 Task: Find connections with filter location Corvera de Asturias with filter topic #Letsworkwith filter profile language French with filter current company Mahindra Logistics with filter school Bangalore Jobs with filter industry Executive Search Services with filter service category Portrait Photography with filter keywords title Technical Support Specialist
Action: Mouse moved to (160, 237)
Screenshot: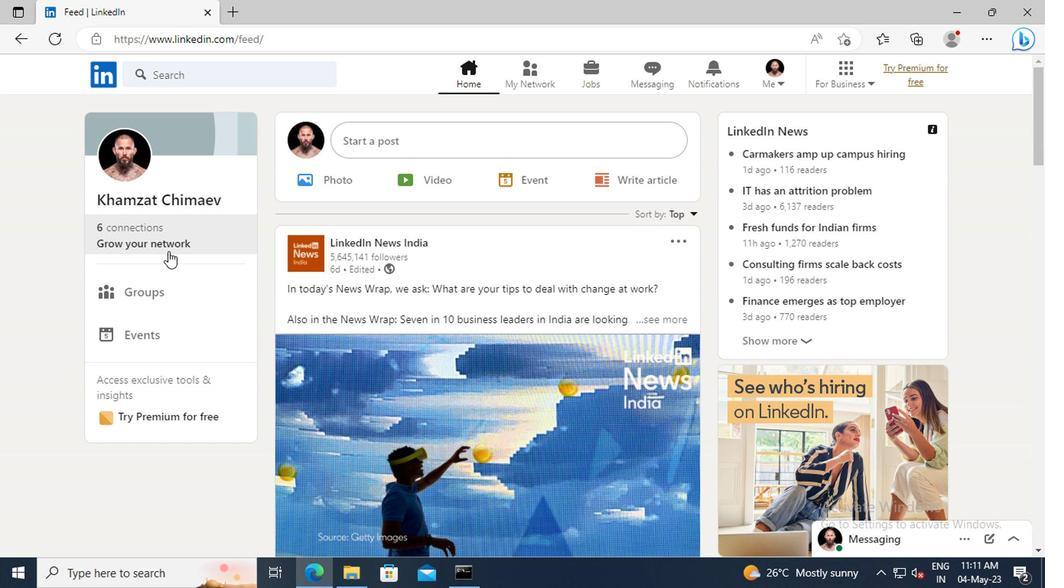 
Action: Mouse pressed left at (160, 237)
Screenshot: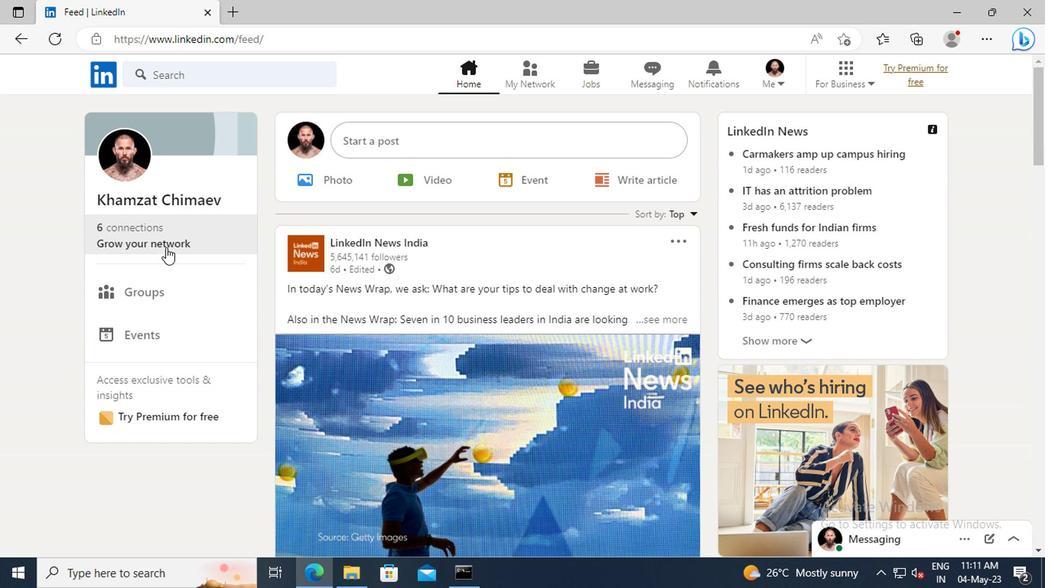 
Action: Mouse moved to (150, 163)
Screenshot: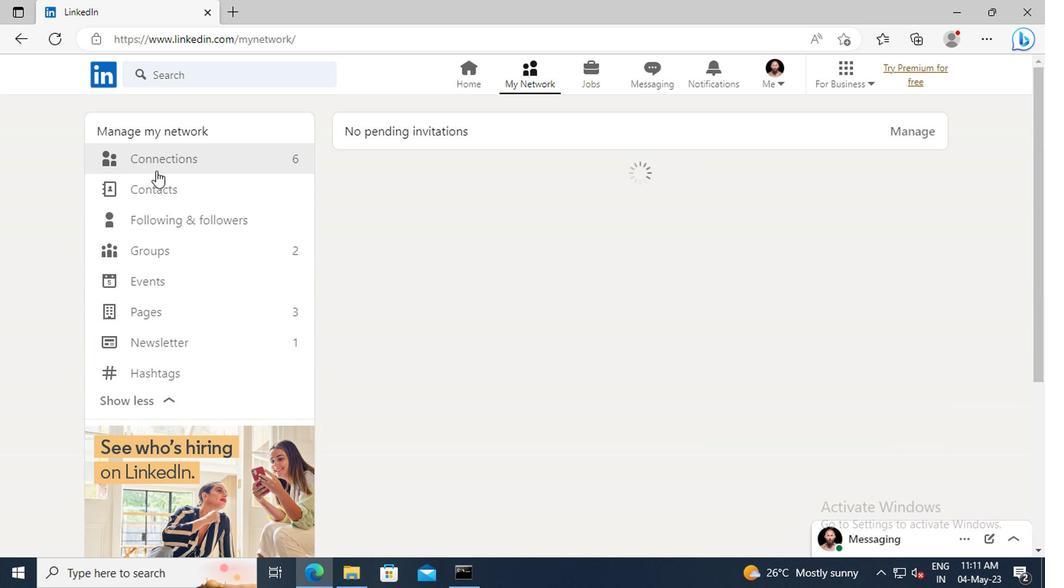 
Action: Mouse pressed left at (150, 163)
Screenshot: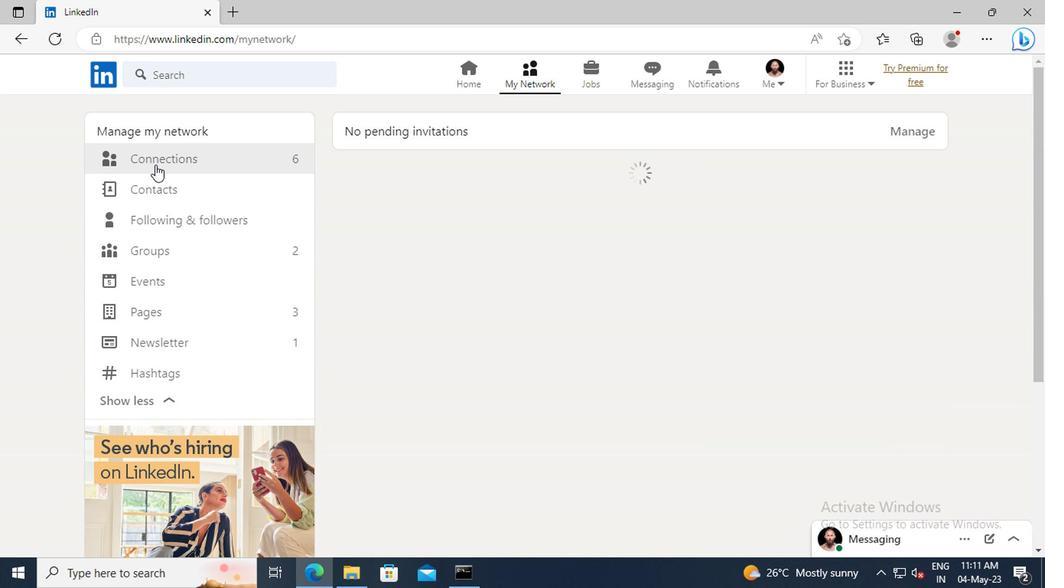
Action: Mouse moved to (646, 165)
Screenshot: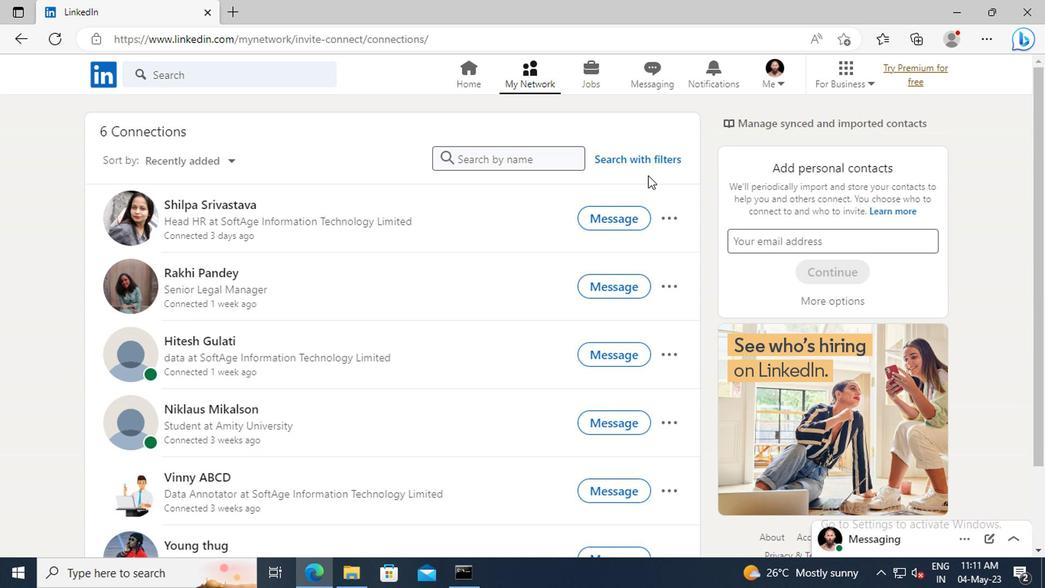 
Action: Mouse pressed left at (646, 165)
Screenshot: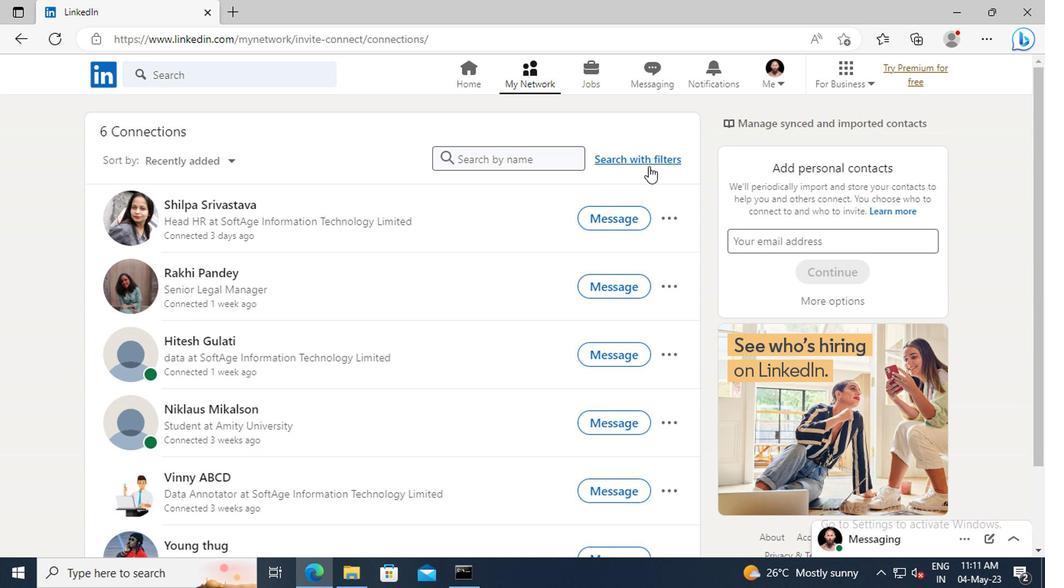 
Action: Mouse moved to (576, 119)
Screenshot: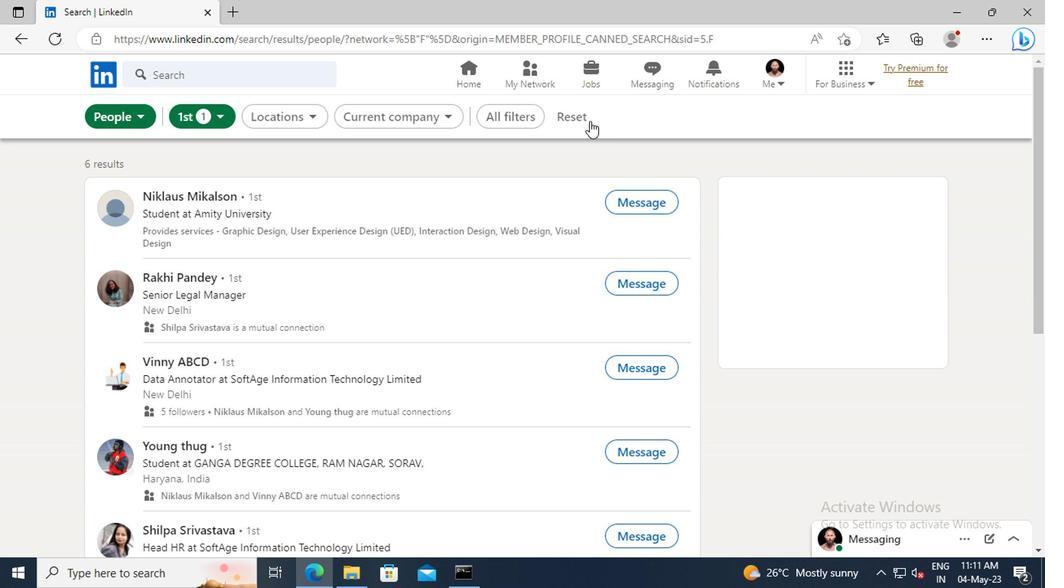 
Action: Mouse pressed left at (576, 119)
Screenshot: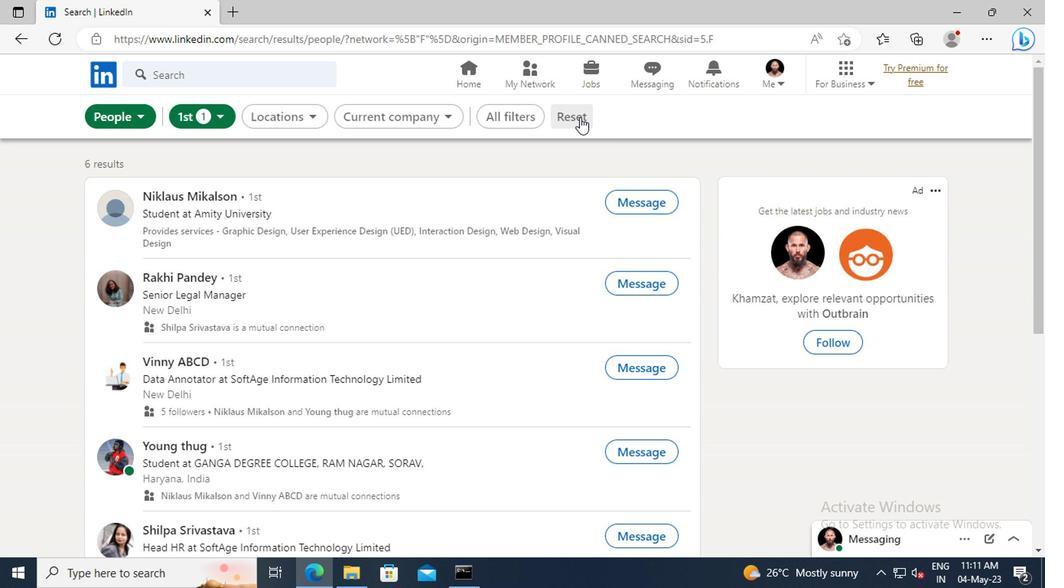 
Action: Mouse moved to (557, 119)
Screenshot: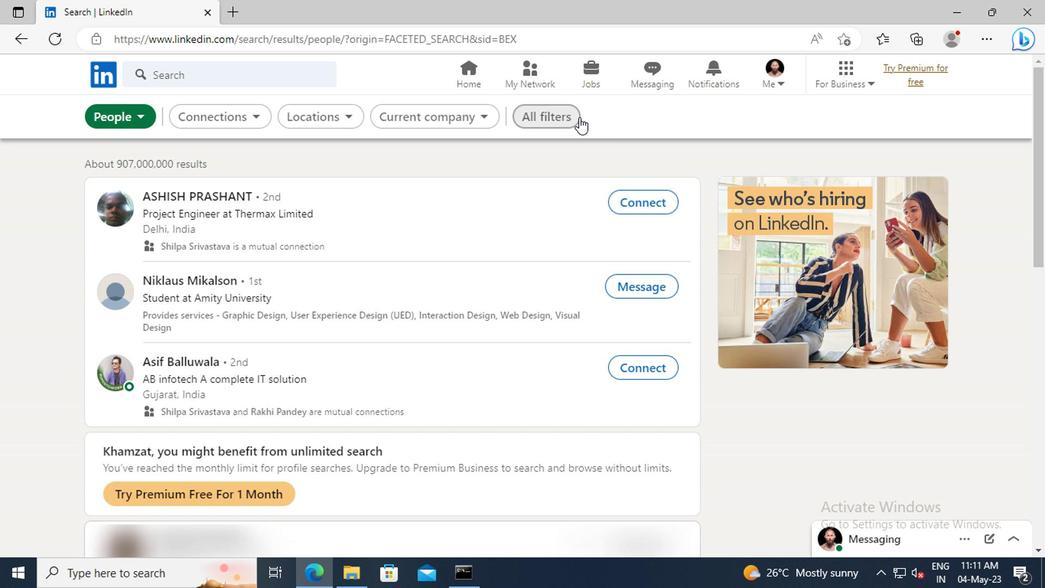 
Action: Mouse pressed left at (557, 119)
Screenshot: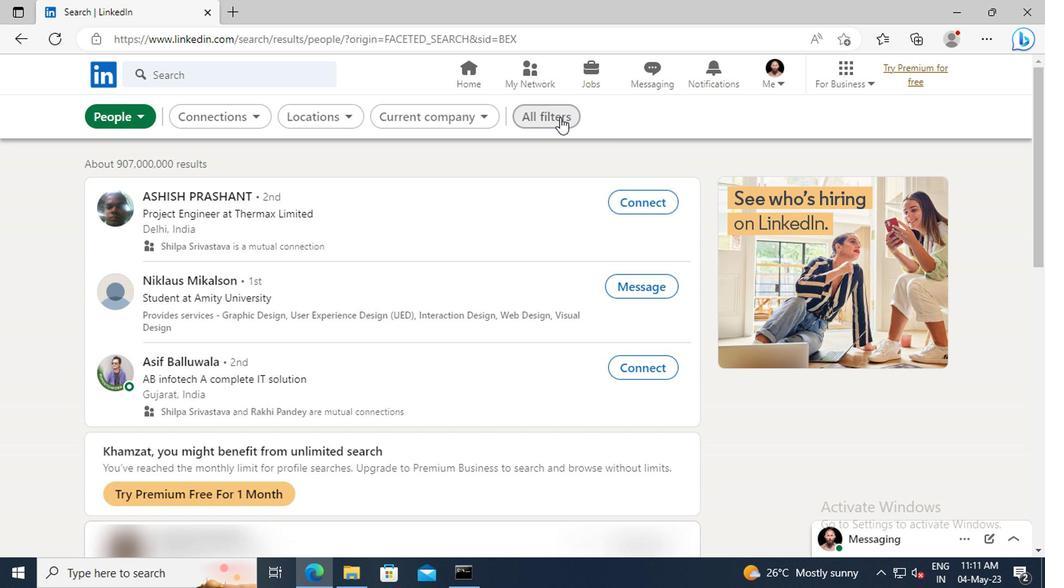 
Action: Mouse moved to (866, 271)
Screenshot: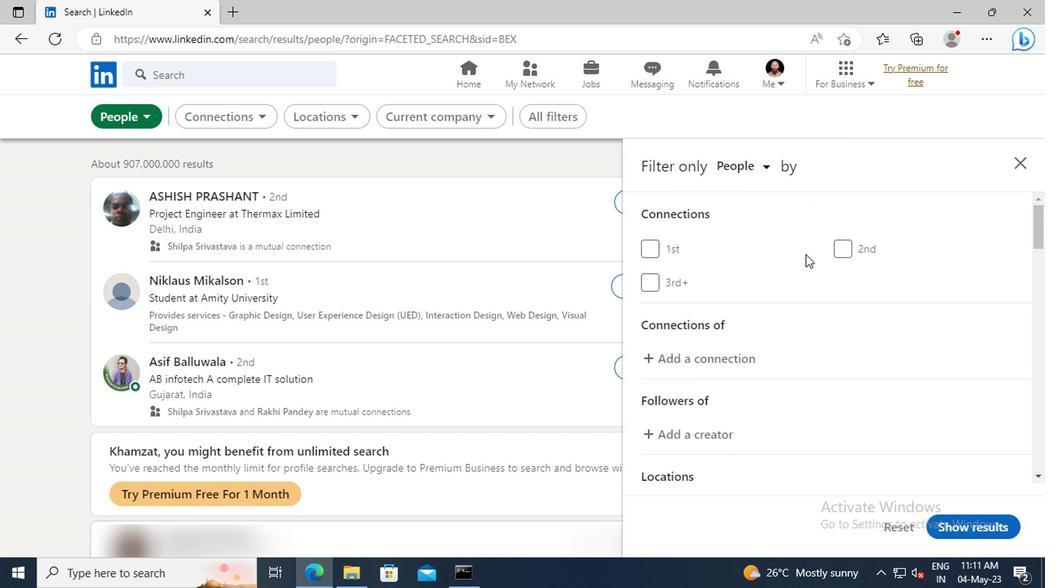 
Action: Mouse scrolled (866, 270) with delta (0, -1)
Screenshot: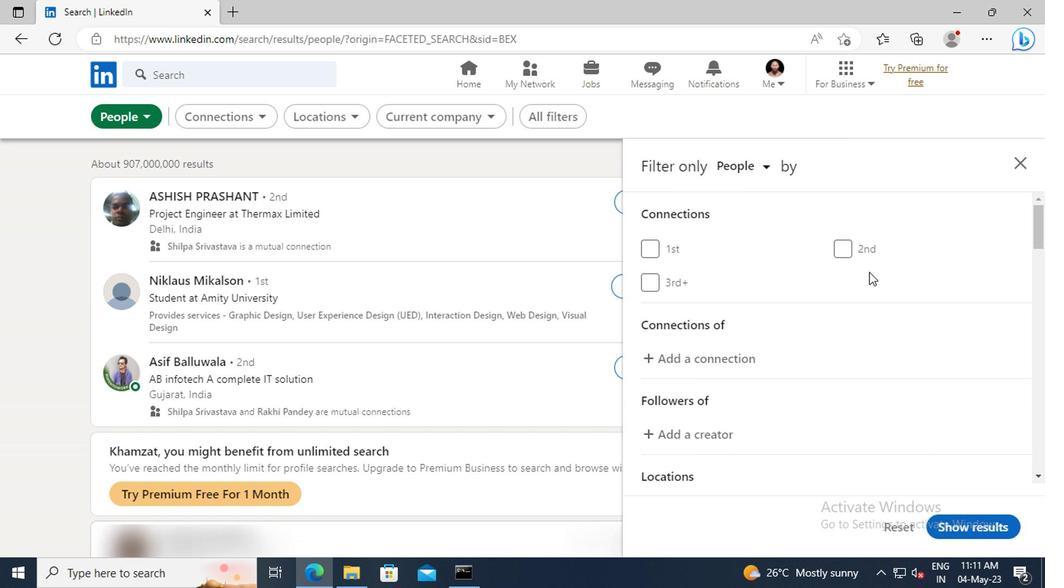 
Action: Mouse scrolled (866, 270) with delta (0, -1)
Screenshot: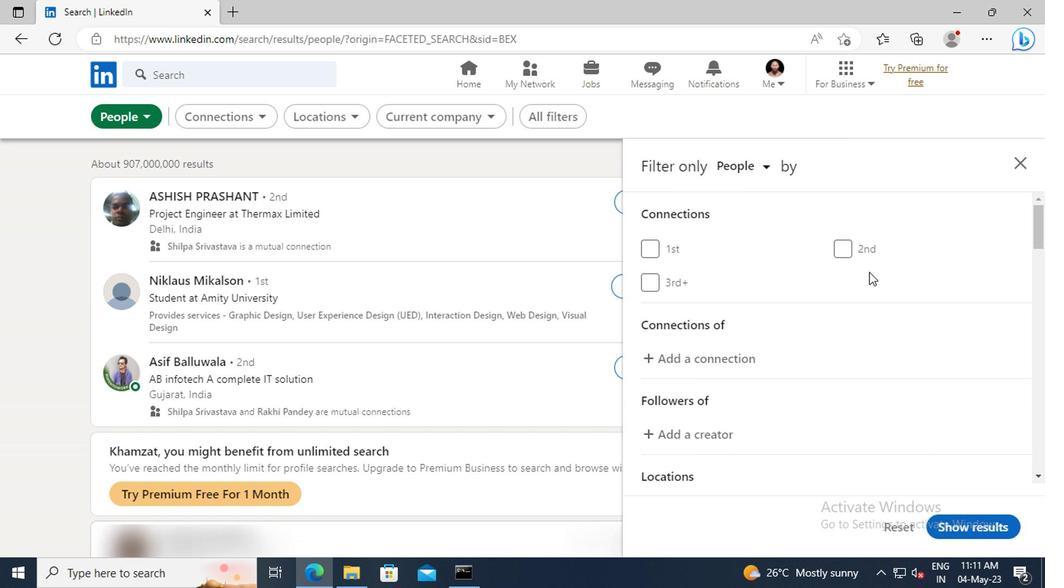 
Action: Mouse scrolled (866, 270) with delta (0, -1)
Screenshot: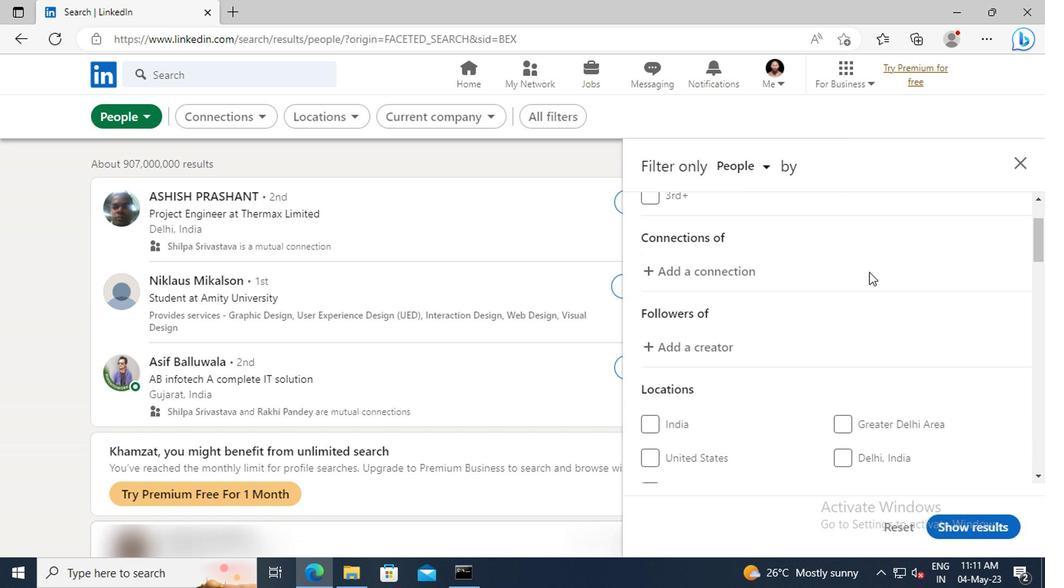 
Action: Mouse scrolled (866, 270) with delta (0, -1)
Screenshot: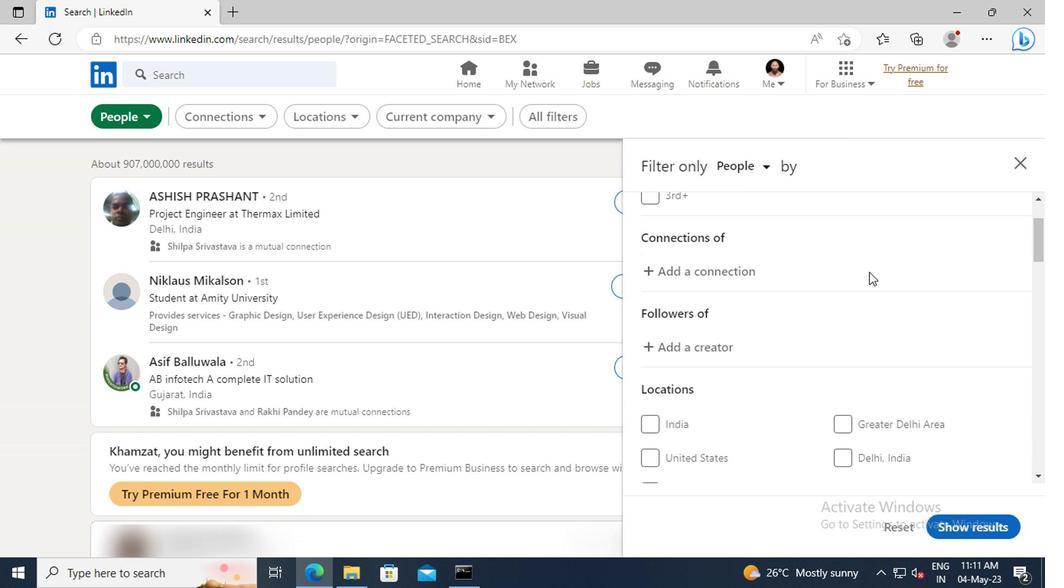 
Action: Mouse scrolled (866, 270) with delta (0, -1)
Screenshot: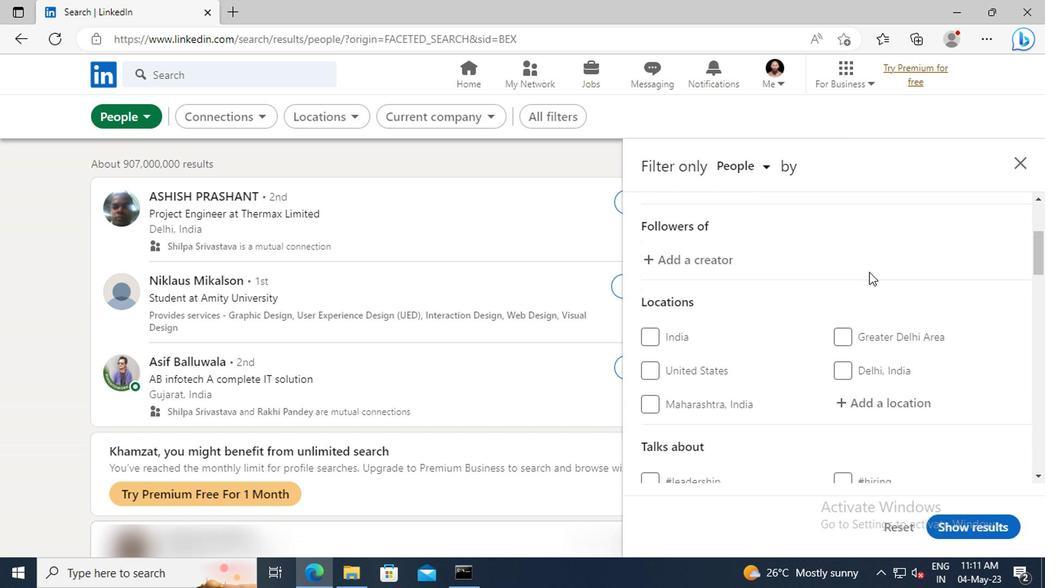 
Action: Mouse scrolled (866, 270) with delta (0, -1)
Screenshot: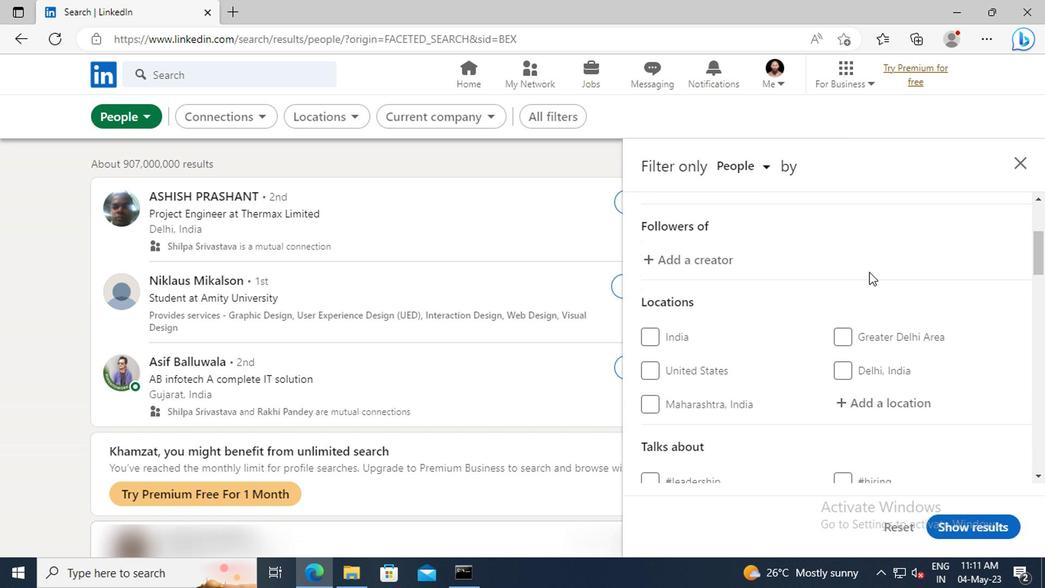 
Action: Mouse moved to (871, 315)
Screenshot: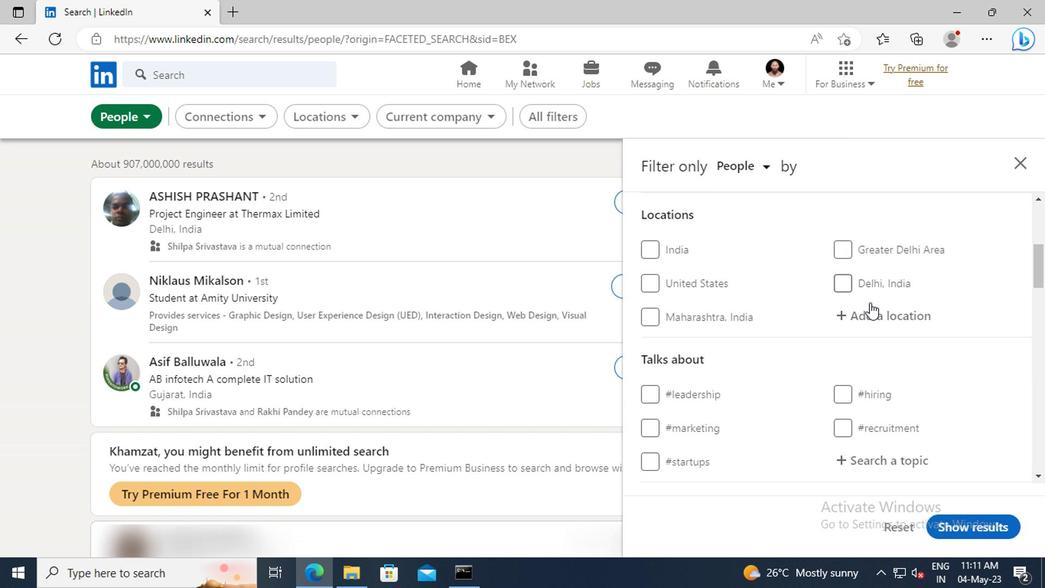 
Action: Mouse pressed left at (871, 315)
Screenshot: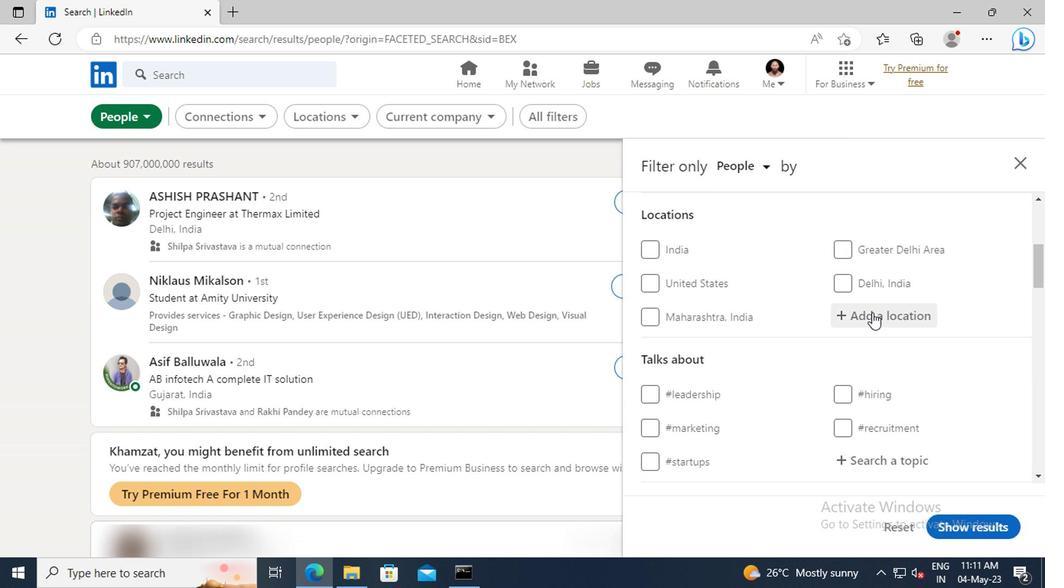 
Action: Key pressed <Key.shift>CORVERA<Key.space>DE<Key.space><Key.shift>ASTURIAS<Key.enter>
Screenshot: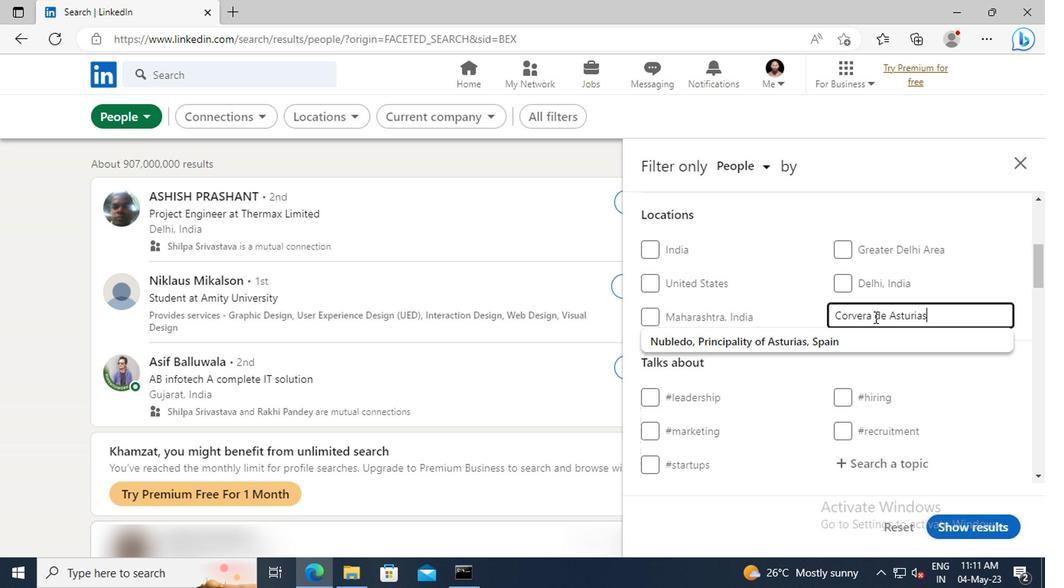 
Action: Mouse scrolled (871, 315) with delta (0, 0)
Screenshot: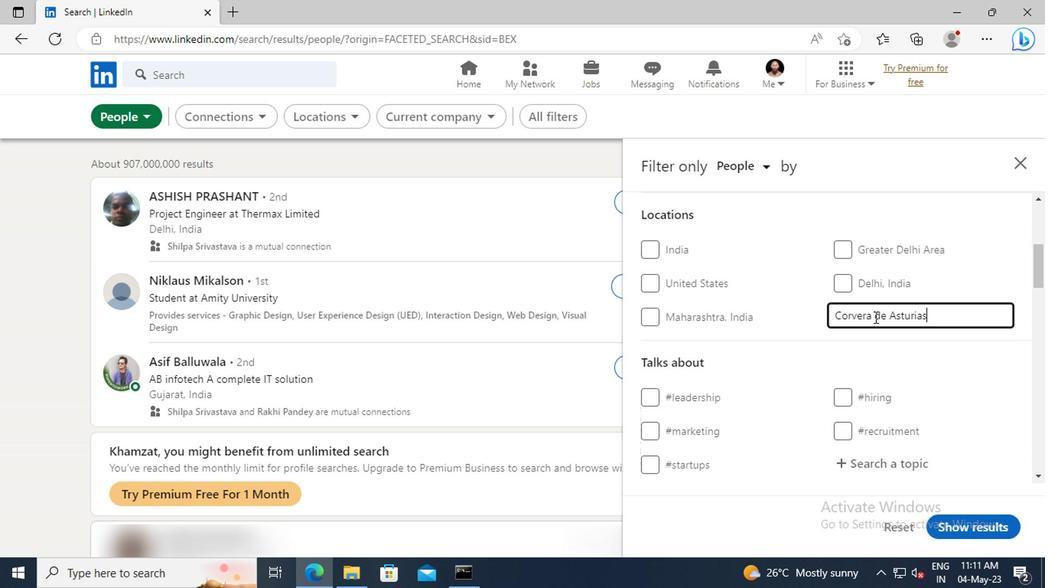 
Action: Mouse scrolled (871, 315) with delta (0, 0)
Screenshot: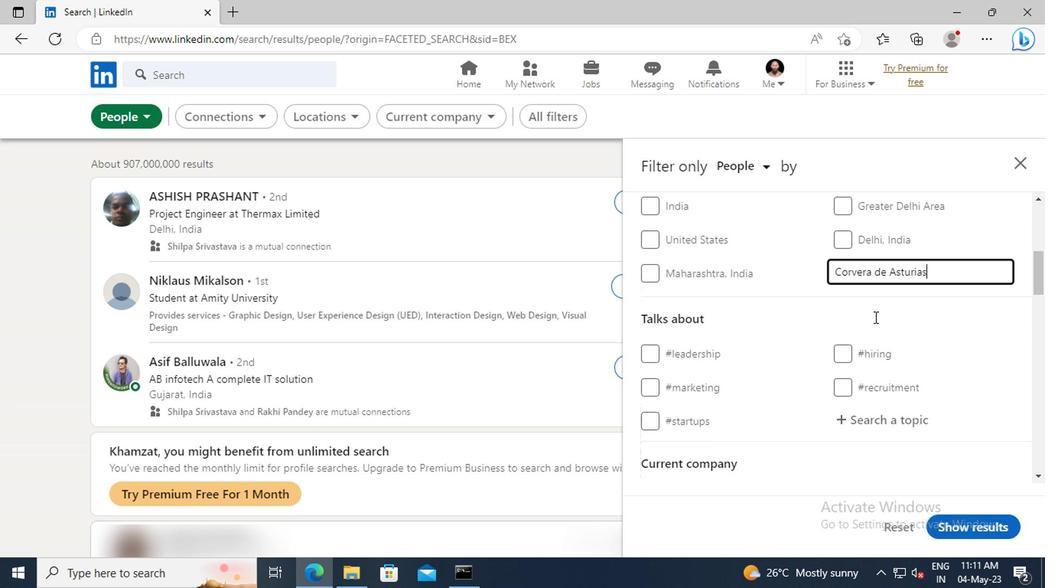 
Action: Mouse scrolled (871, 315) with delta (0, 0)
Screenshot: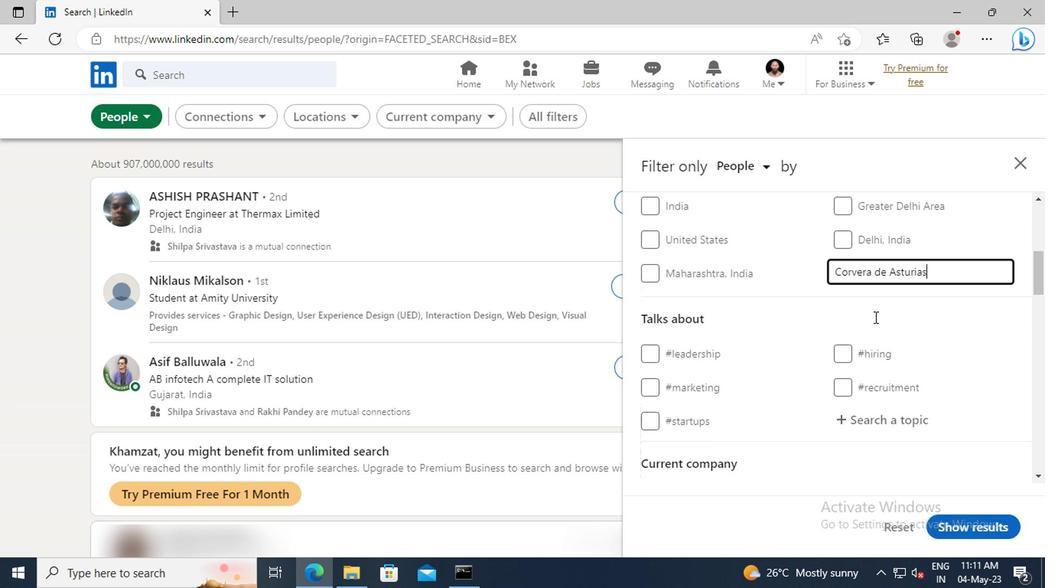 
Action: Mouse moved to (873, 329)
Screenshot: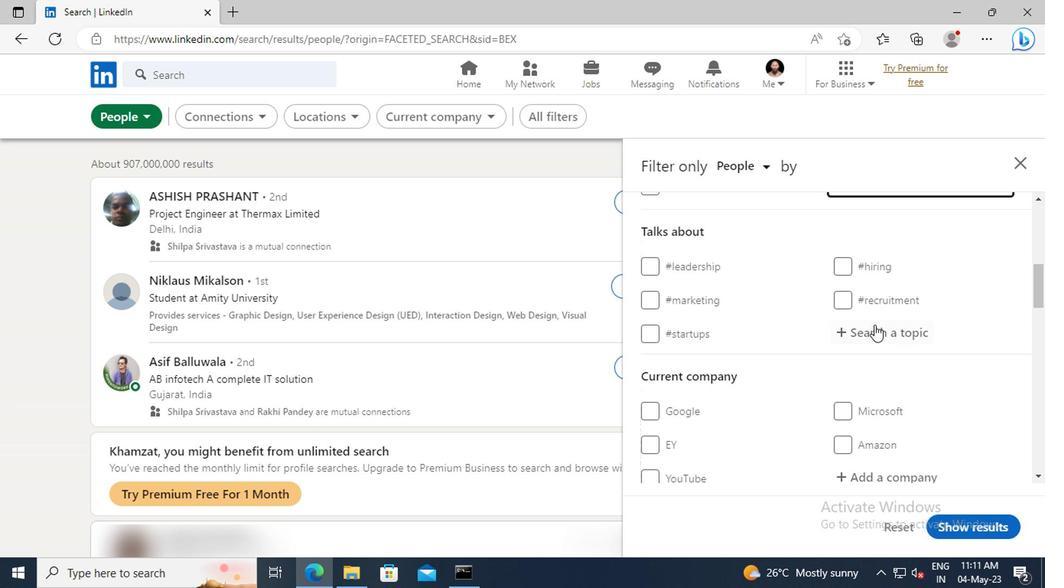 
Action: Mouse pressed left at (873, 329)
Screenshot: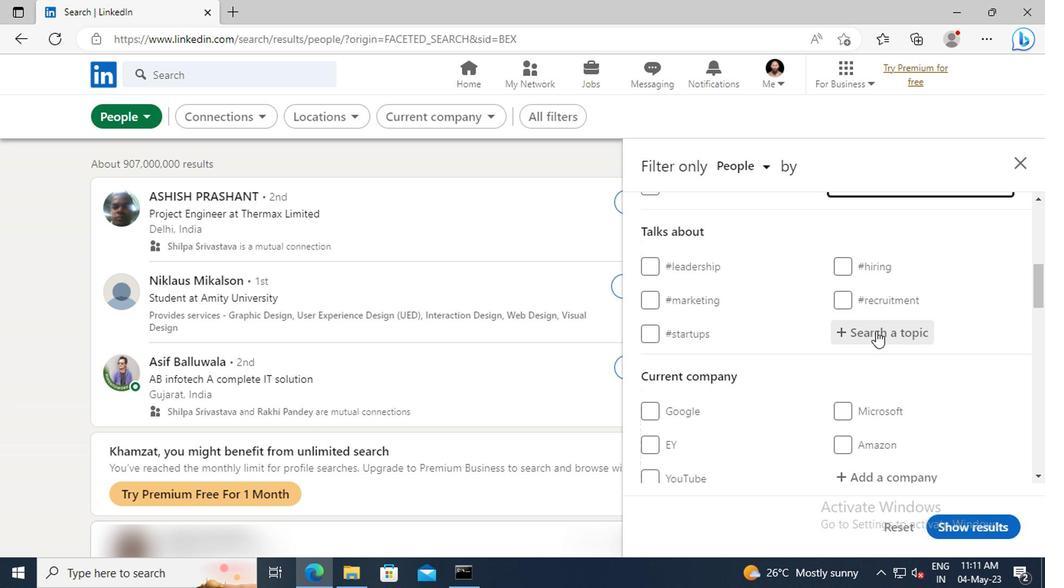 
Action: Key pressed <Key.shift>LETSW
Screenshot: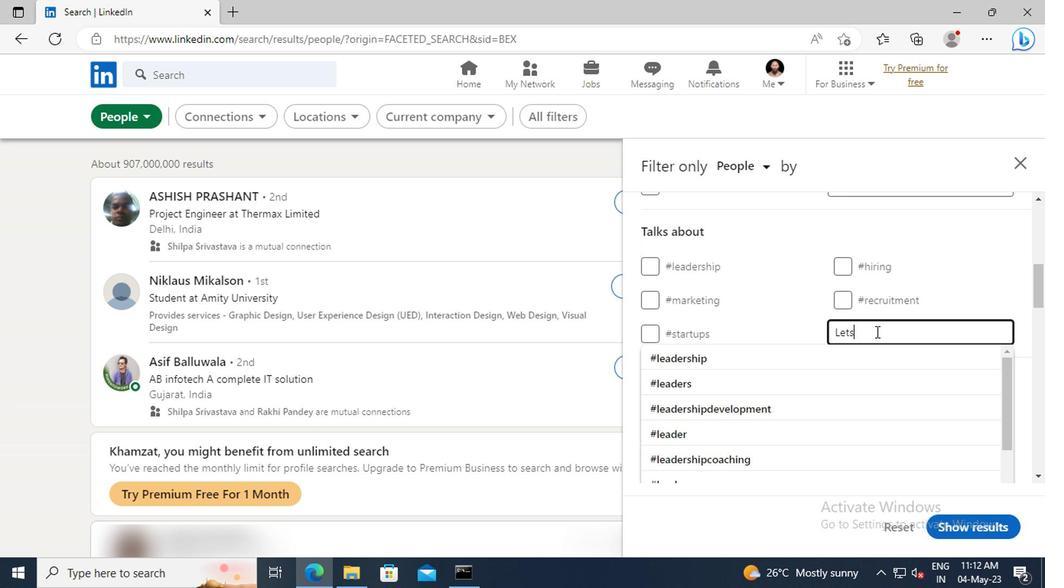 
Action: Mouse moved to (877, 349)
Screenshot: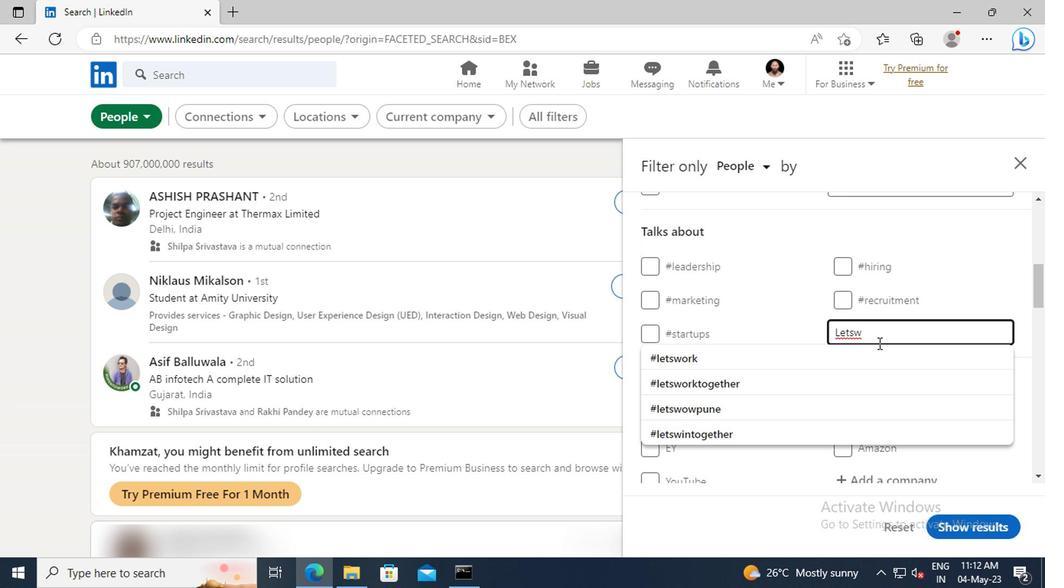 
Action: Mouse pressed left at (877, 349)
Screenshot: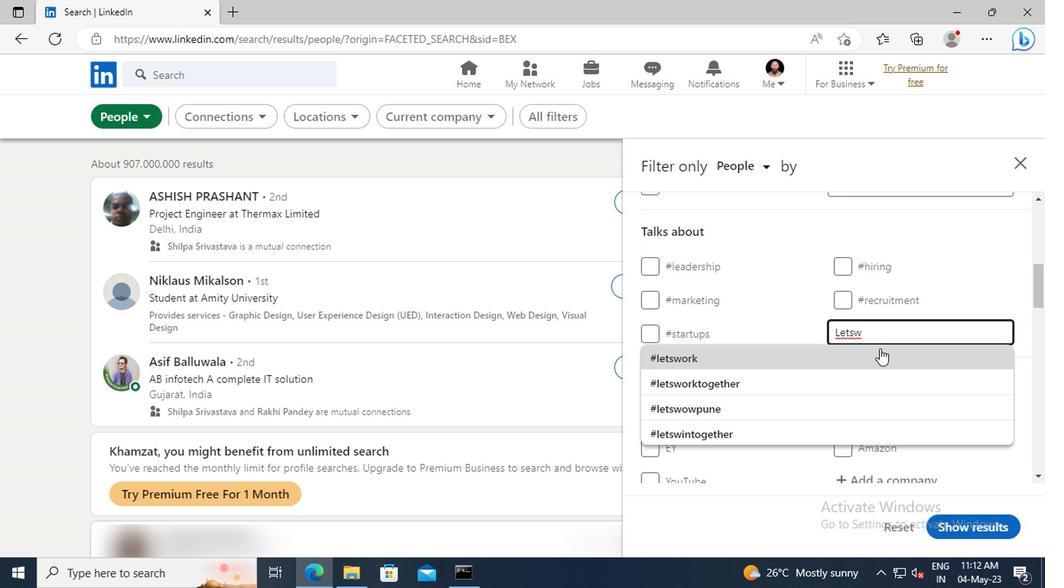 
Action: Mouse scrolled (877, 349) with delta (0, 0)
Screenshot: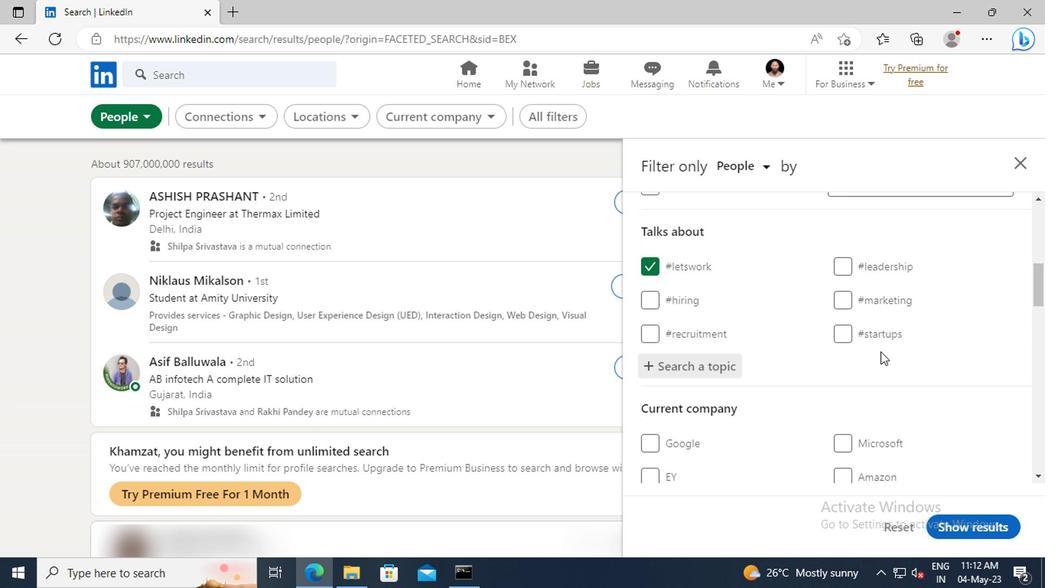 
Action: Mouse scrolled (877, 349) with delta (0, 0)
Screenshot: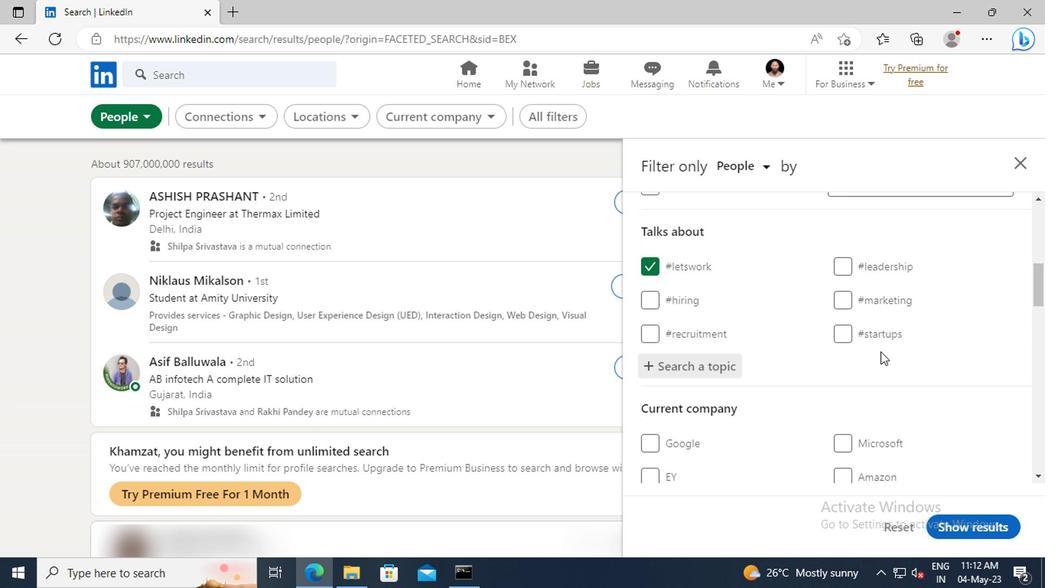 
Action: Mouse scrolled (877, 349) with delta (0, 0)
Screenshot: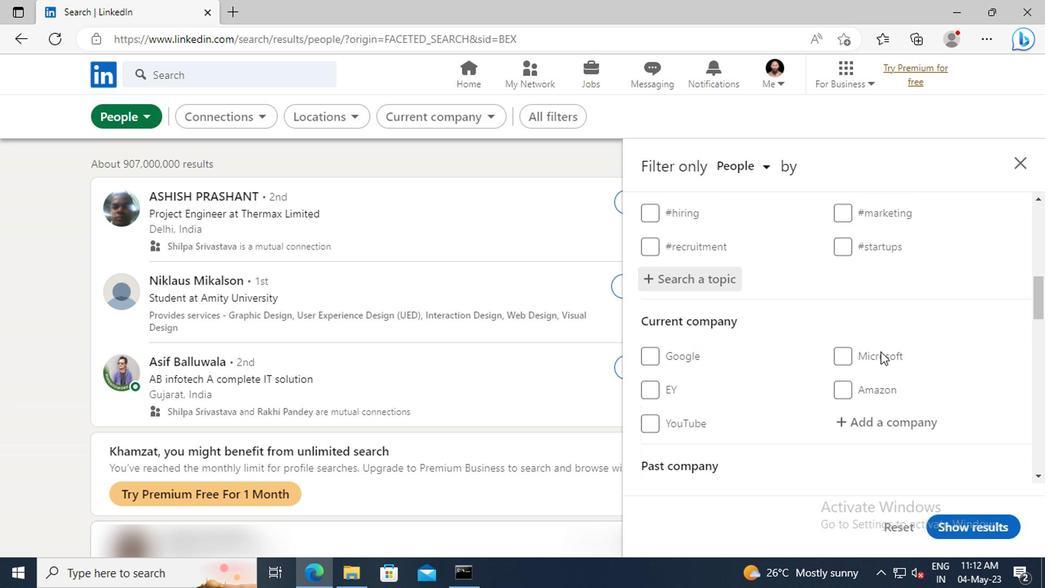 
Action: Mouse scrolled (877, 349) with delta (0, 0)
Screenshot: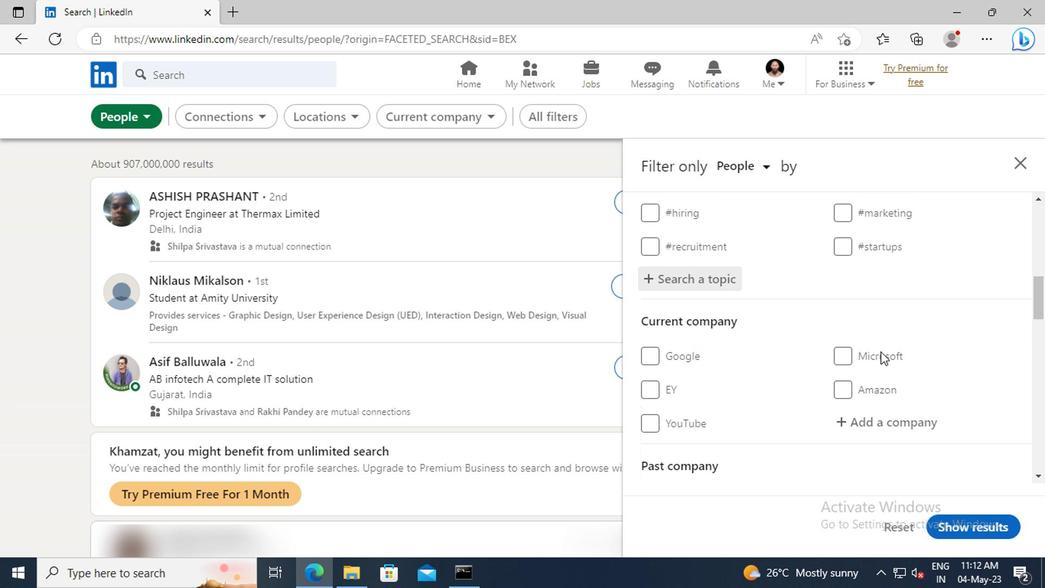 
Action: Mouse scrolled (877, 349) with delta (0, 0)
Screenshot: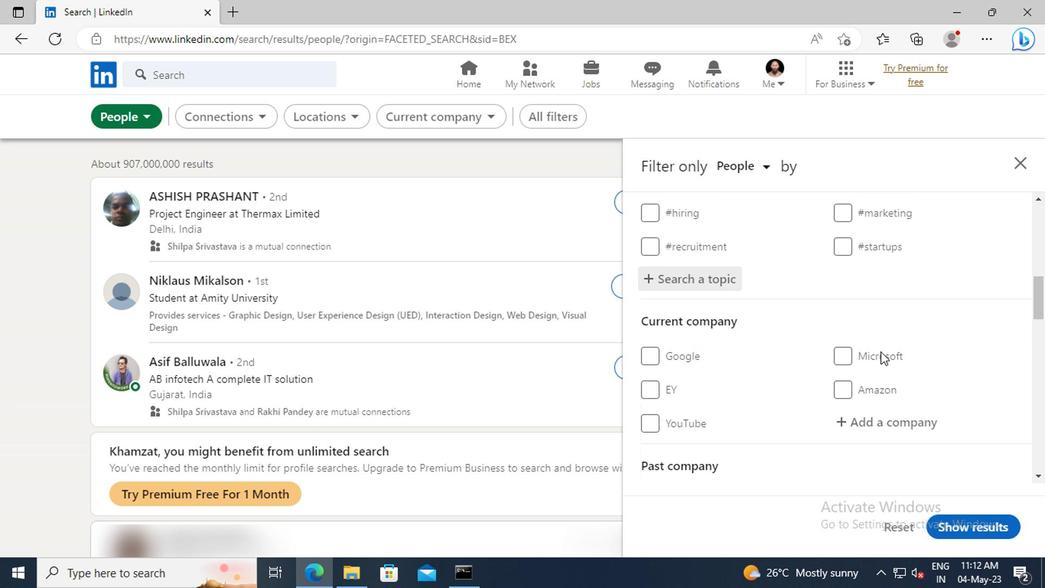 
Action: Mouse scrolled (877, 349) with delta (0, 0)
Screenshot: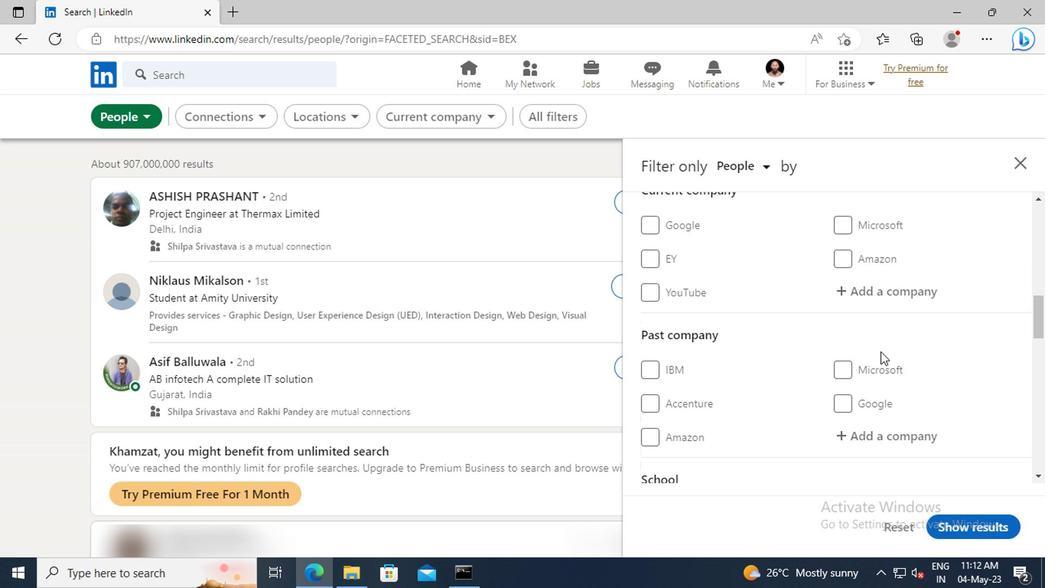 
Action: Mouse scrolled (877, 349) with delta (0, 0)
Screenshot: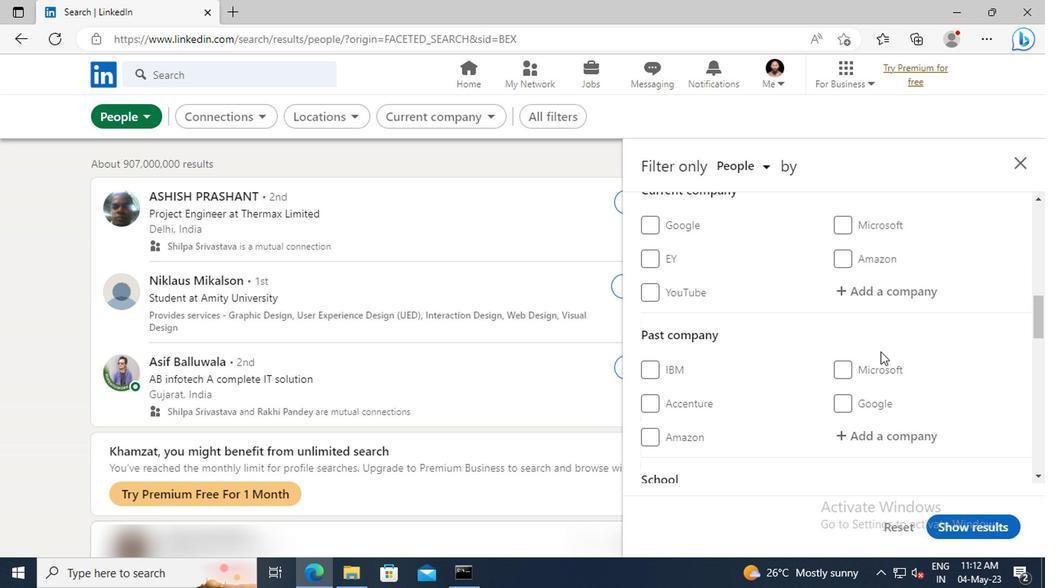 
Action: Mouse scrolled (877, 349) with delta (0, 0)
Screenshot: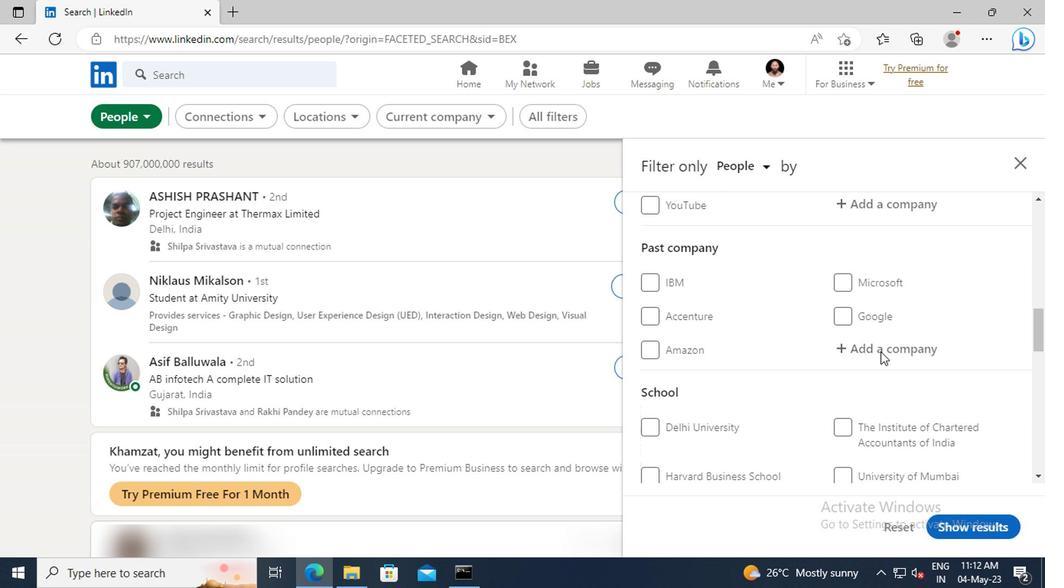 
Action: Mouse scrolled (877, 349) with delta (0, 0)
Screenshot: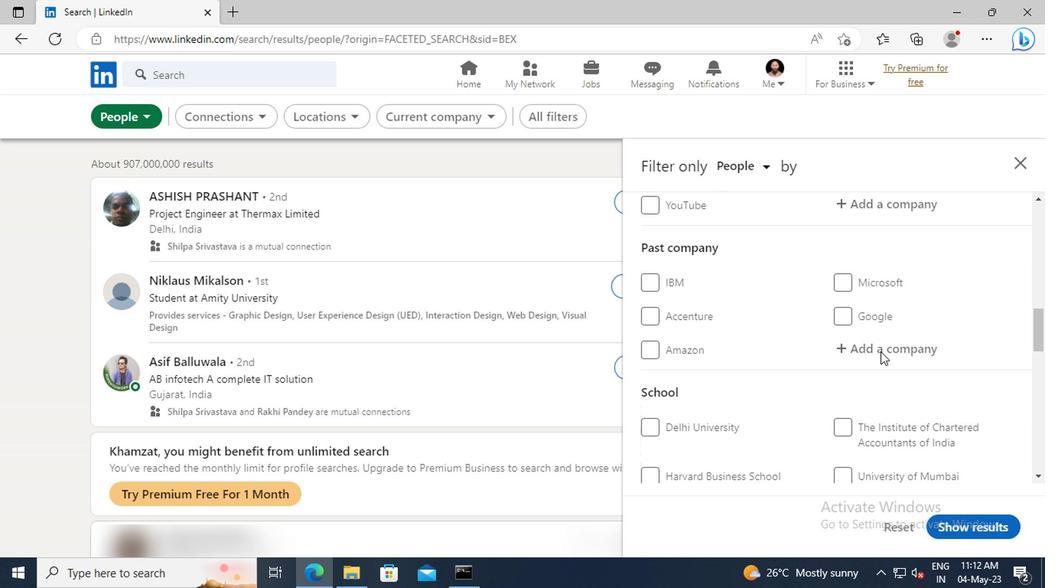 
Action: Mouse scrolled (877, 349) with delta (0, 0)
Screenshot: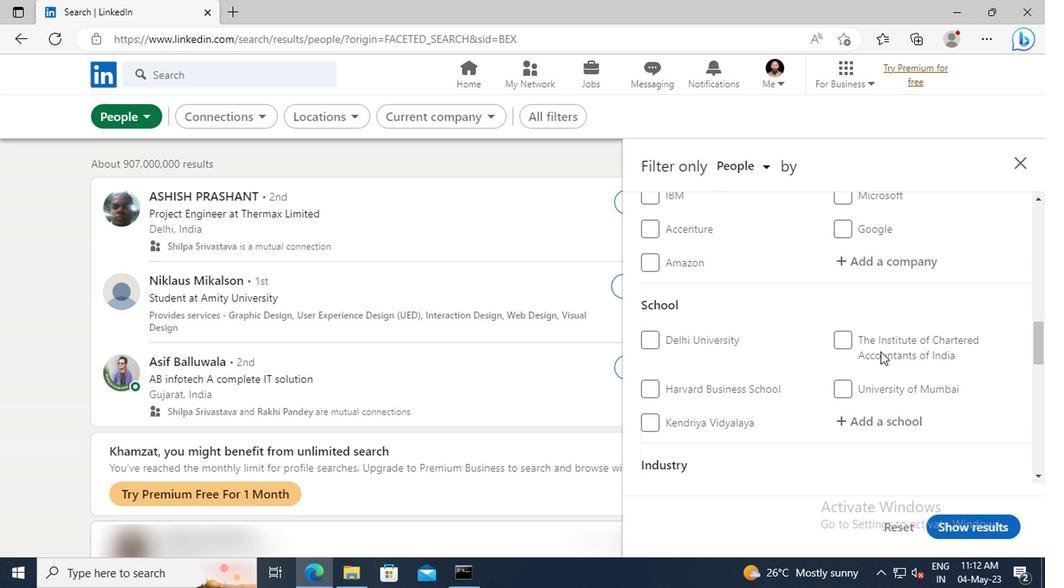 
Action: Mouse scrolled (877, 349) with delta (0, 0)
Screenshot: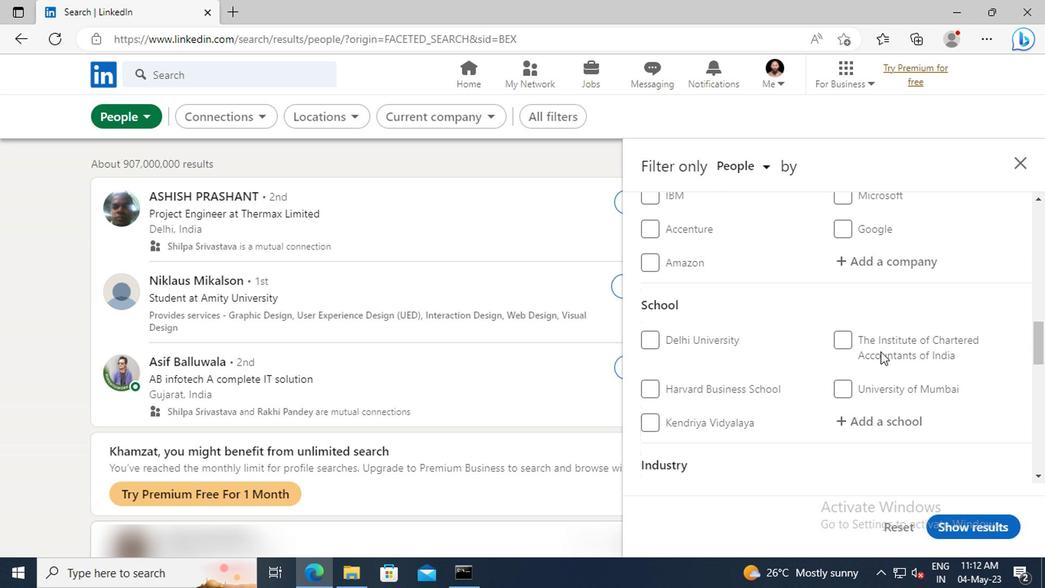 
Action: Mouse scrolled (877, 349) with delta (0, 0)
Screenshot: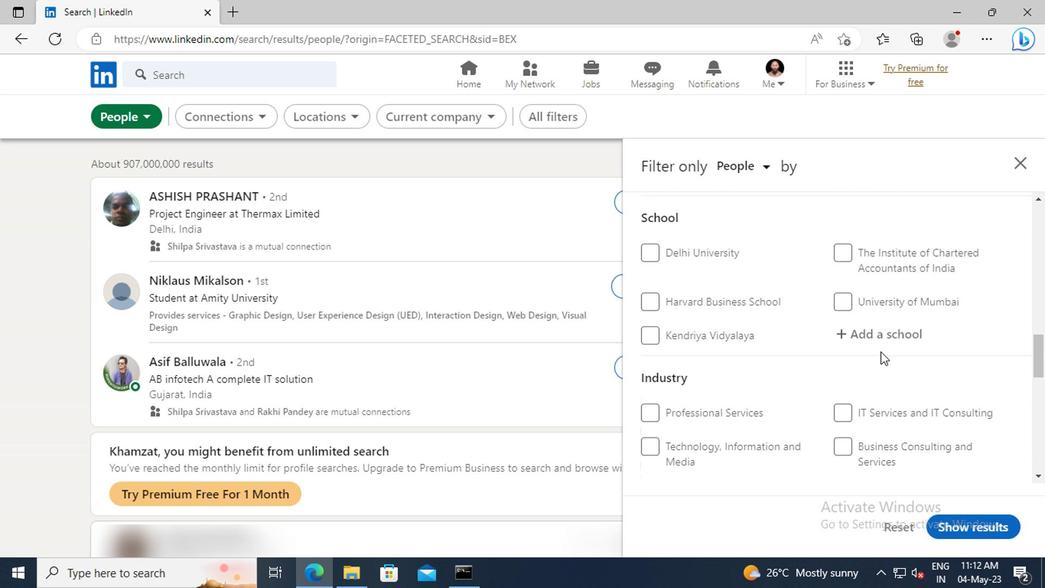 
Action: Mouse scrolled (877, 349) with delta (0, 0)
Screenshot: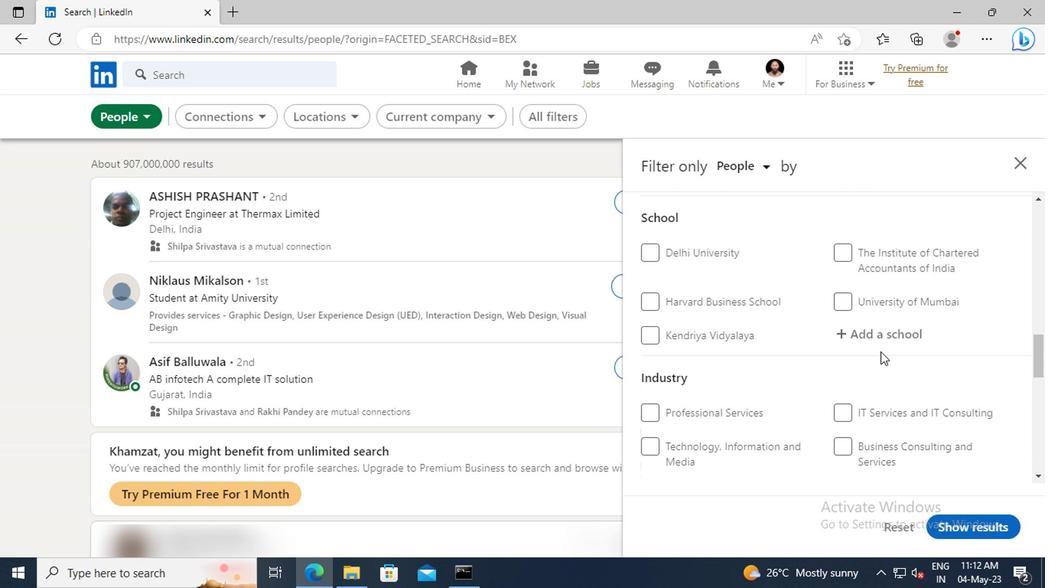 
Action: Mouse scrolled (877, 349) with delta (0, 0)
Screenshot: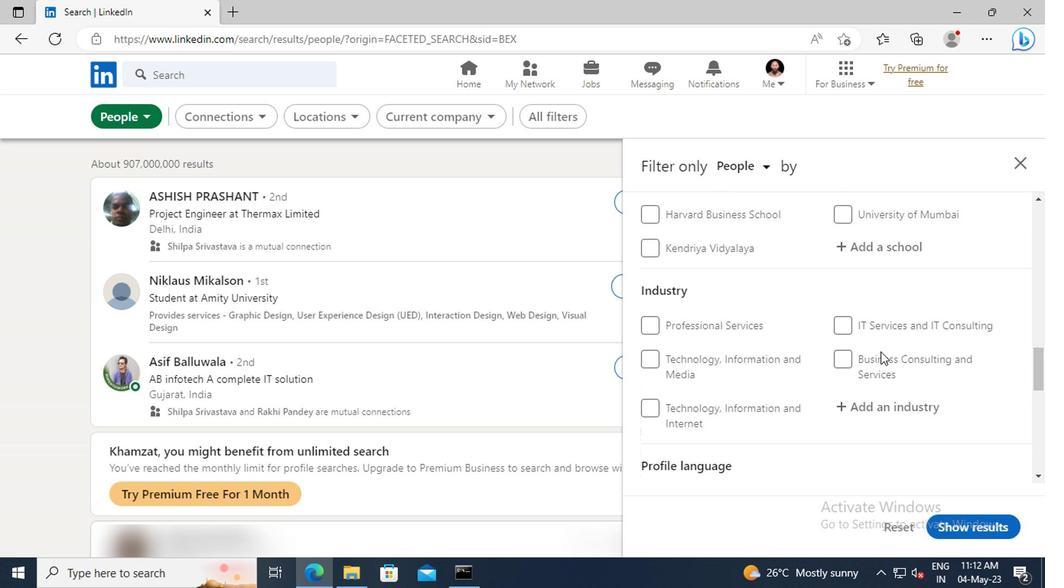 
Action: Mouse scrolled (877, 349) with delta (0, 0)
Screenshot: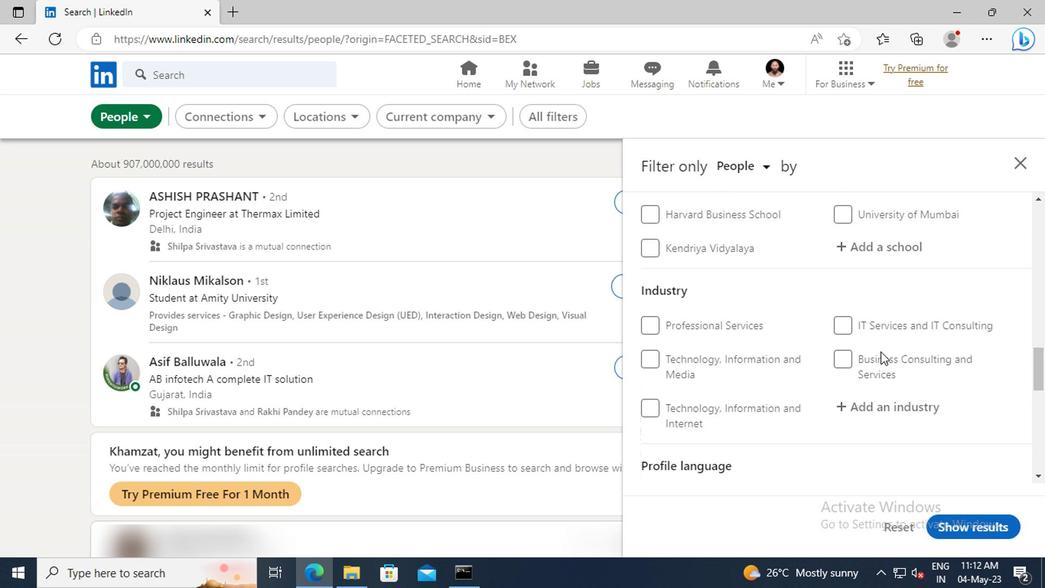 
Action: Mouse scrolled (877, 349) with delta (0, 0)
Screenshot: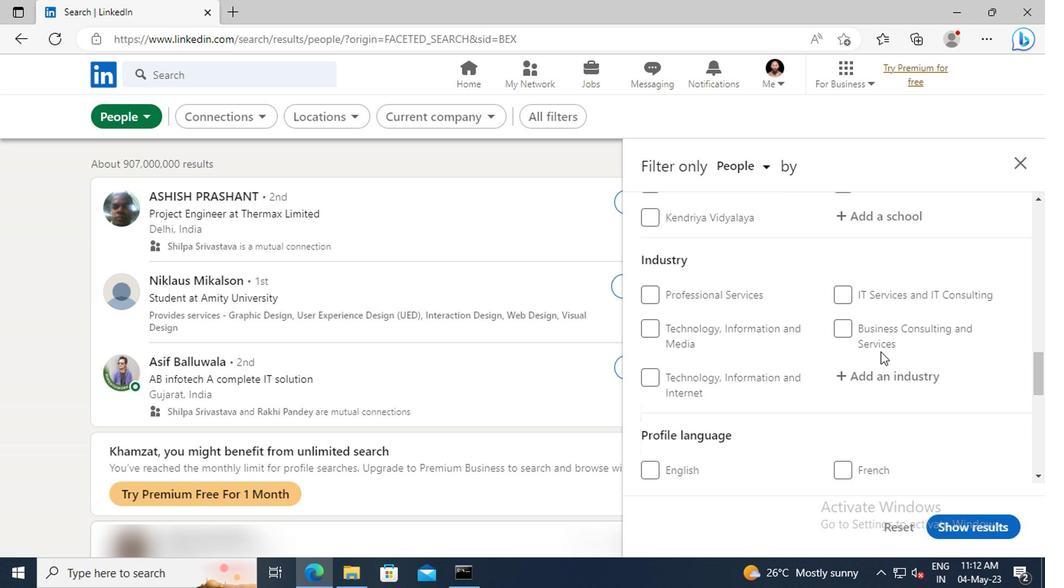
Action: Mouse moved to (848, 369)
Screenshot: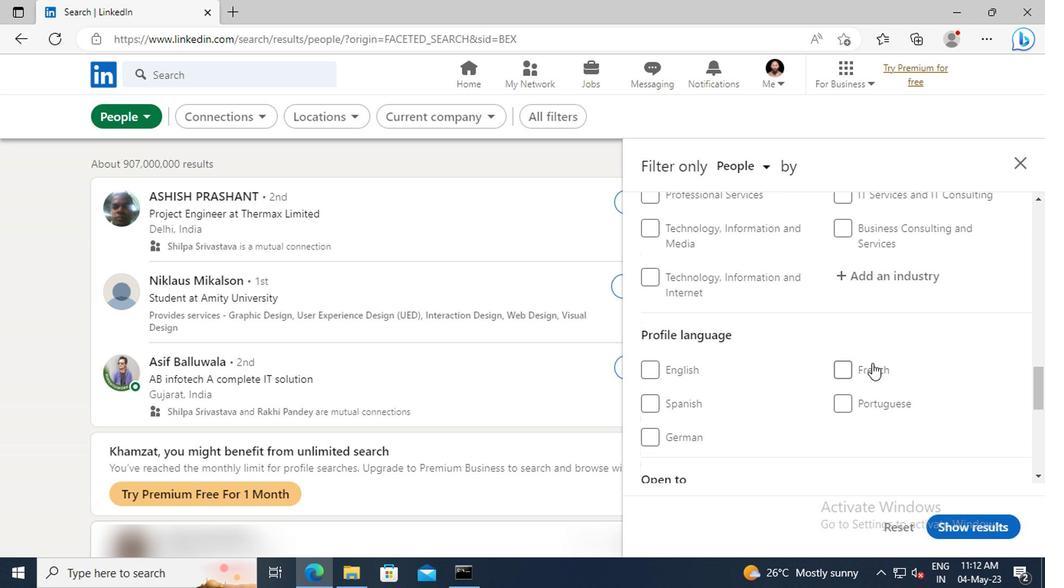 
Action: Mouse pressed left at (848, 369)
Screenshot: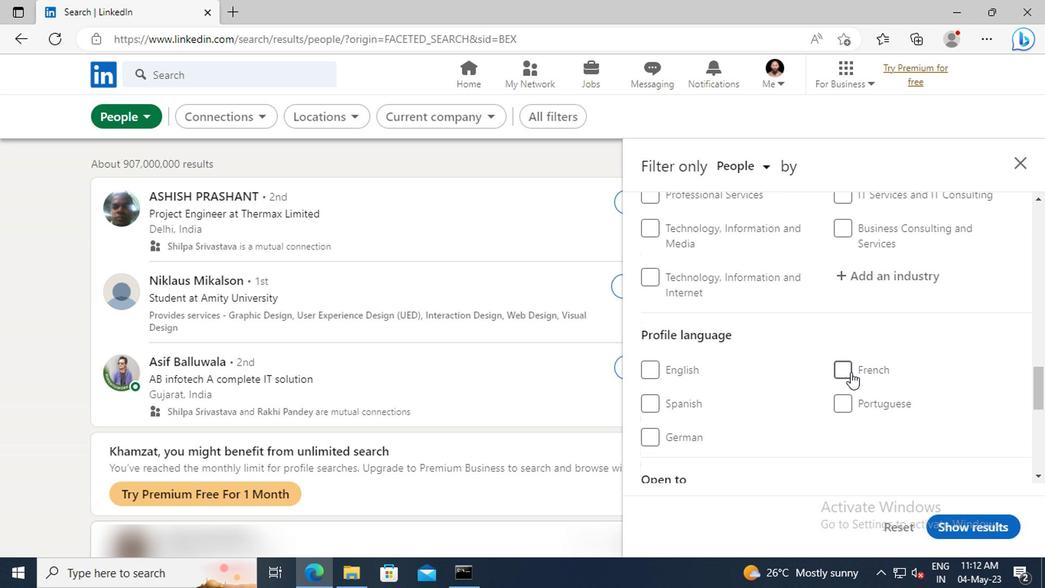 
Action: Mouse moved to (864, 343)
Screenshot: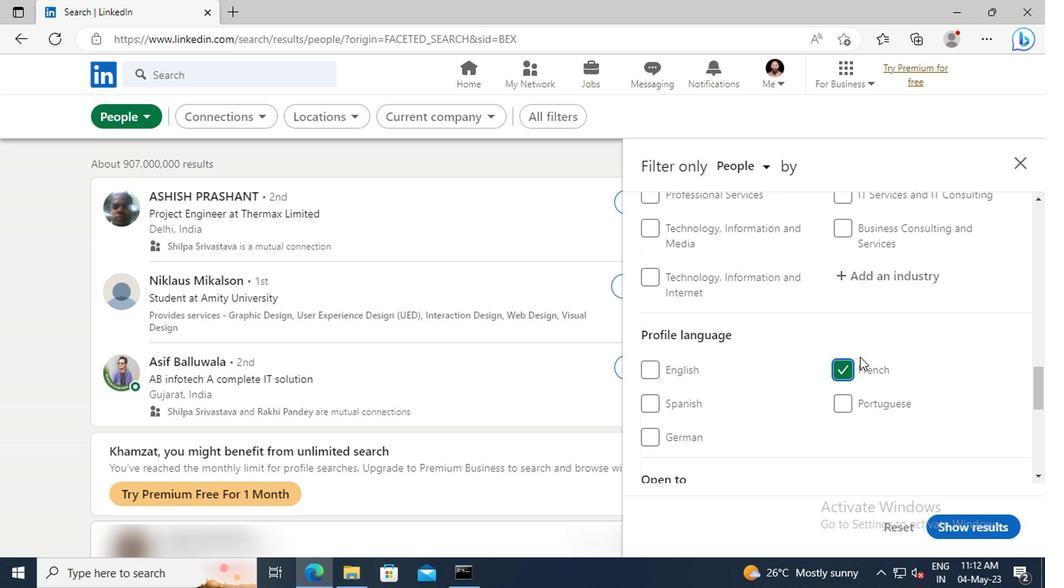 
Action: Mouse scrolled (864, 343) with delta (0, 0)
Screenshot: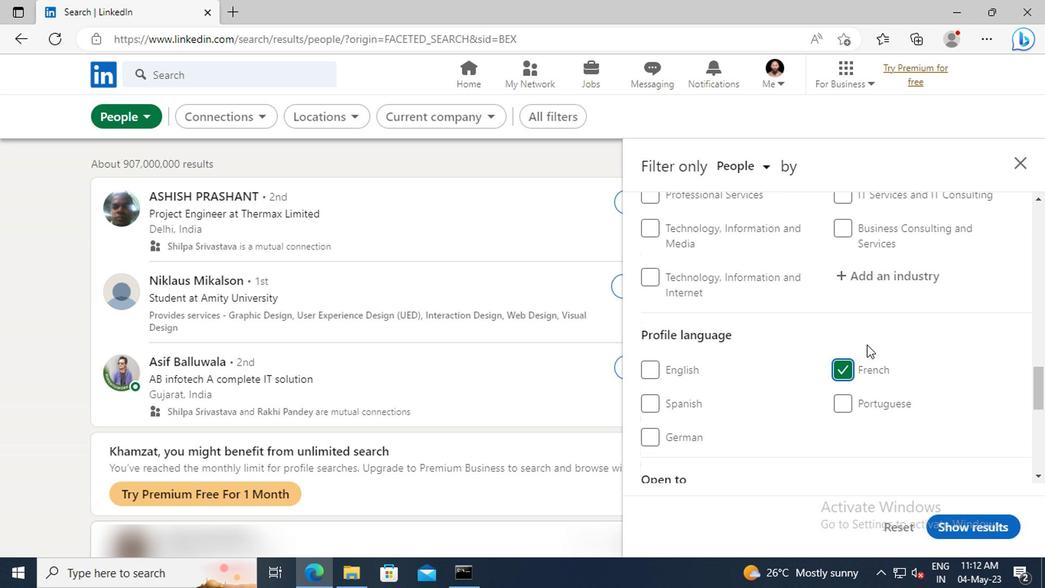
Action: Mouse scrolled (864, 343) with delta (0, 0)
Screenshot: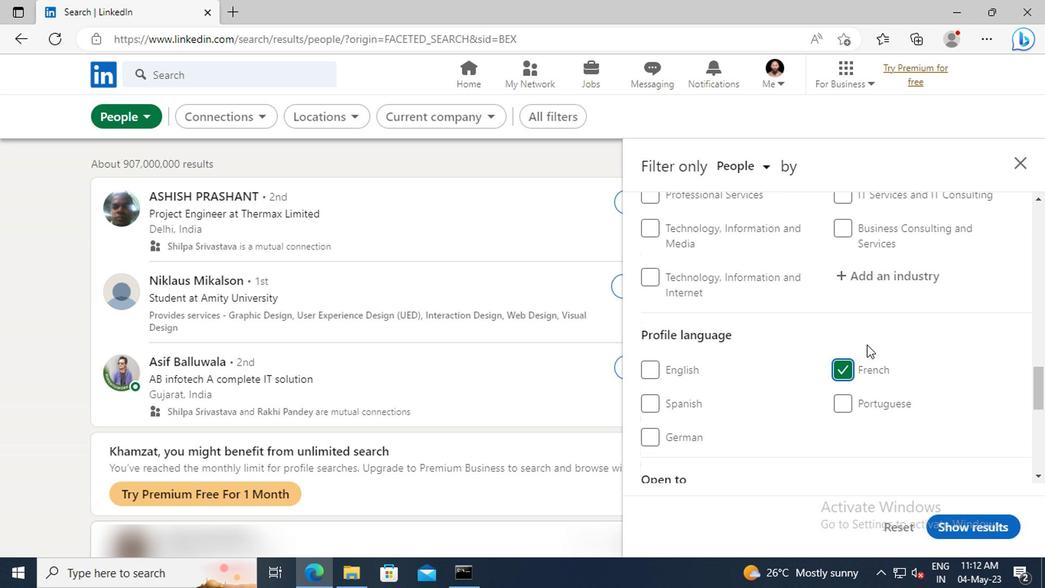 
Action: Mouse scrolled (864, 343) with delta (0, 0)
Screenshot: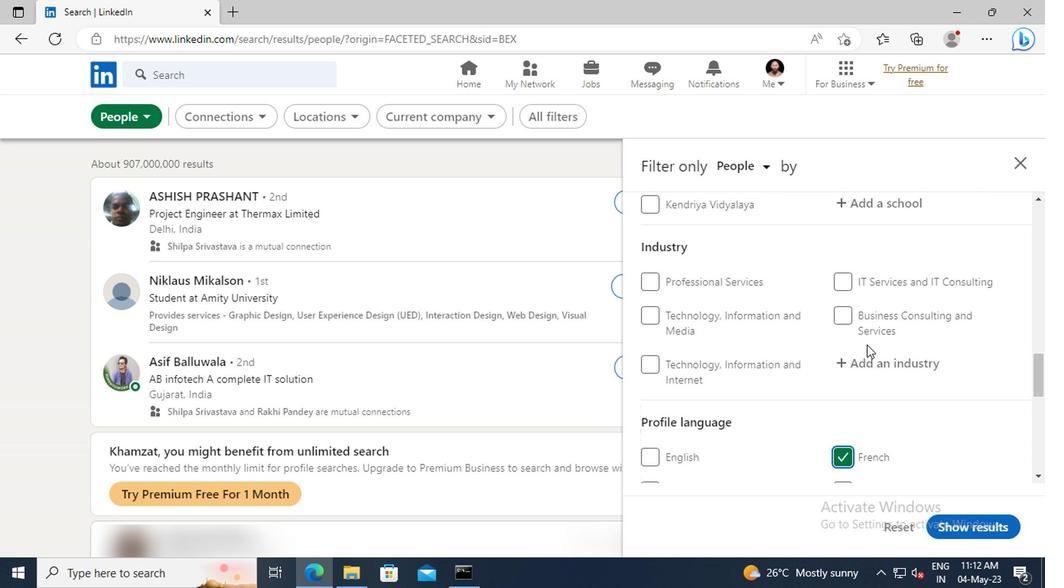 
Action: Mouse scrolled (864, 343) with delta (0, 0)
Screenshot: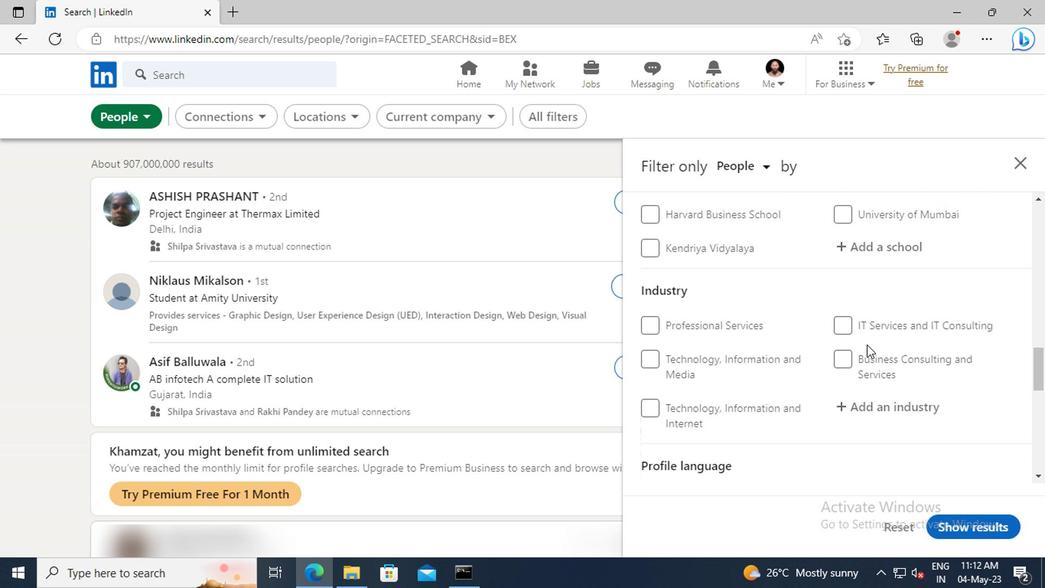 
Action: Mouse scrolled (864, 343) with delta (0, 0)
Screenshot: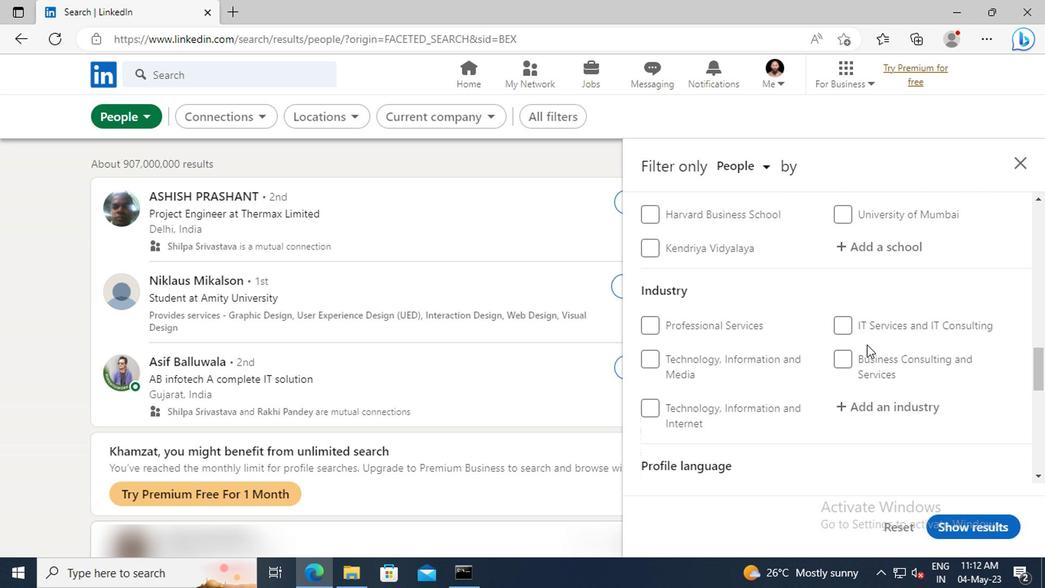 
Action: Mouse scrolled (864, 343) with delta (0, 0)
Screenshot: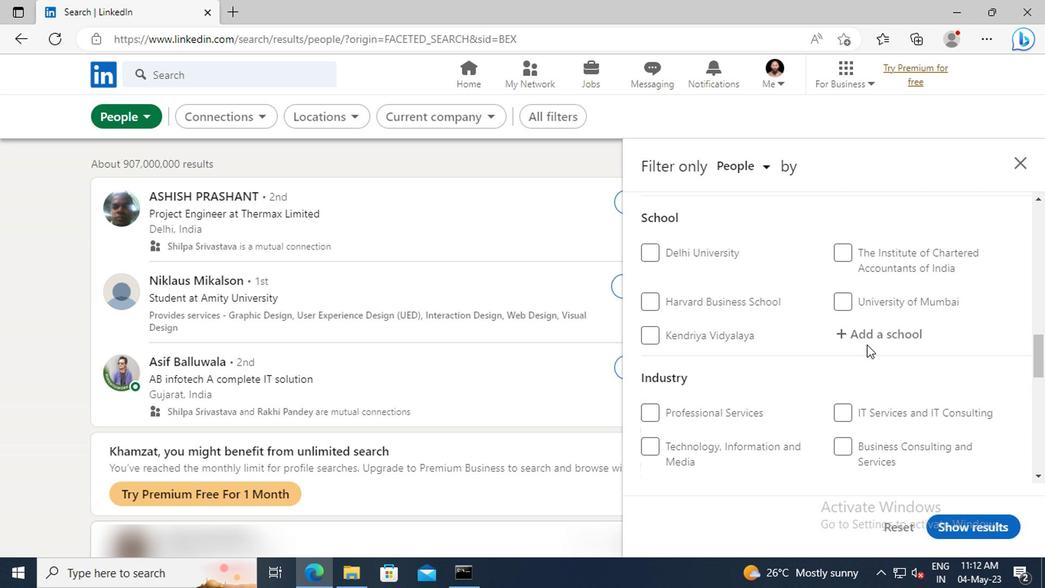 
Action: Mouse scrolled (864, 343) with delta (0, 0)
Screenshot: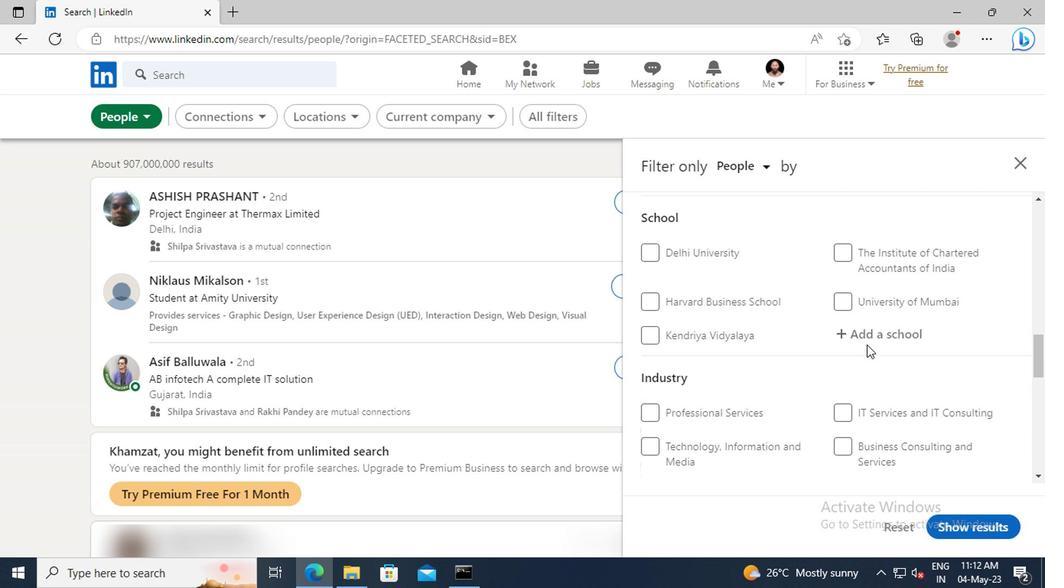
Action: Mouse scrolled (864, 343) with delta (0, 0)
Screenshot: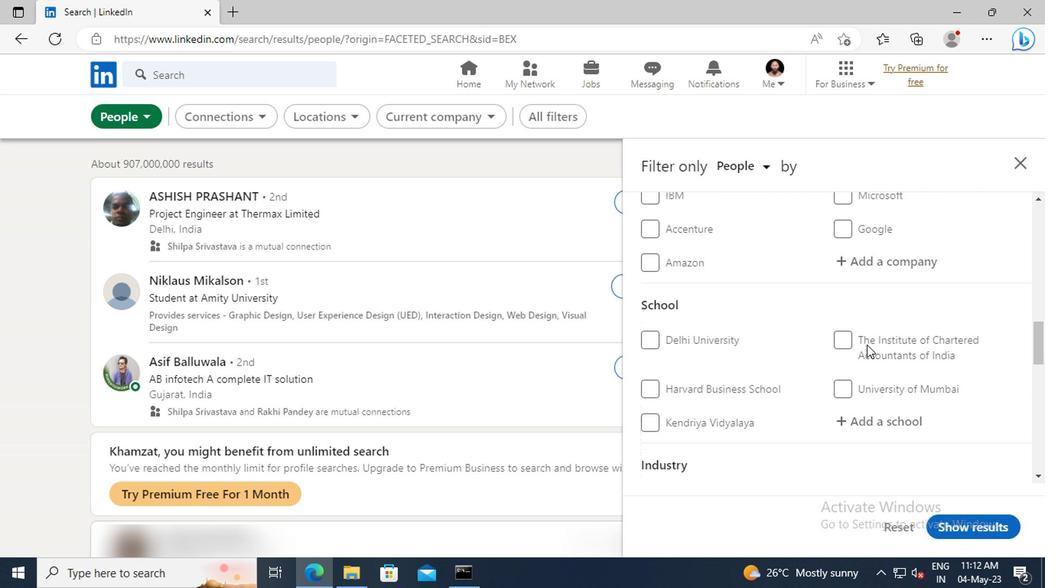 
Action: Mouse scrolled (864, 343) with delta (0, 0)
Screenshot: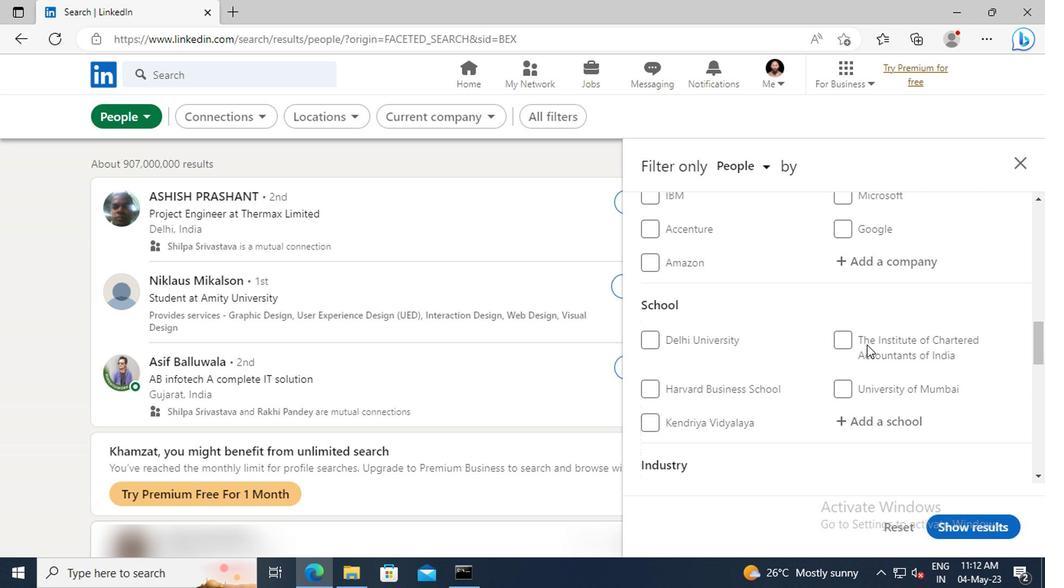 
Action: Mouse scrolled (864, 343) with delta (0, 0)
Screenshot: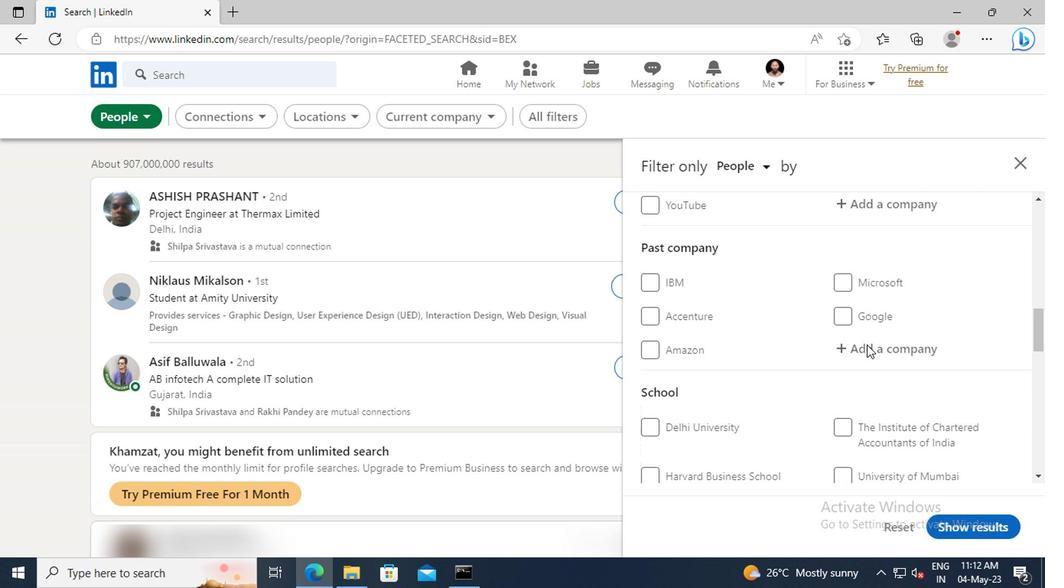 
Action: Mouse scrolled (864, 343) with delta (0, 0)
Screenshot: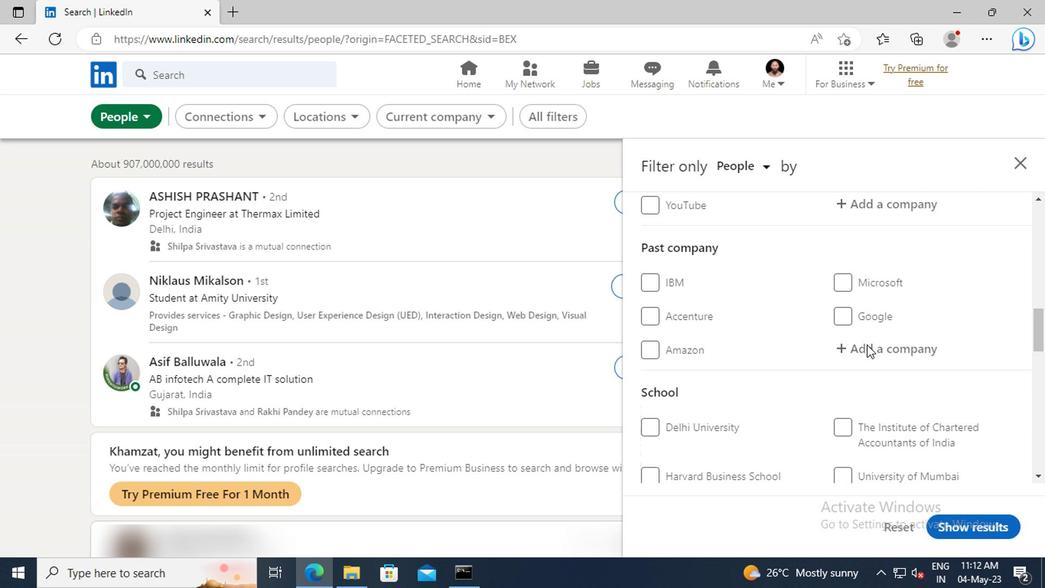 
Action: Mouse scrolled (864, 343) with delta (0, 0)
Screenshot: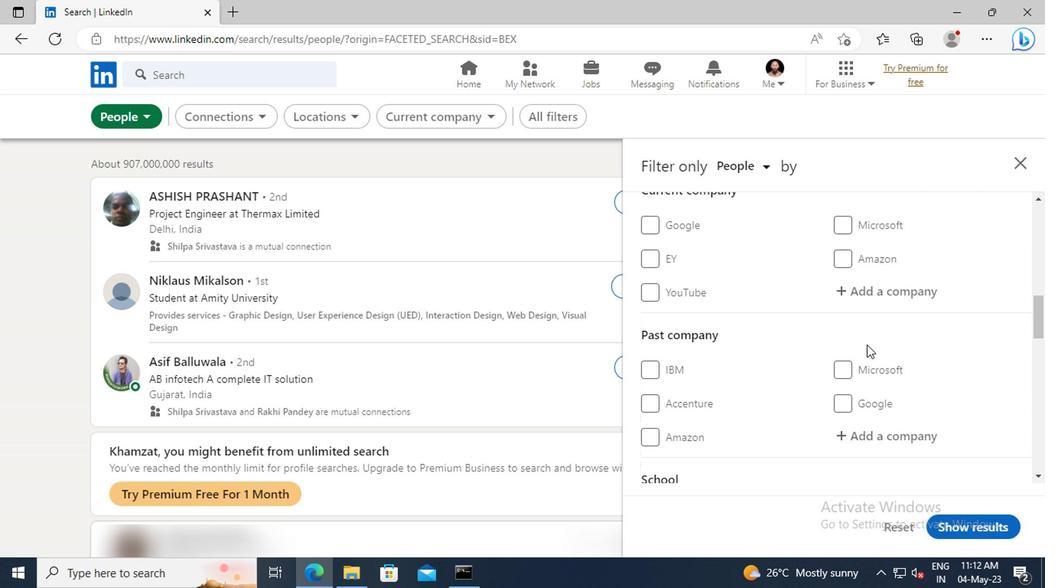 
Action: Mouse moved to (863, 333)
Screenshot: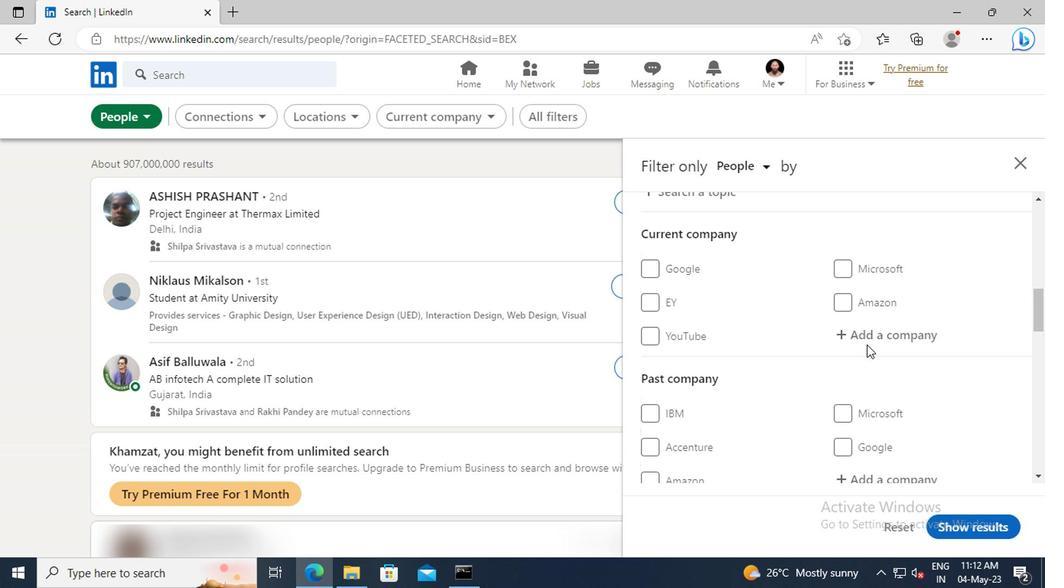 
Action: Mouse pressed left at (863, 333)
Screenshot: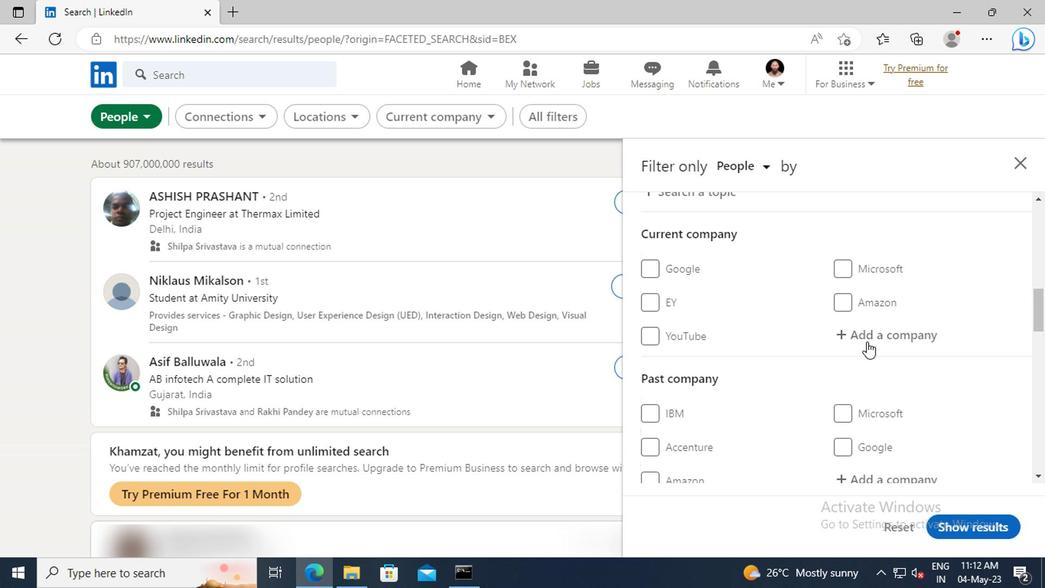 
Action: Key pressed <Key.shift>MAHINDRA<Key.space><Key.shift>LO
Screenshot: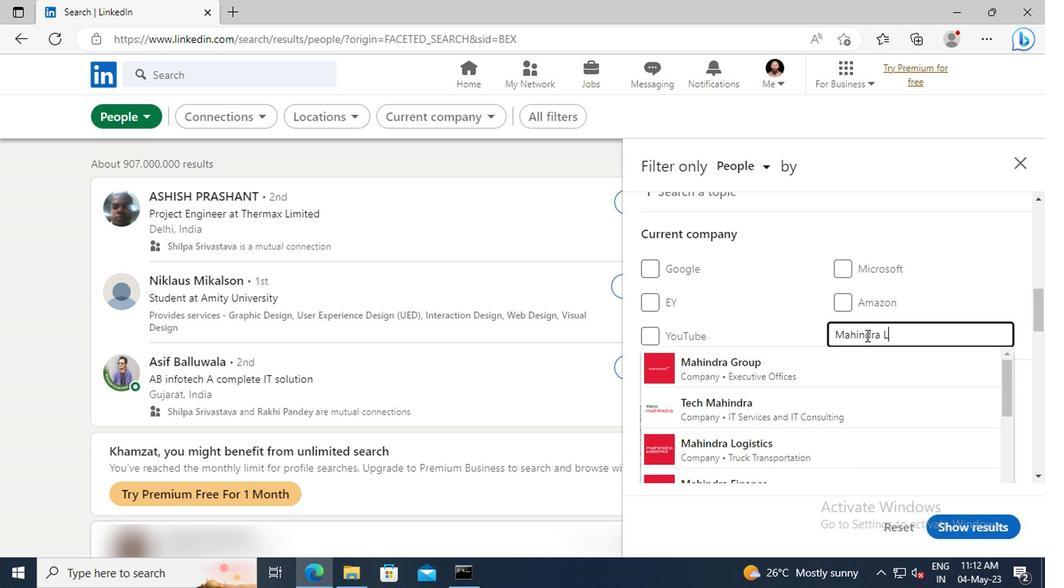 
Action: Mouse moved to (865, 359)
Screenshot: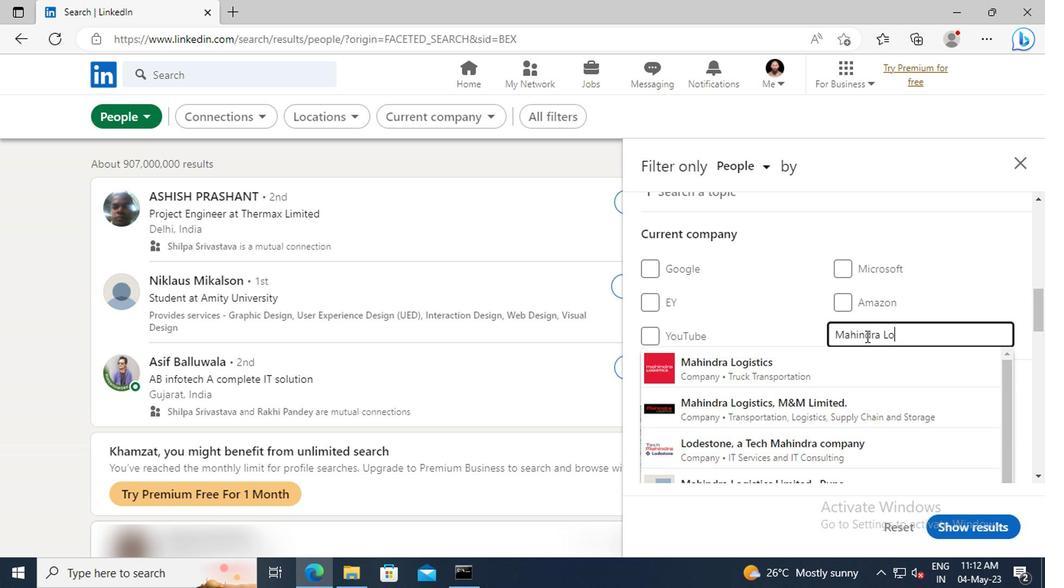
Action: Mouse pressed left at (865, 359)
Screenshot: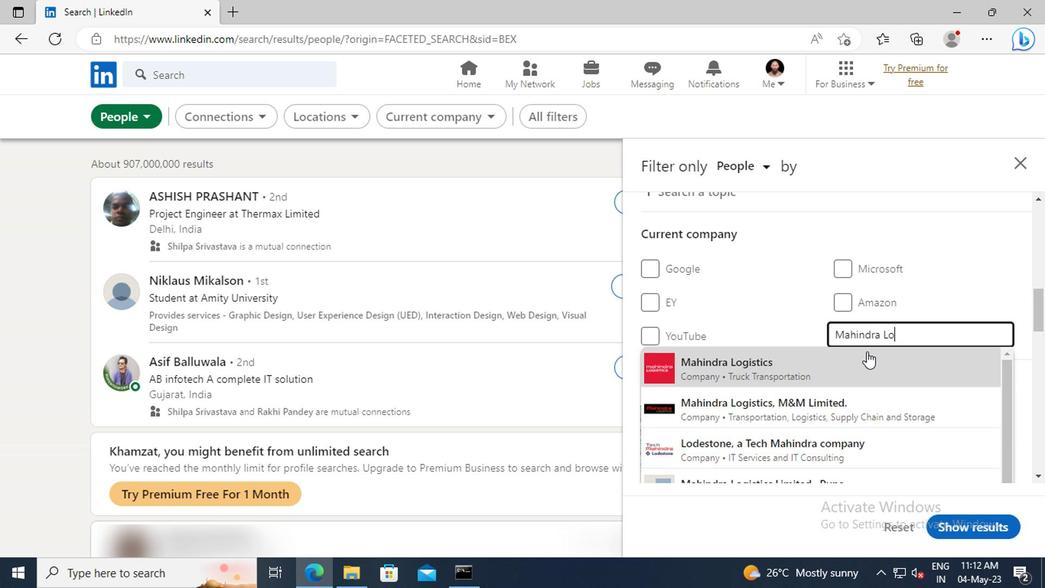
Action: Mouse scrolled (865, 358) with delta (0, 0)
Screenshot: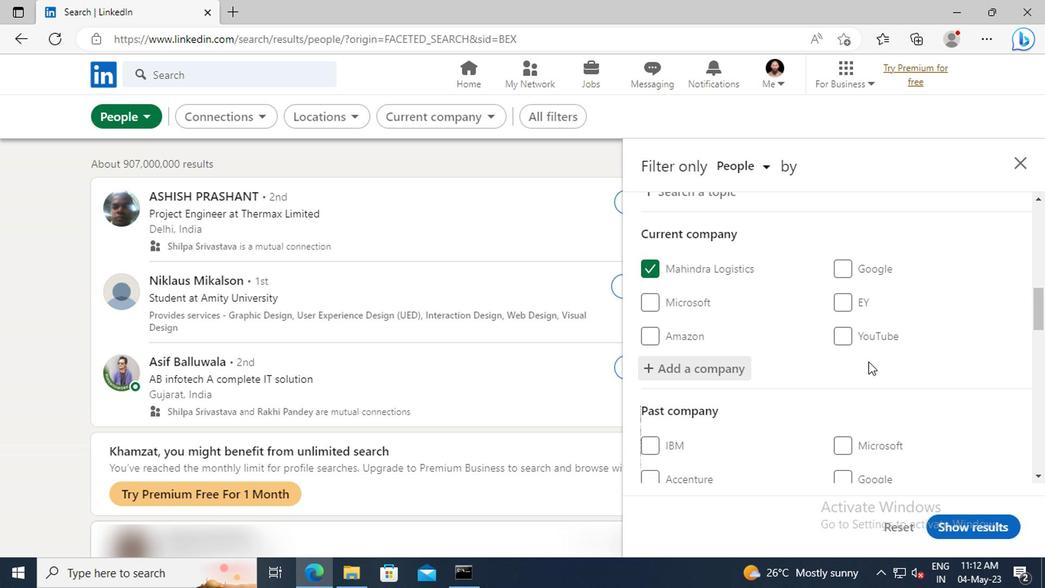 
Action: Mouse scrolled (865, 358) with delta (0, 0)
Screenshot: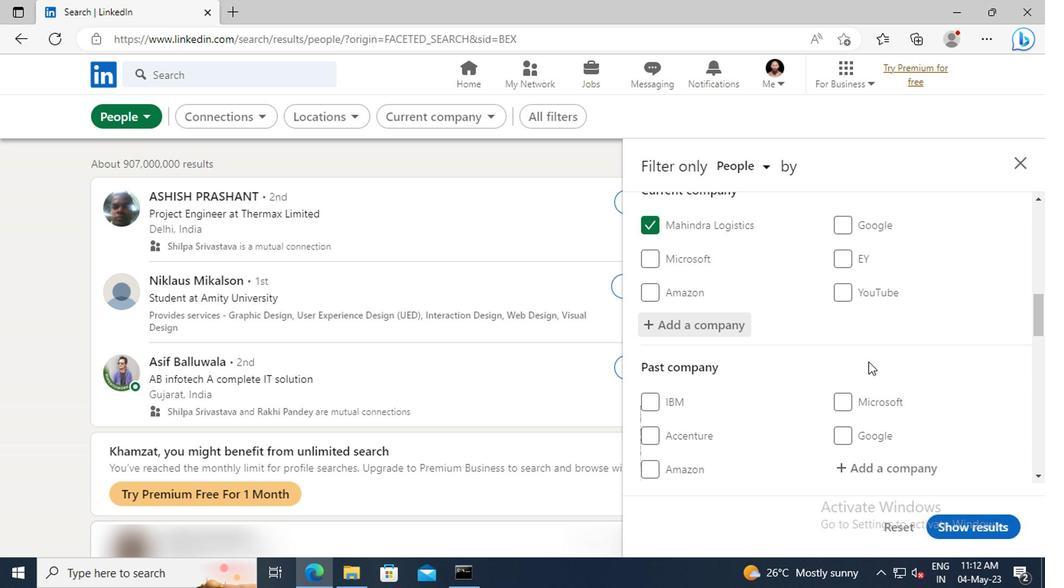 
Action: Mouse scrolled (865, 358) with delta (0, 0)
Screenshot: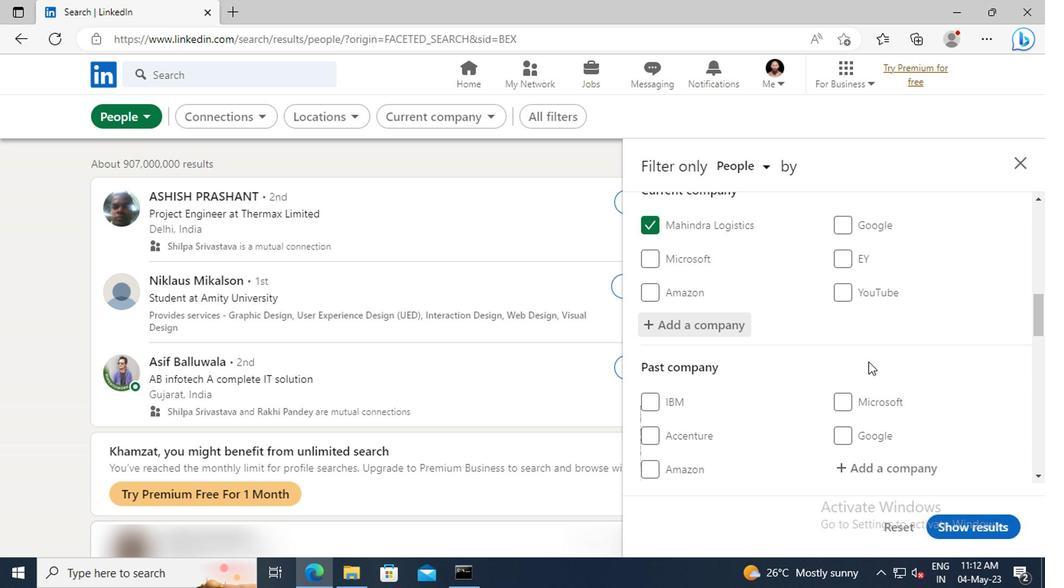 
Action: Mouse moved to (866, 359)
Screenshot: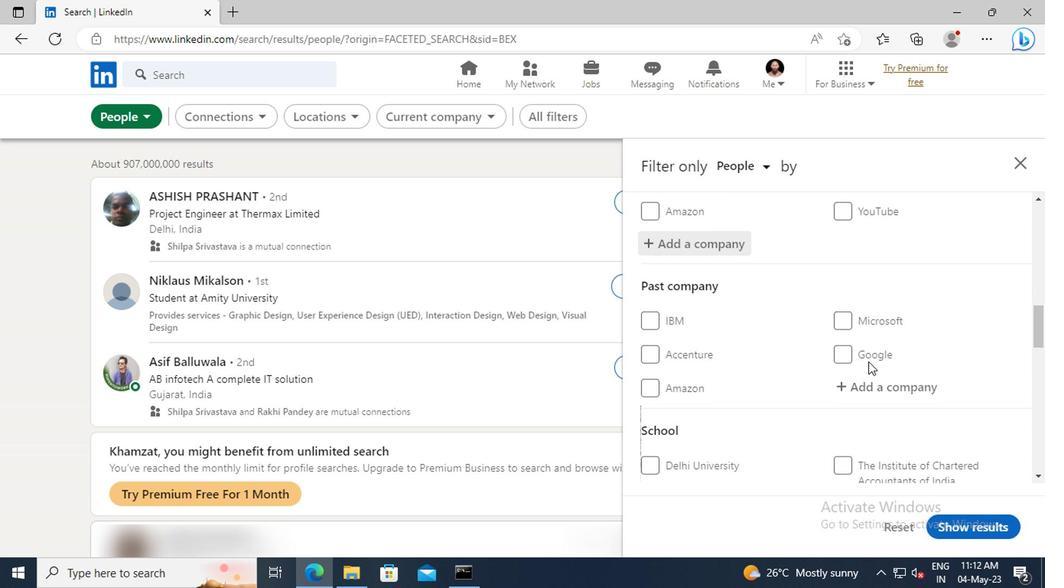 
Action: Mouse scrolled (866, 358) with delta (0, 0)
Screenshot: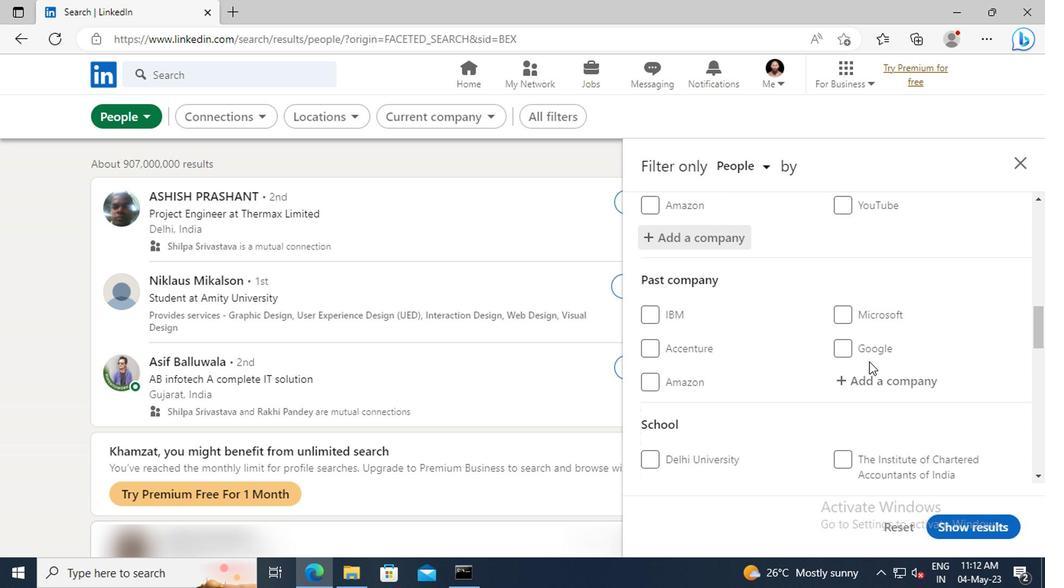 
Action: Mouse scrolled (866, 358) with delta (0, 0)
Screenshot: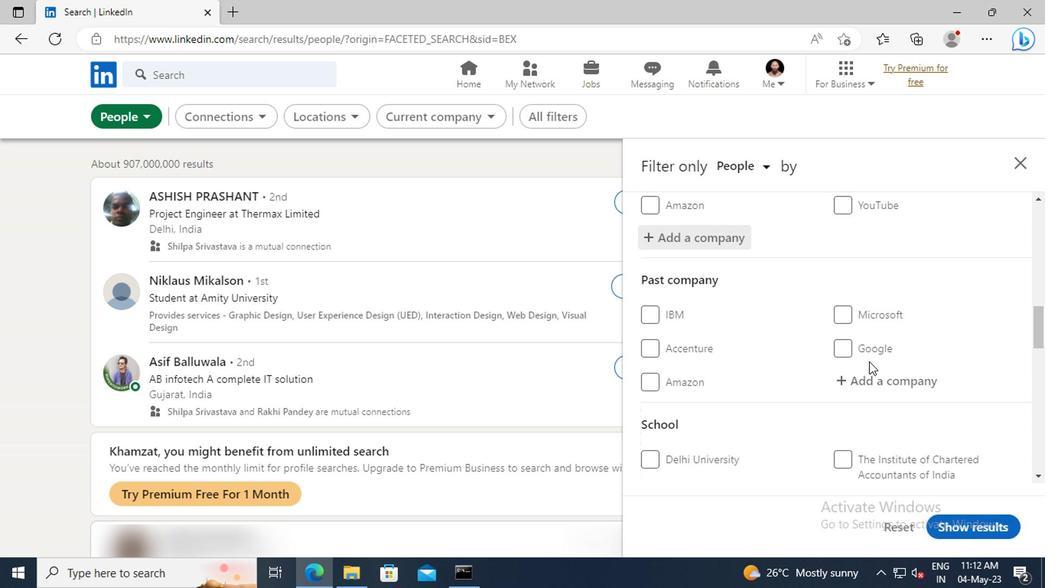 
Action: Mouse moved to (860, 339)
Screenshot: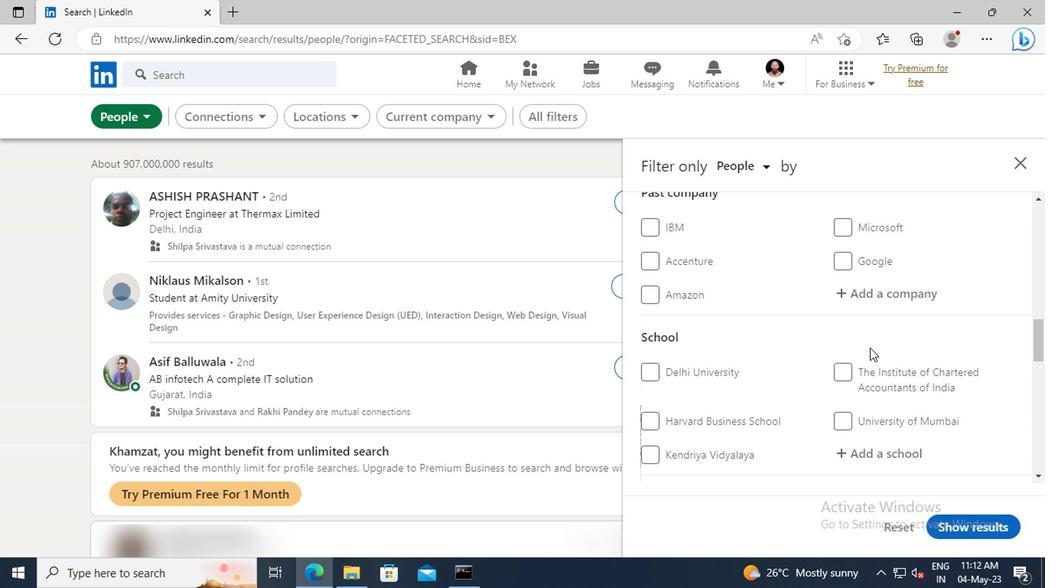 
Action: Mouse scrolled (860, 338) with delta (0, -1)
Screenshot: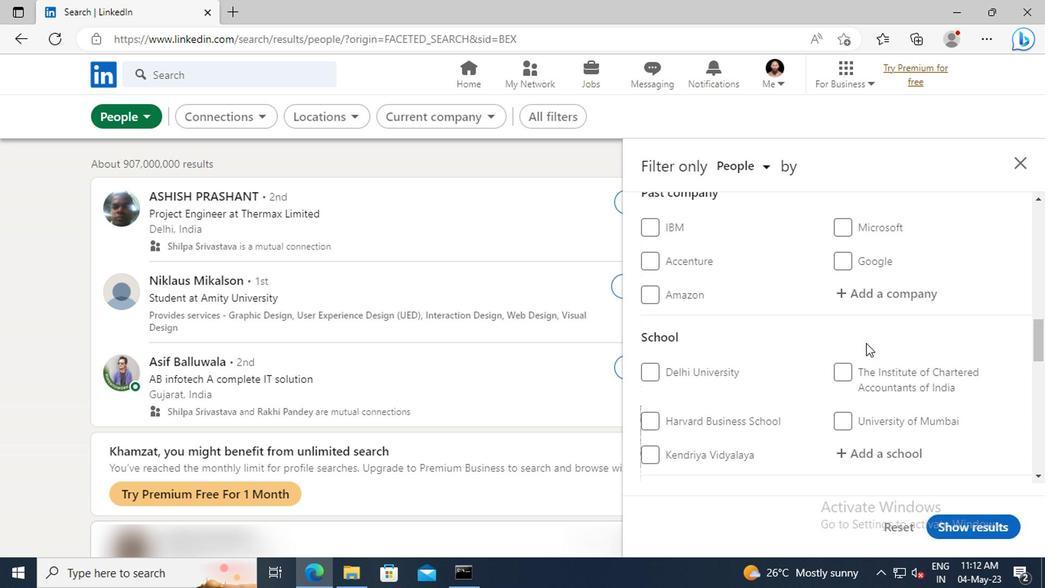 
Action: Mouse scrolled (860, 338) with delta (0, -1)
Screenshot: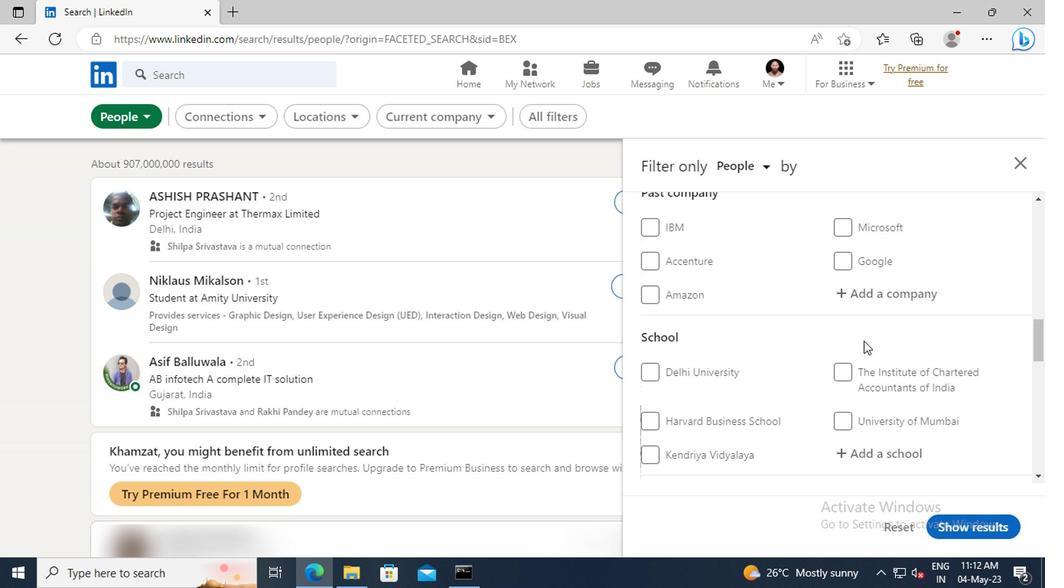 
Action: Mouse moved to (866, 362)
Screenshot: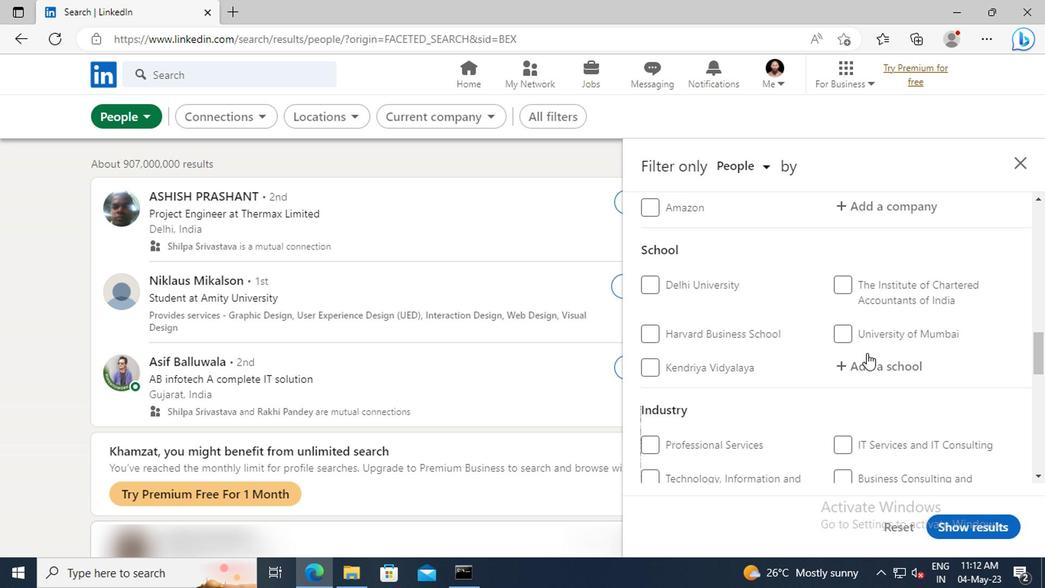 
Action: Mouse pressed left at (866, 362)
Screenshot: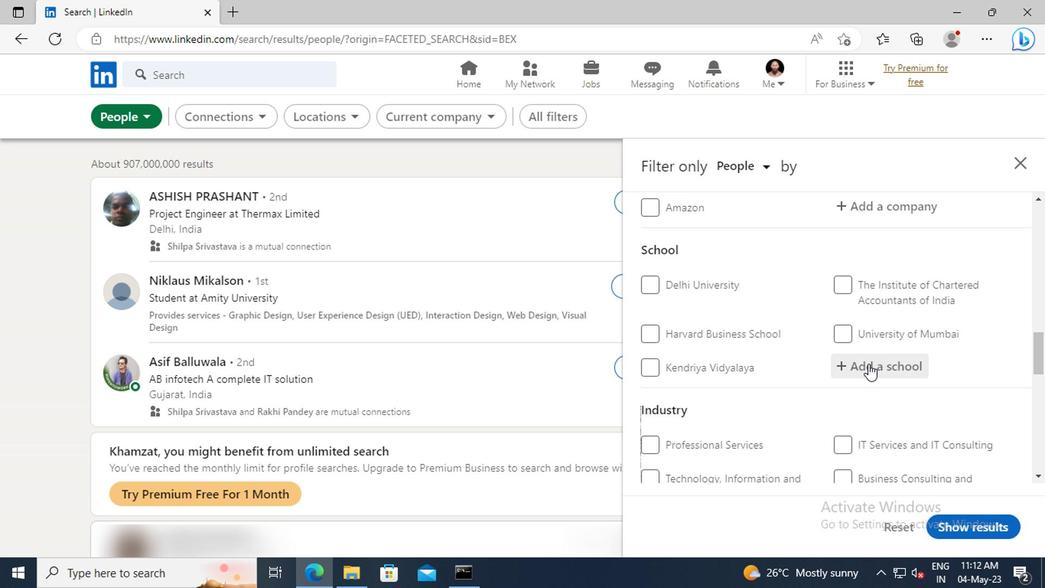 
Action: Key pressed <Key.shift>BANGALORE<Key.space><Key.shift>JOBS
Screenshot: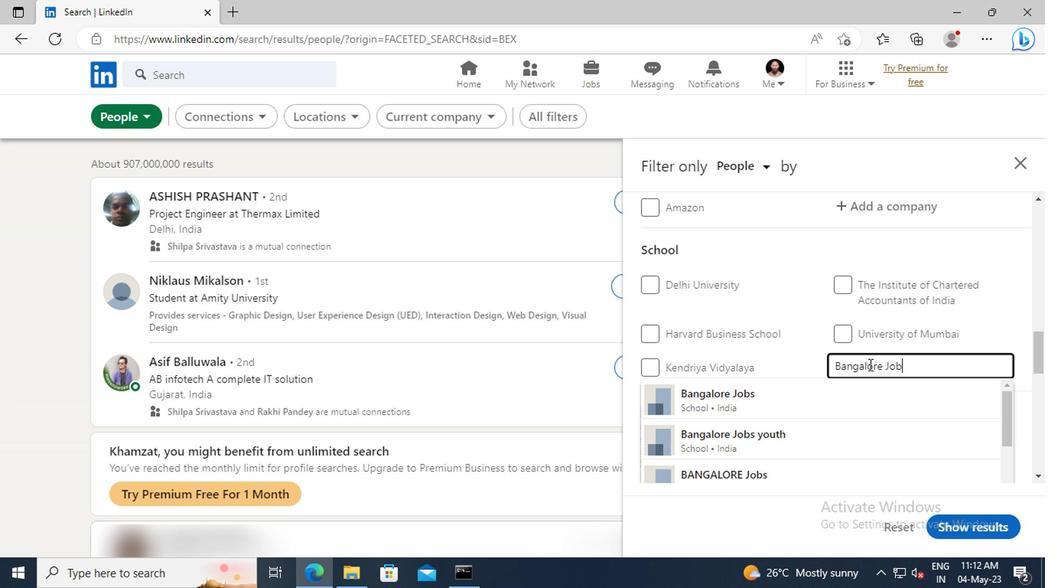 
Action: Mouse moved to (875, 426)
Screenshot: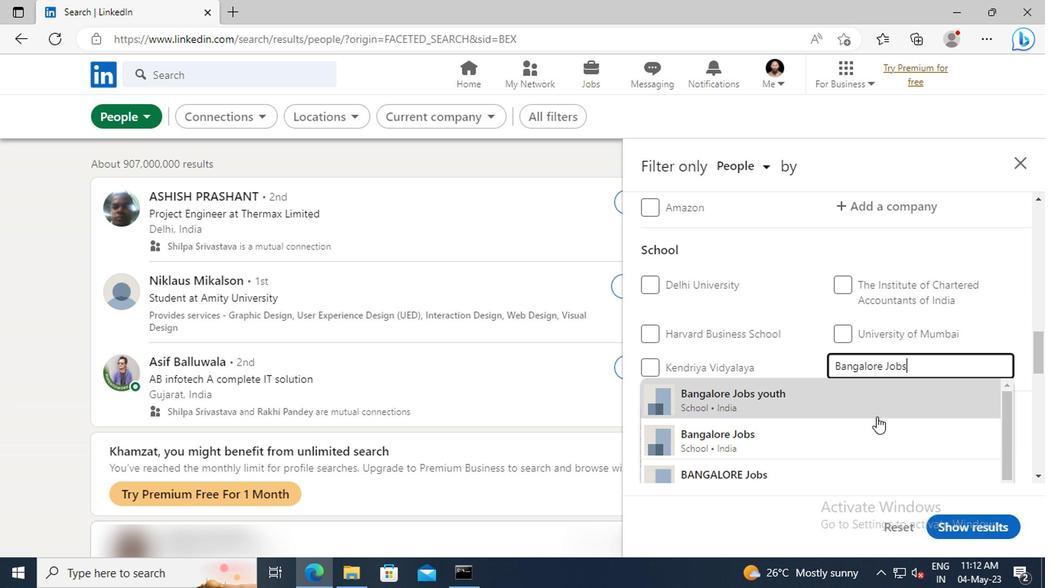 
Action: Mouse pressed left at (875, 426)
Screenshot: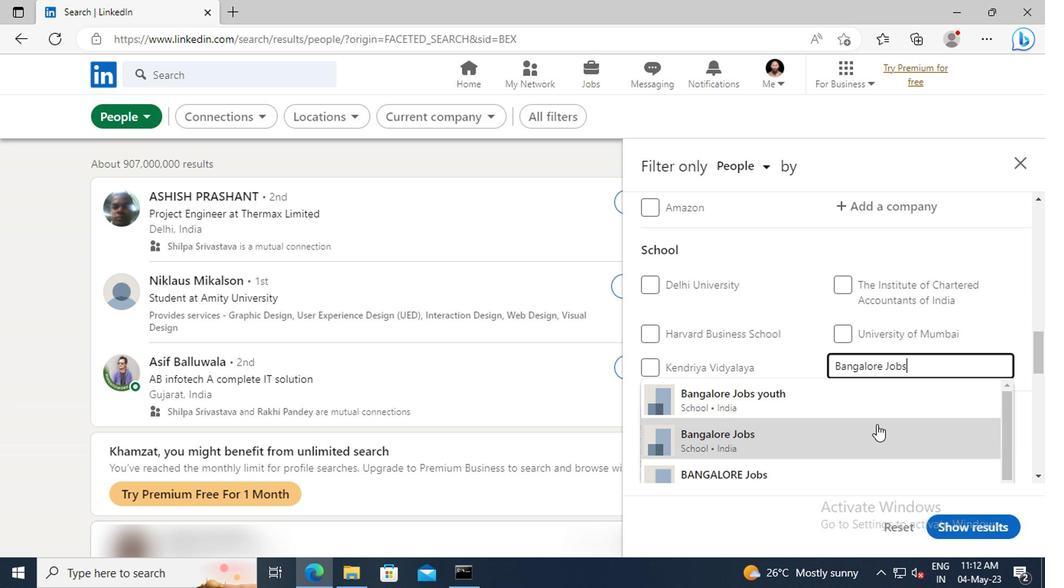 
Action: Mouse scrolled (875, 425) with delta (0, -1)
Screenshot: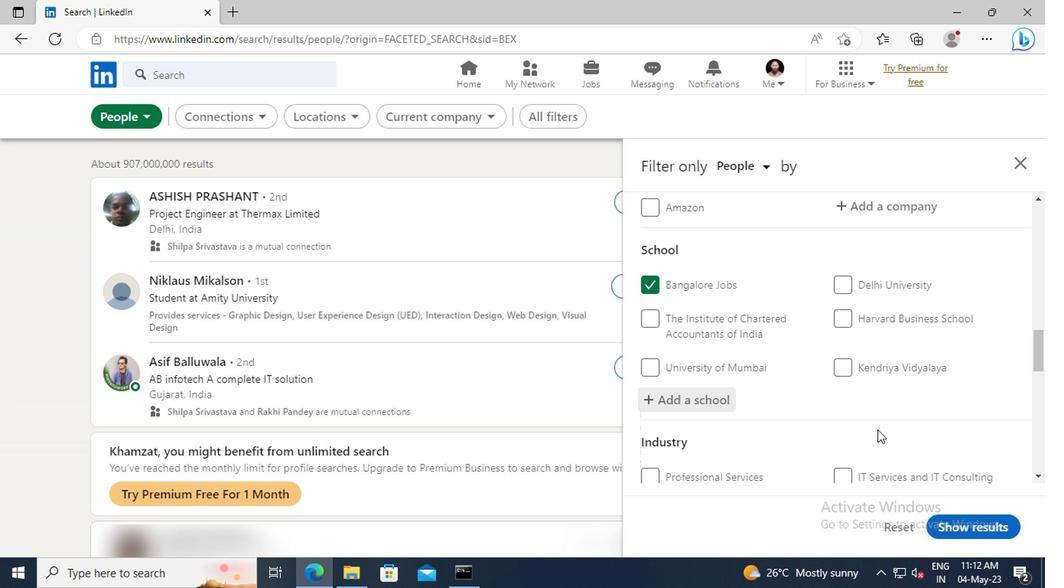 
Action: Mouse scrolled (875, 425) with delta (0, -1)
Screenshot: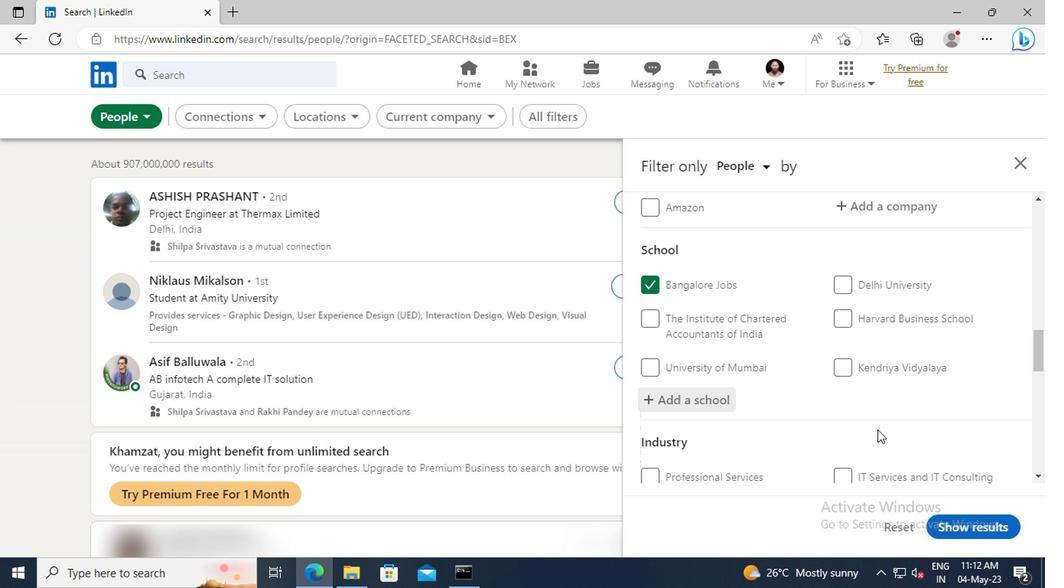 
Action: Mouse moved to (873, 405)
Screenshot: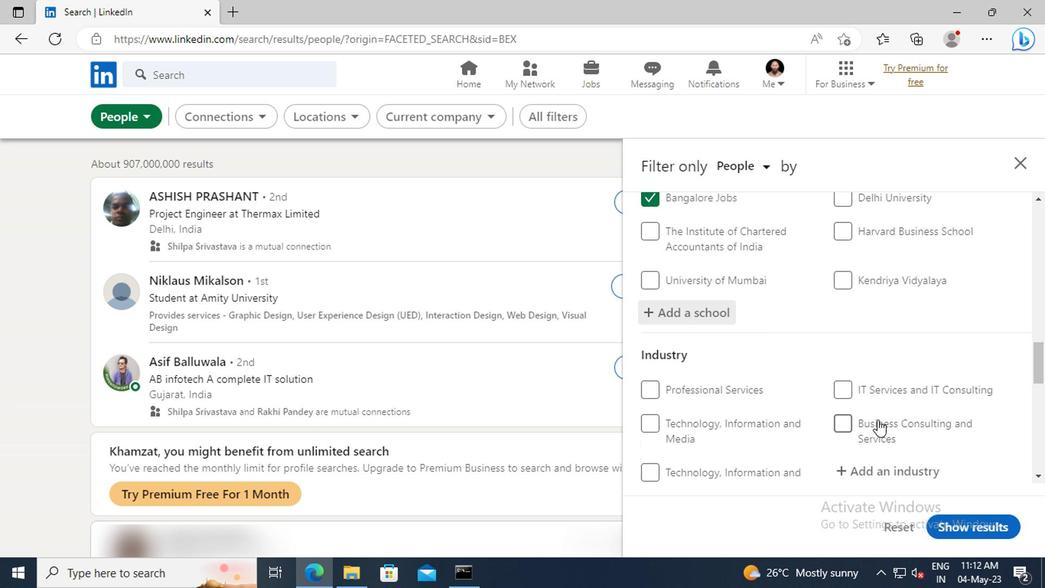 
Action: Mouse scrolled (873, 405) with delta (0, 0)
Screenshot: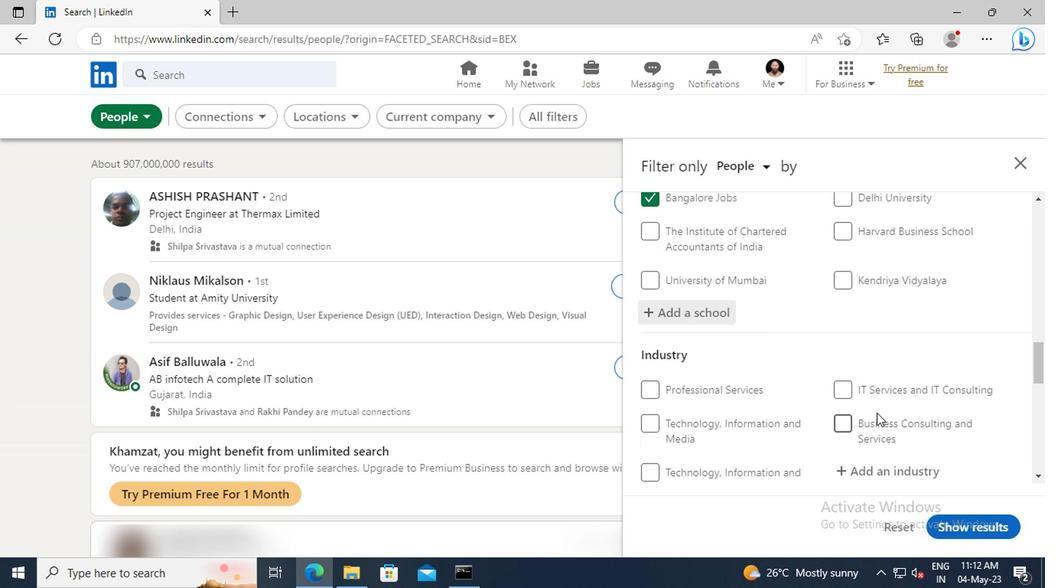 
Action: Mouse scrolled (873, 405) with delta (0, 0)
Screenshot: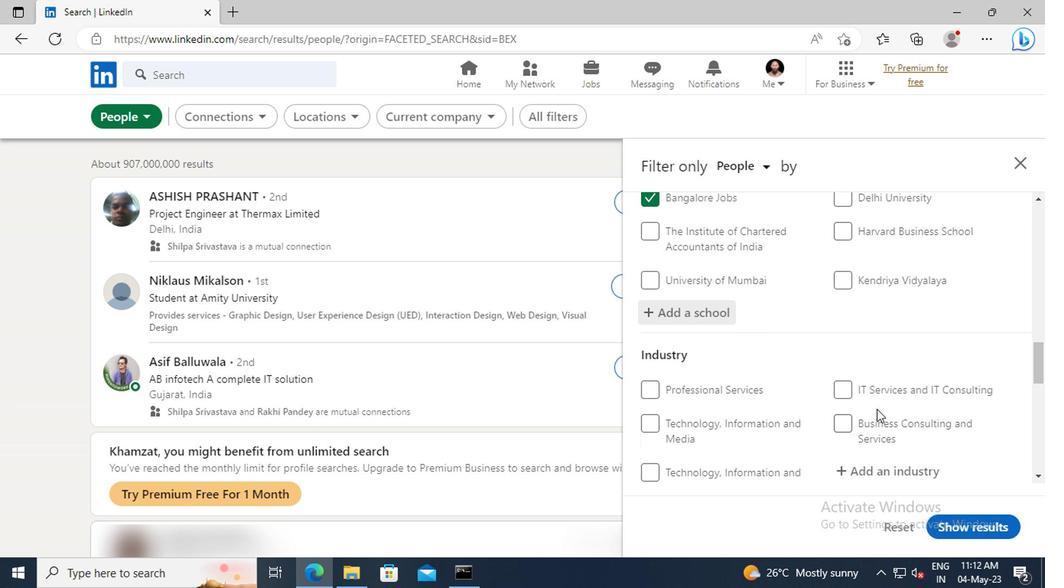 
Action: Mouse moved to (861, 382)
Screenshot: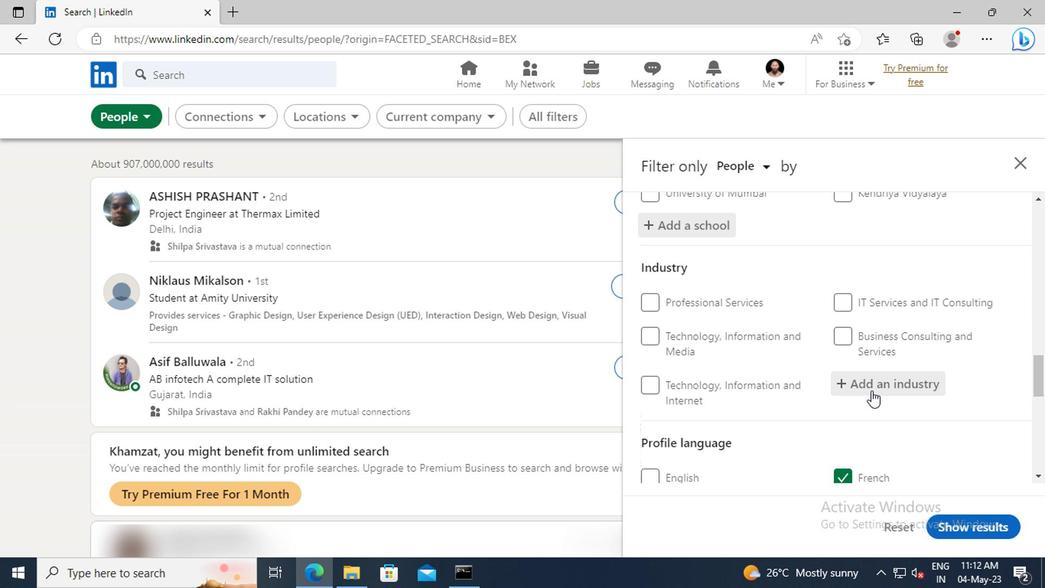 
Action: Mouse pressed left at (861, 382)
Screenshot: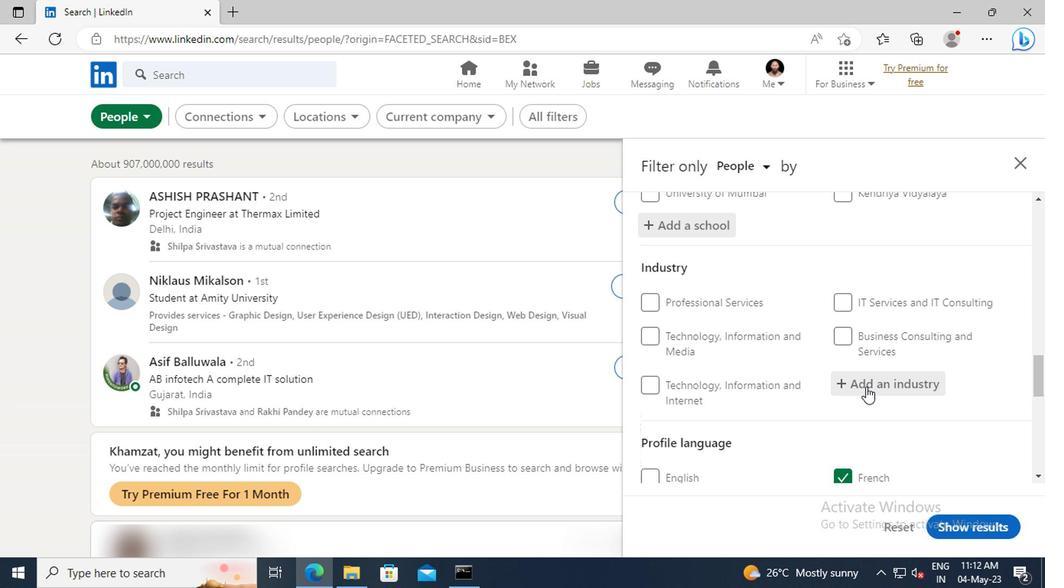 
Action: Key pressed <Key.shift>EXECUTI
Screenshot: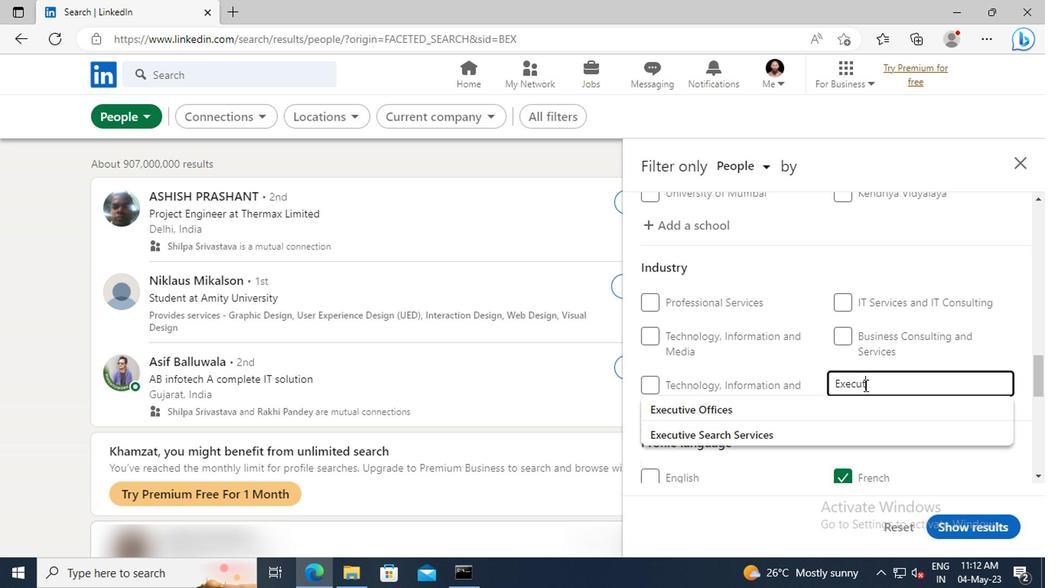 
Action: Mouse moved to (872, 423)
Screenshot: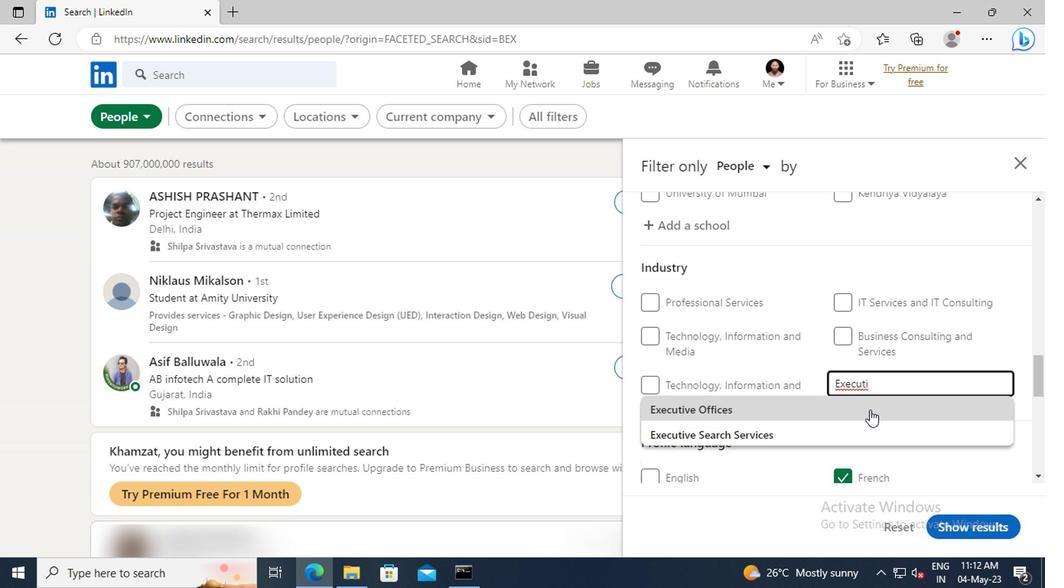 
Action: Mouse pressed left at (872, 423)
Screenshot: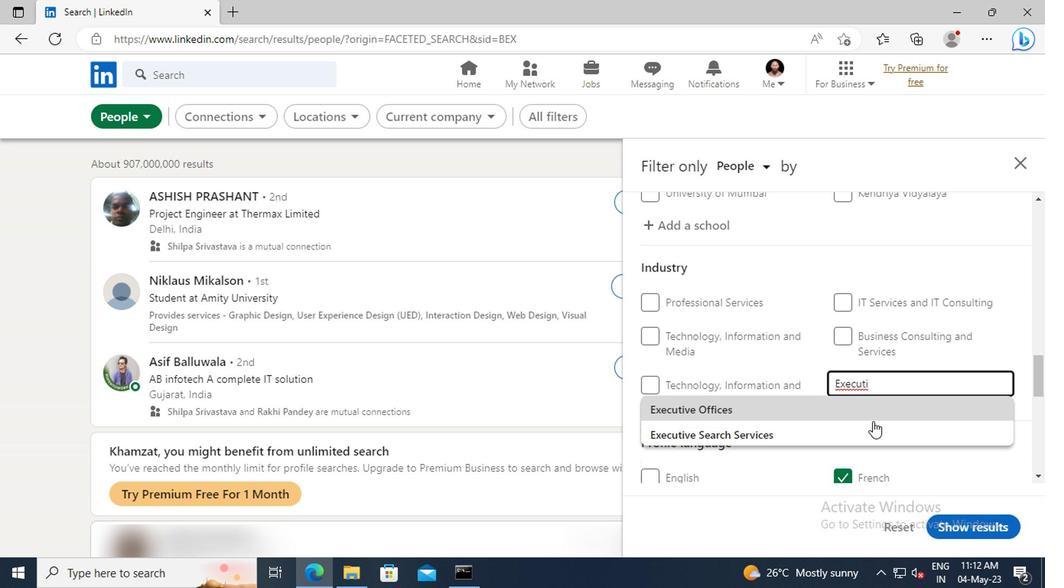
Action: Mouse scrolled (872, 422) with delta (0, 0)
Screenshot: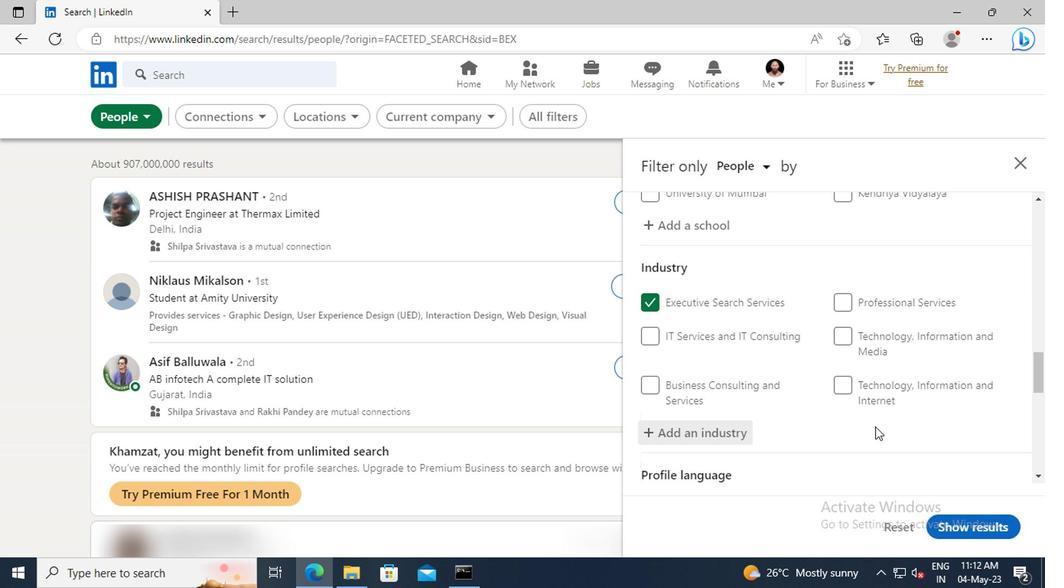 
Action: Mouse moved to (872, 420)
Screenshot: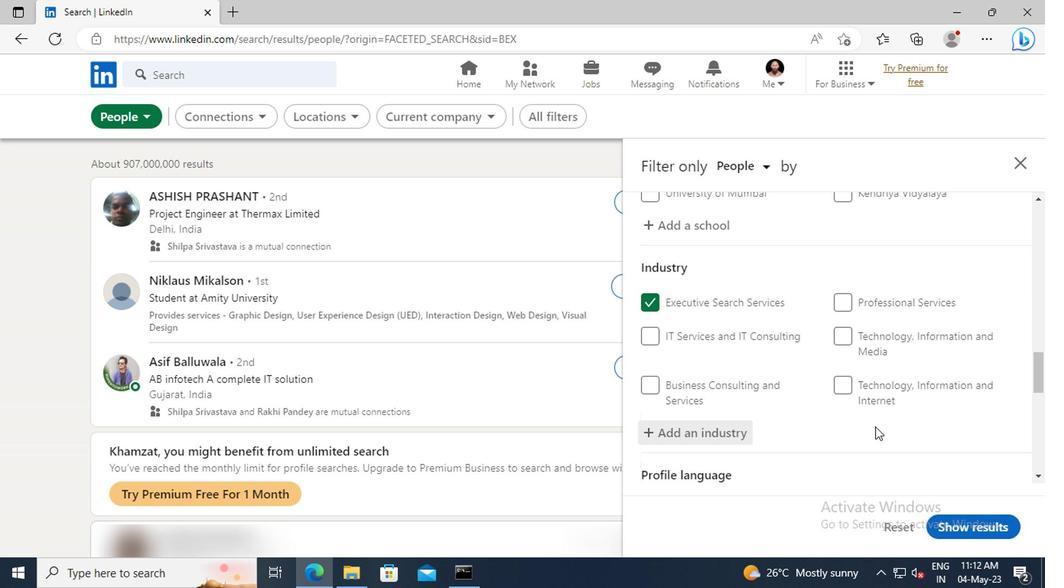 
Action: Mouse scrolled (872, 420) with delta (0, 0)
Screenshot: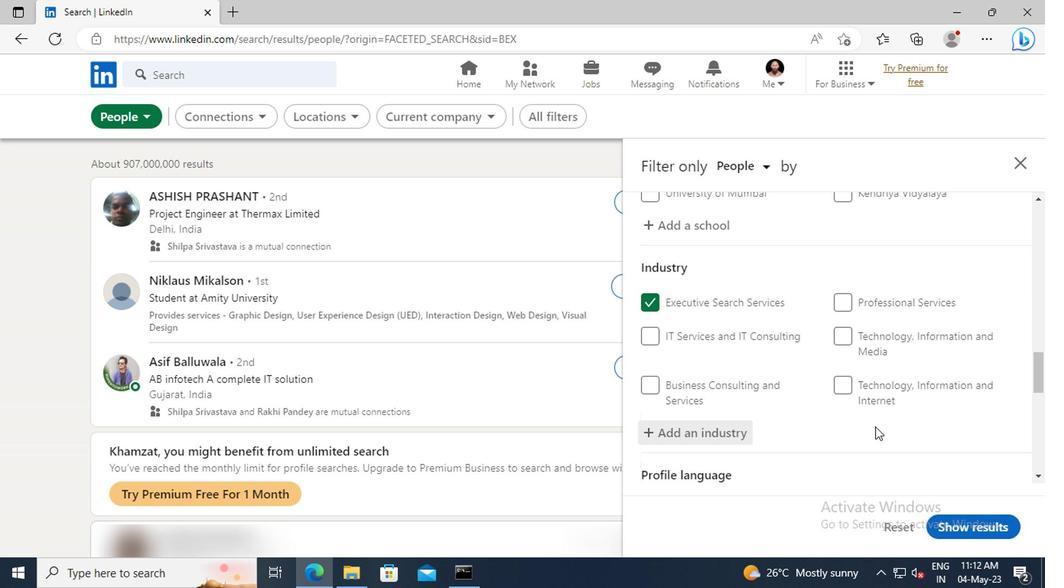 
Action: Mouse moved to (860, 367)
Screenshot: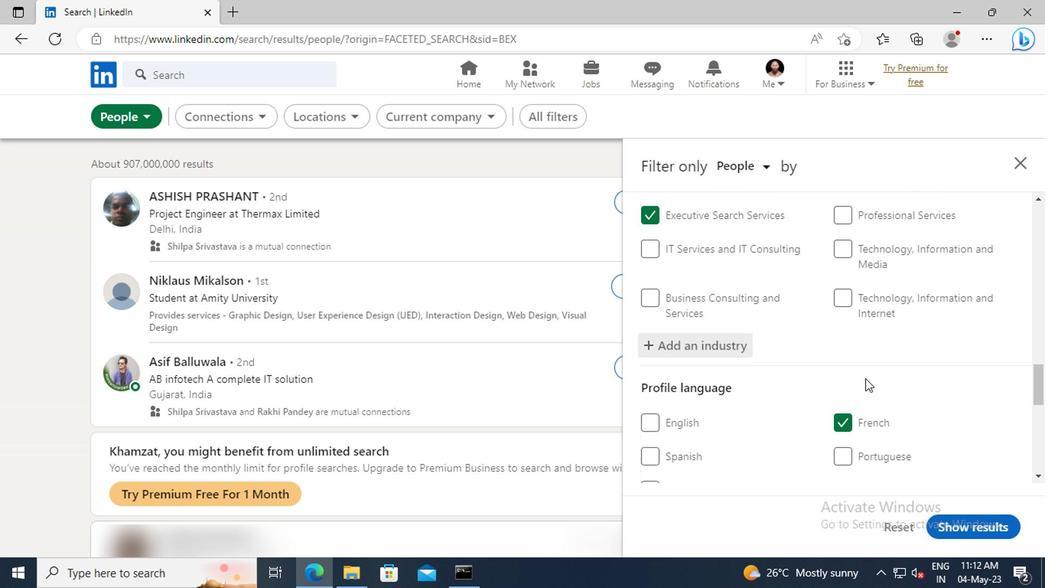 
Action: Mouse scrolled (860, 365) with delta (0, -1)
Screenshot: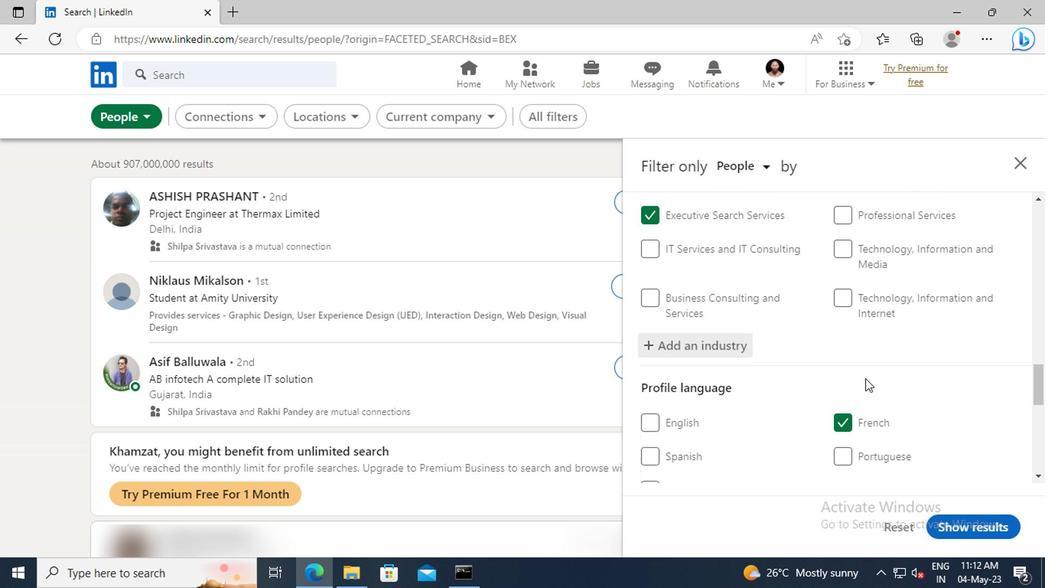 
Action: Mouse moved to (860, 365)
Screenshot: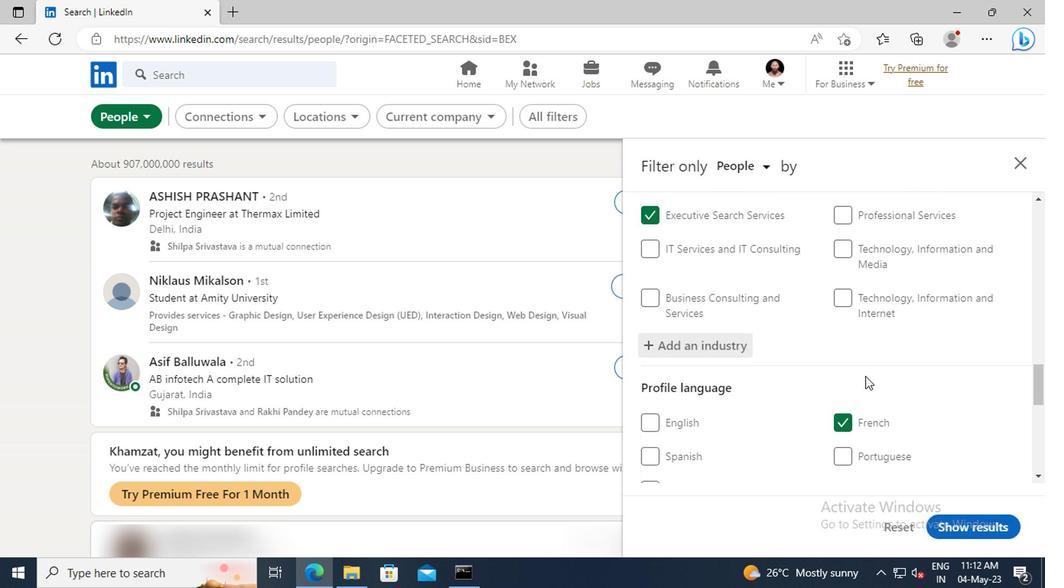 
Action: Mouse scrolled (860, 365) with delta (0, 0)
Screenshot: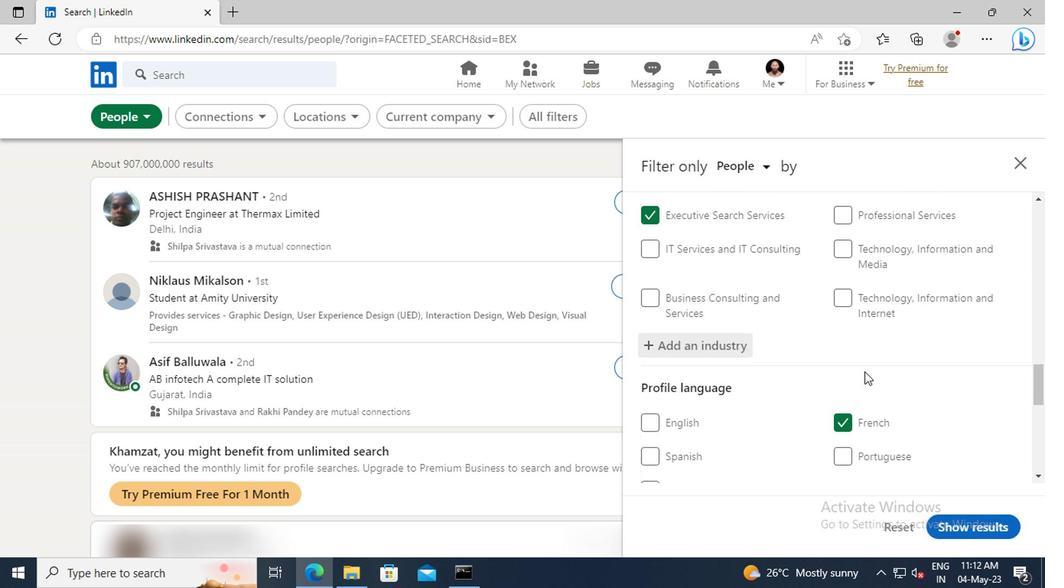 
Action: Mouse moved to (857, 350)
Screenshot: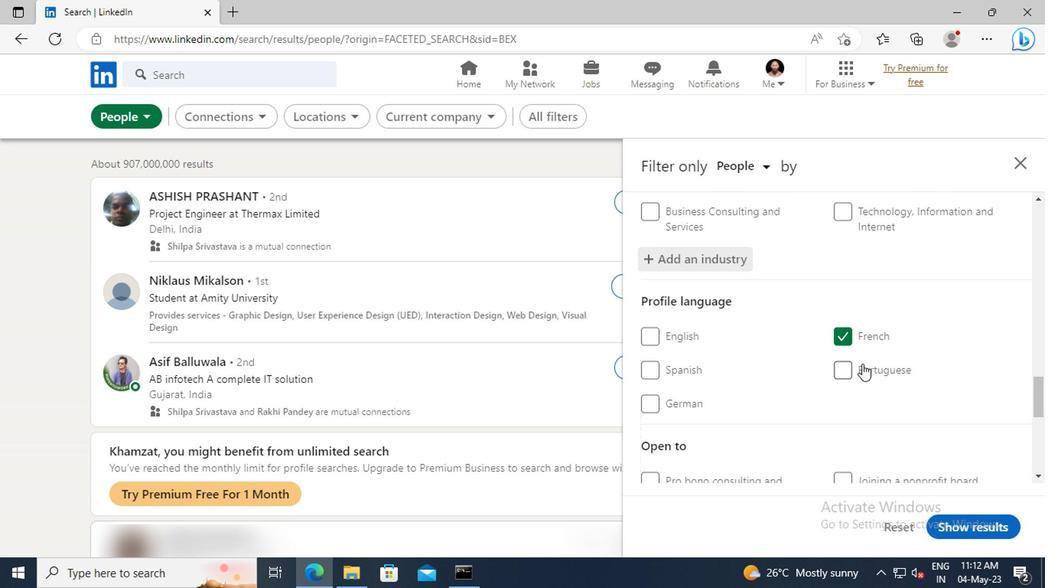 
Action: Mouse scrolled (857, 349) with delta (0, 0)
Screenshot: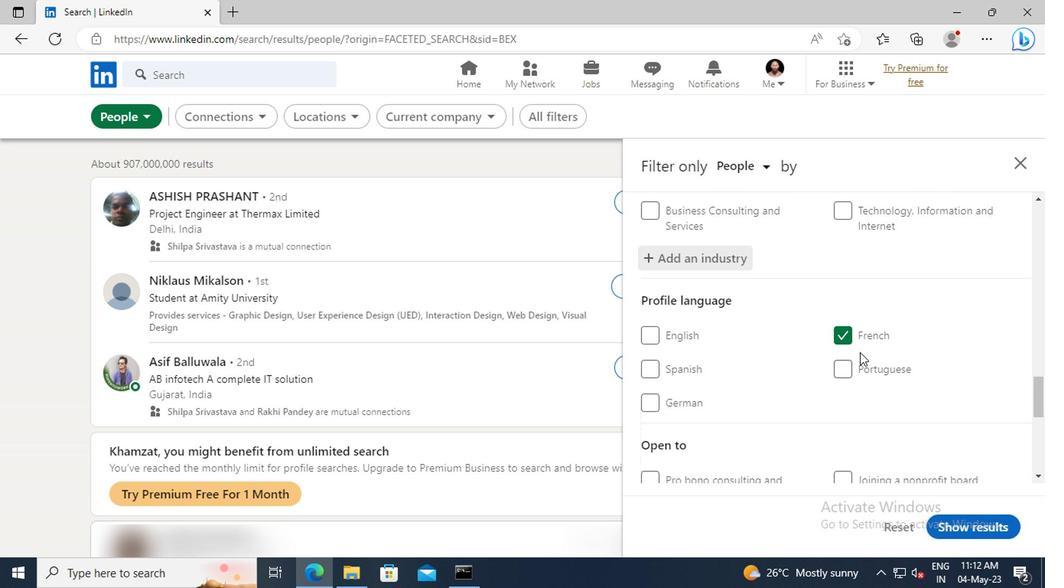 
Action: Mouse scrolled (857, 349) with delta (0, 0)
Screenshot: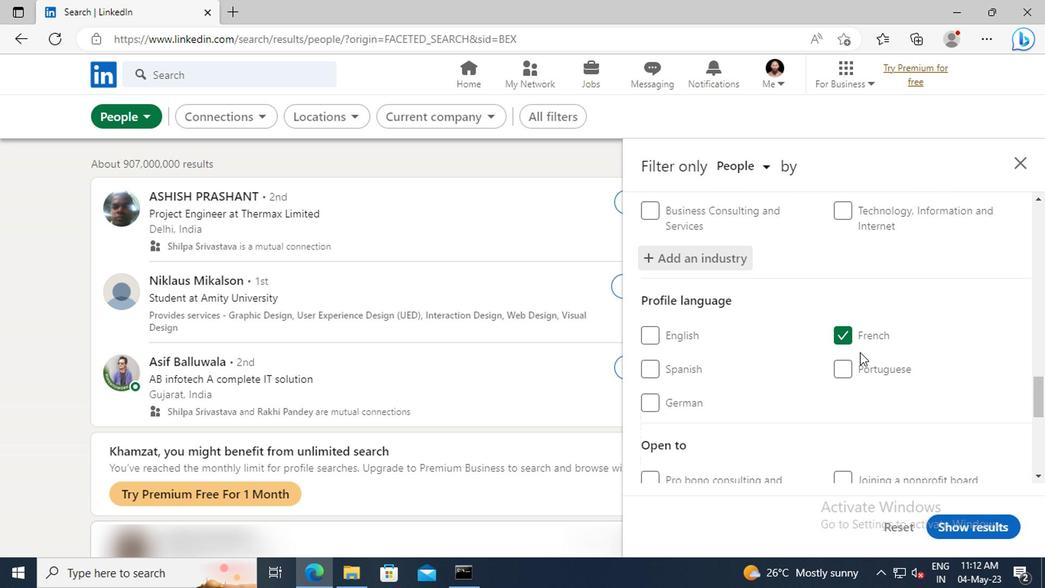
Action: Mouse scrolled (857, 349) with delta (0, 0)
Screenshot: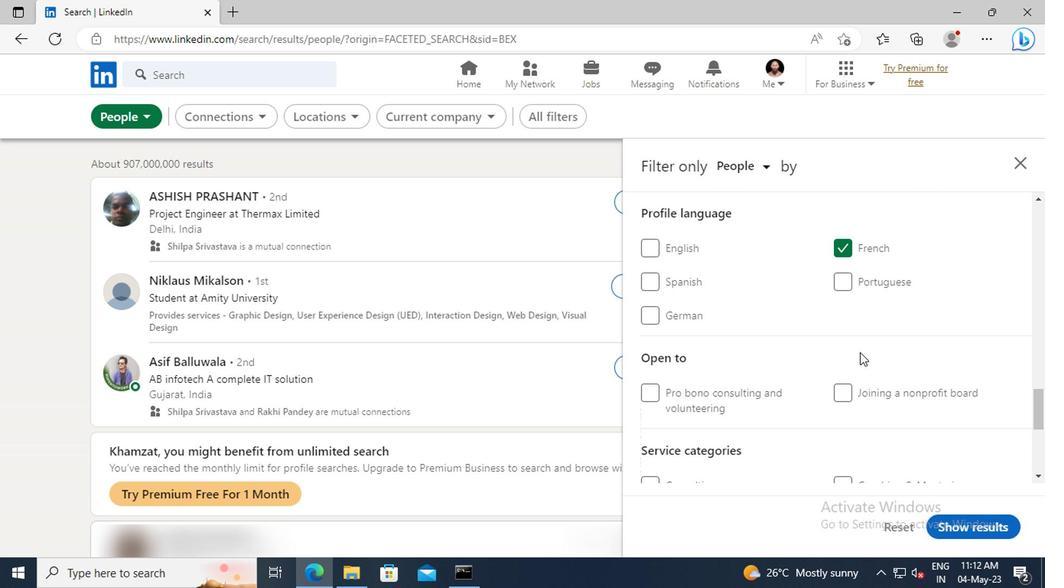 
Action: Mouse scrolled (857, 349) with delta (0, 0)
Screenshot: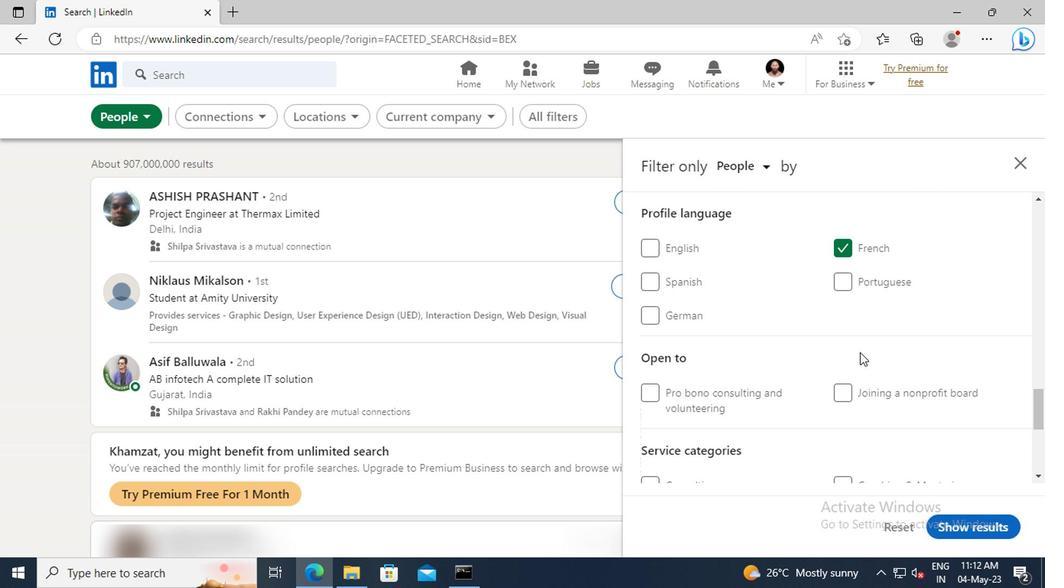 
Action: Mouse scrolled (857, 349) with delta (0, 0)
Screenshot: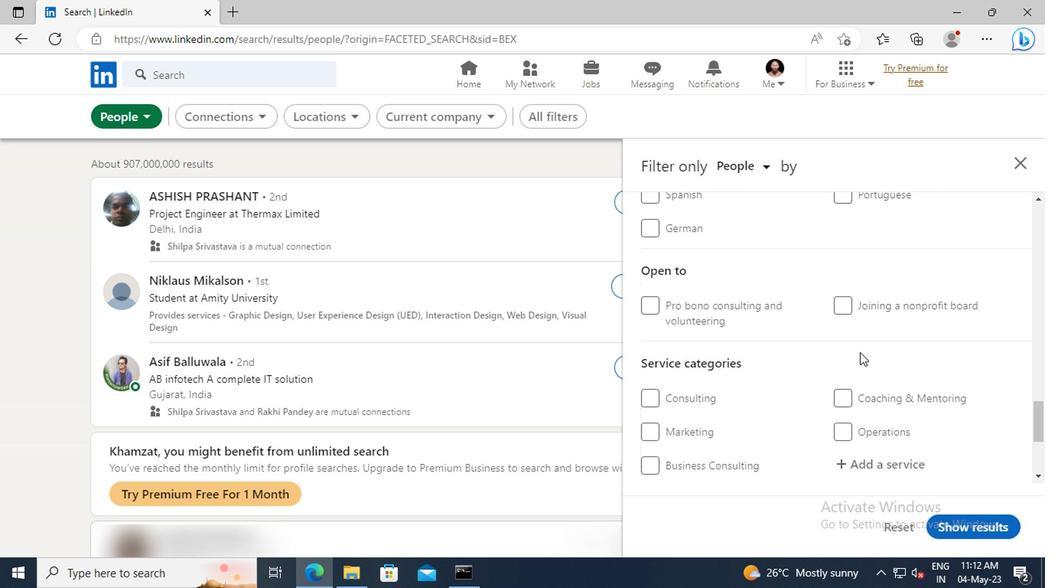 
Action: Mouse scrolled (857, 349) with delta (0, 0)
Screenshot: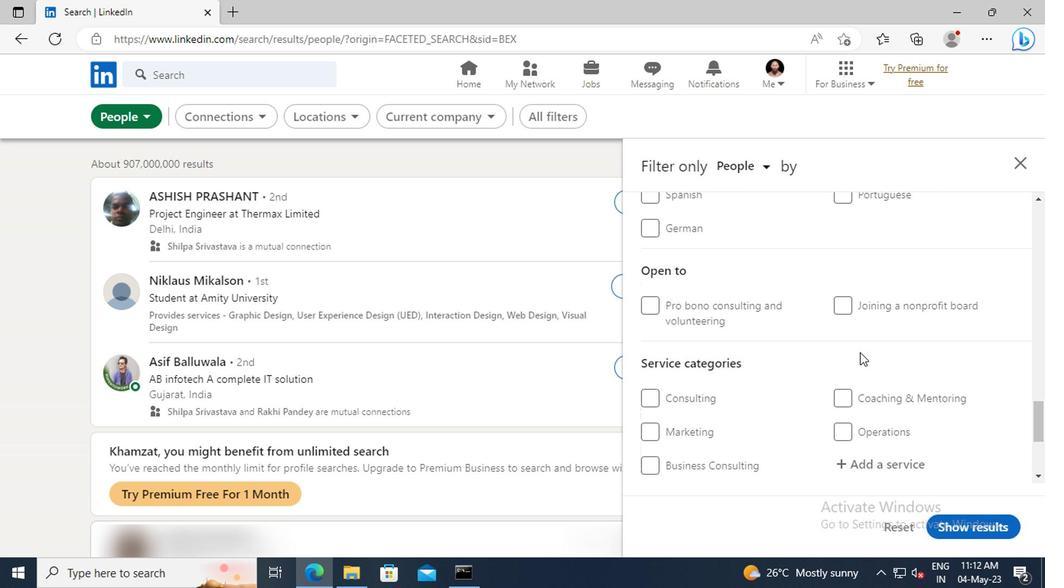 
Action: Mouse moved to (858, 373)
Screenshot: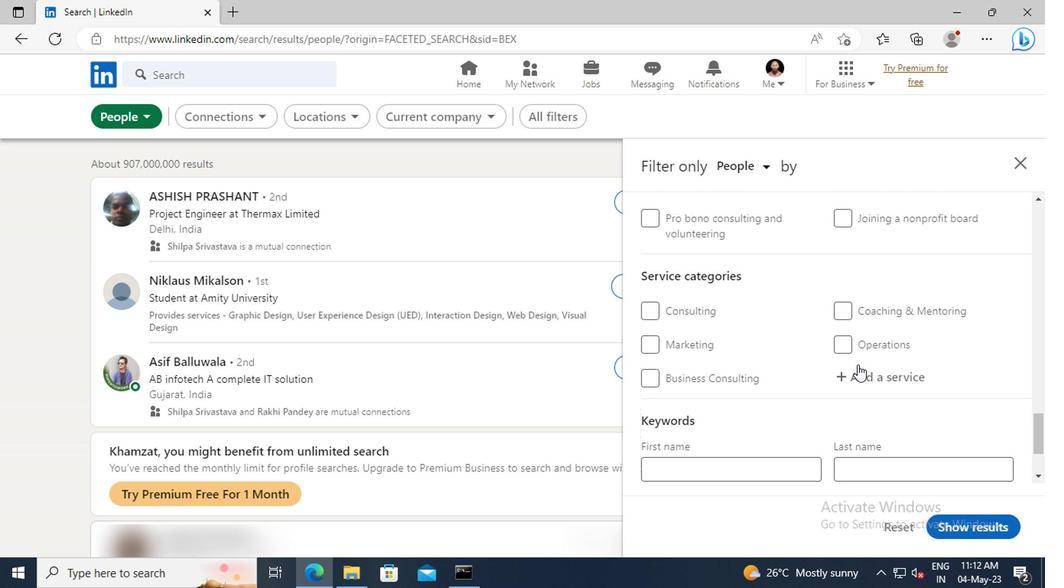 
Action: Mouse pressed left at (858, 373)
Screenshot: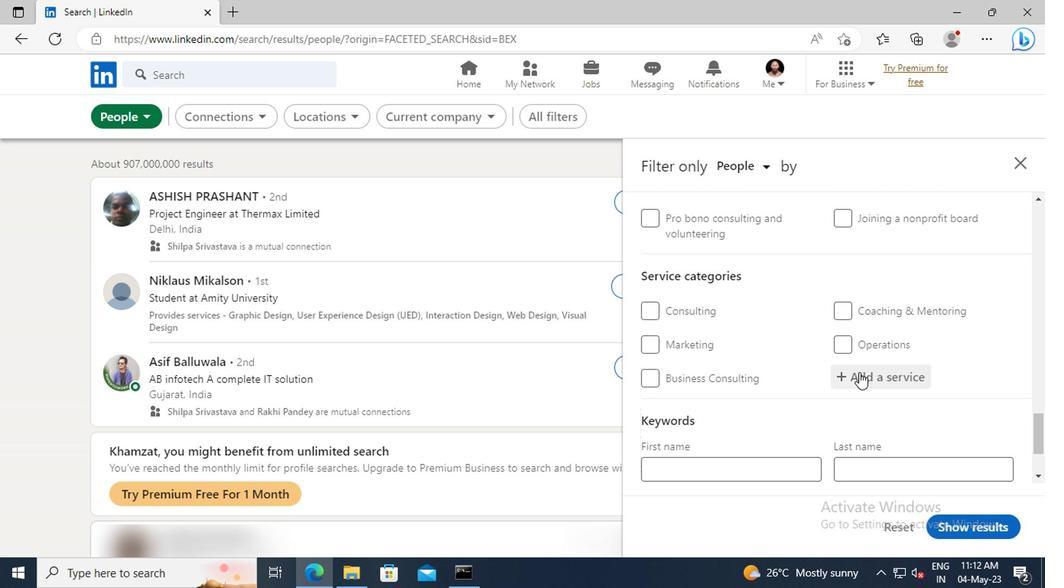 
Action: Key pressed <Key.shift>POR
Screenshot: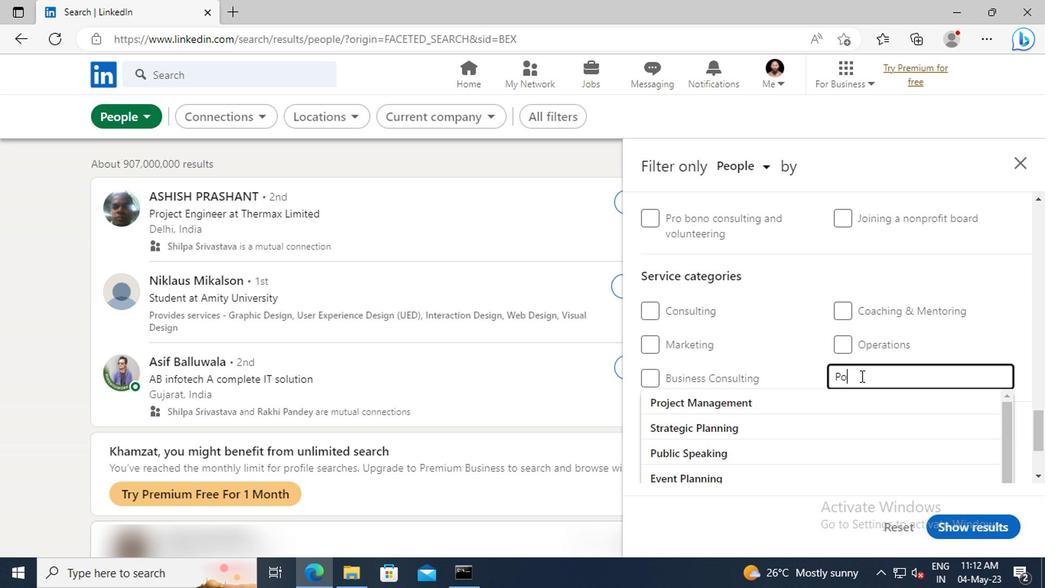 
Action: Mouse moved to (864, 393)
Screenshot: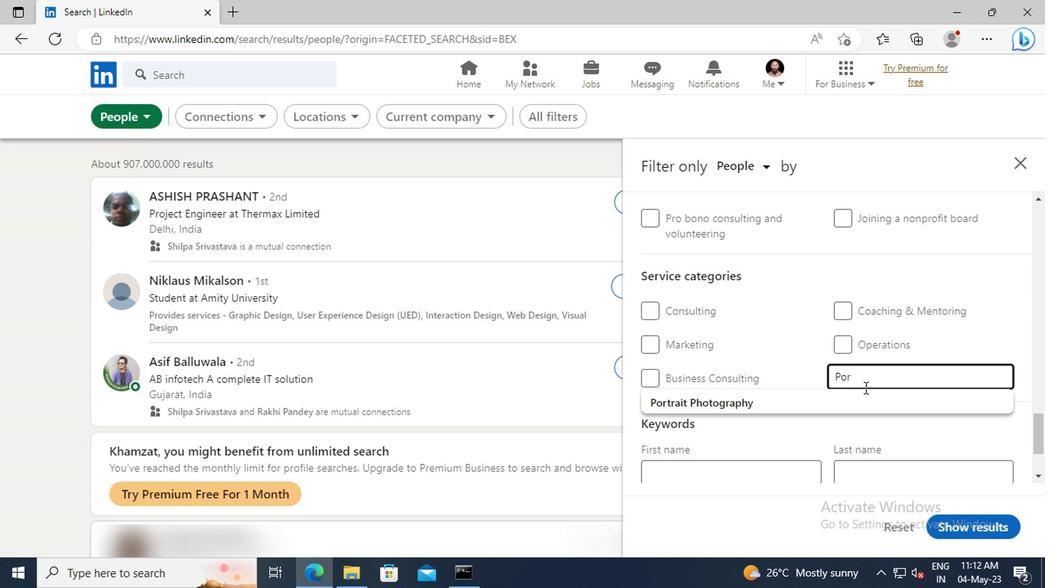 
Action: Mouse pressed left at (864, 393)
Screenshot: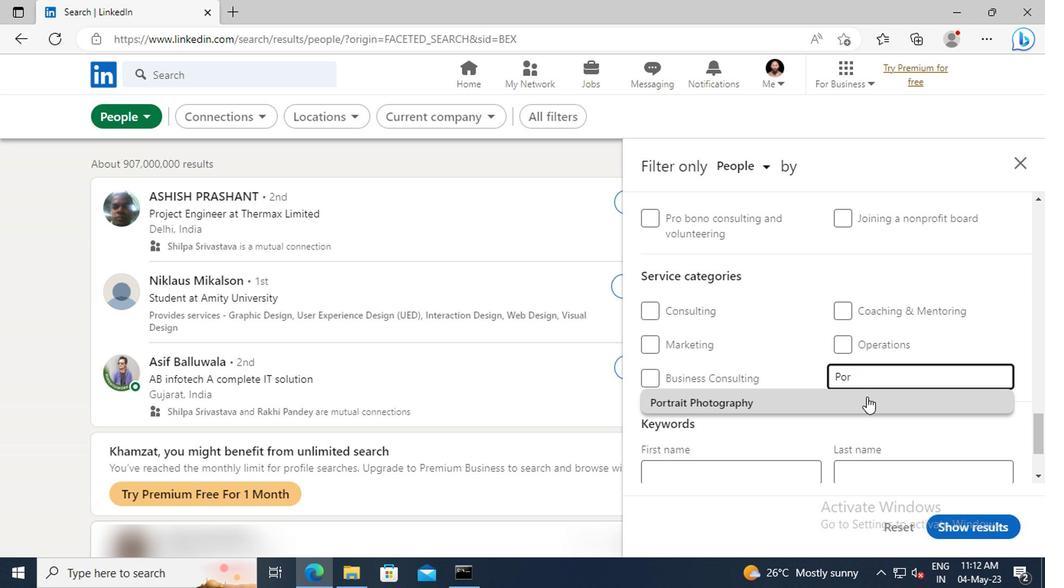 
Action: Mouse scrolled (864, 393) with delta (0, 0)
Screenshot: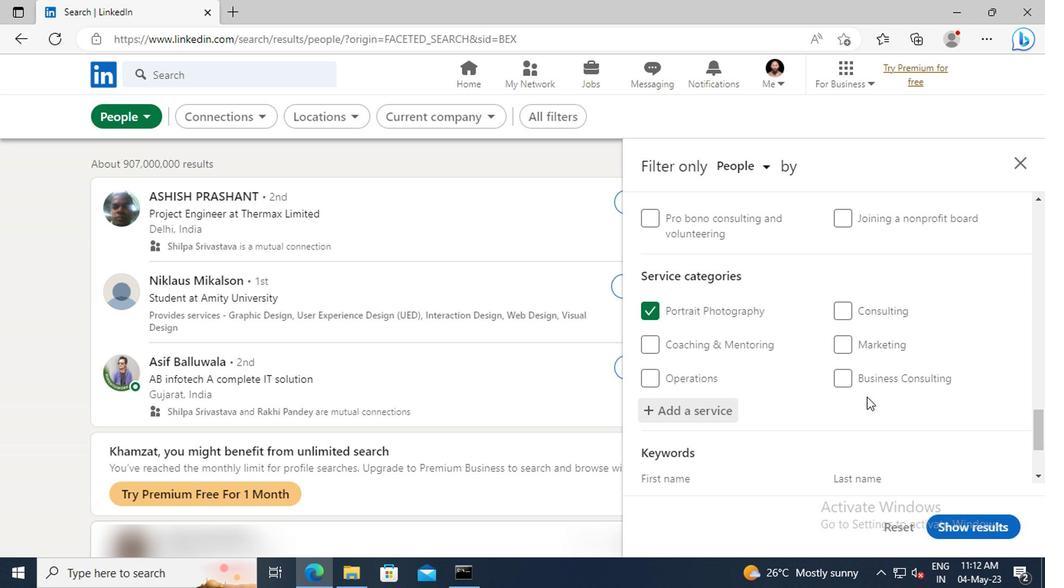 
Action: Mouse scrolled (864, 393) with delta (0, 0)
Screenshot: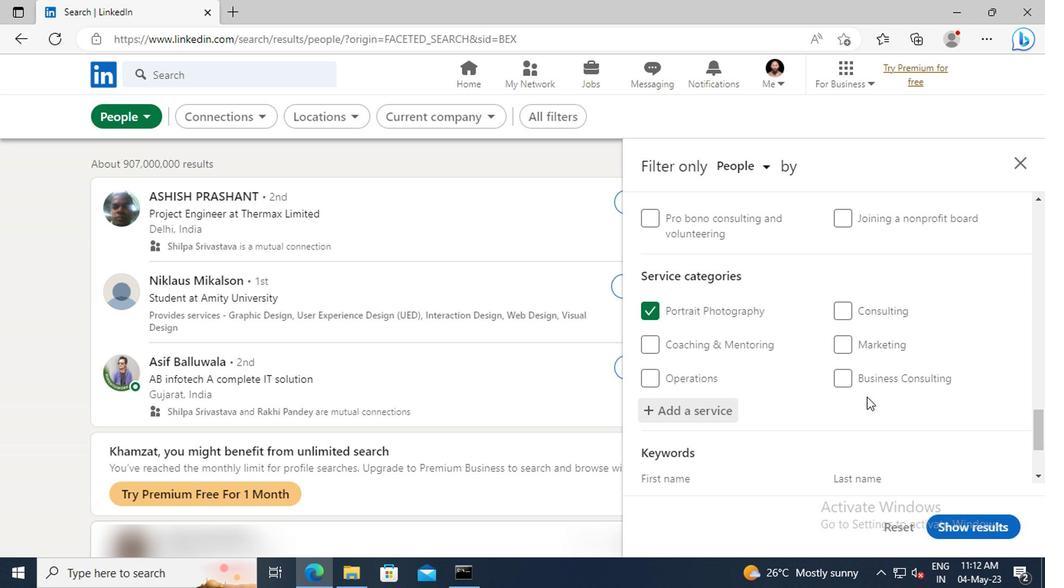 
Action: Mouse scrolled (864, 393) with delta (0, 0)
Screenshot: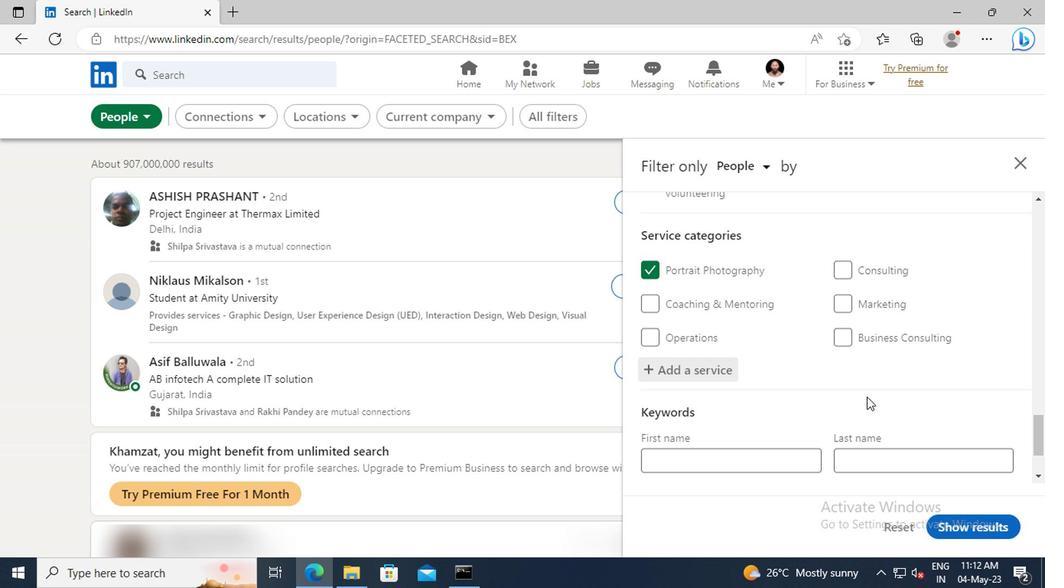 
Action: Mouse scrolled (864, 393) with delta (0, 0)
Screenshot: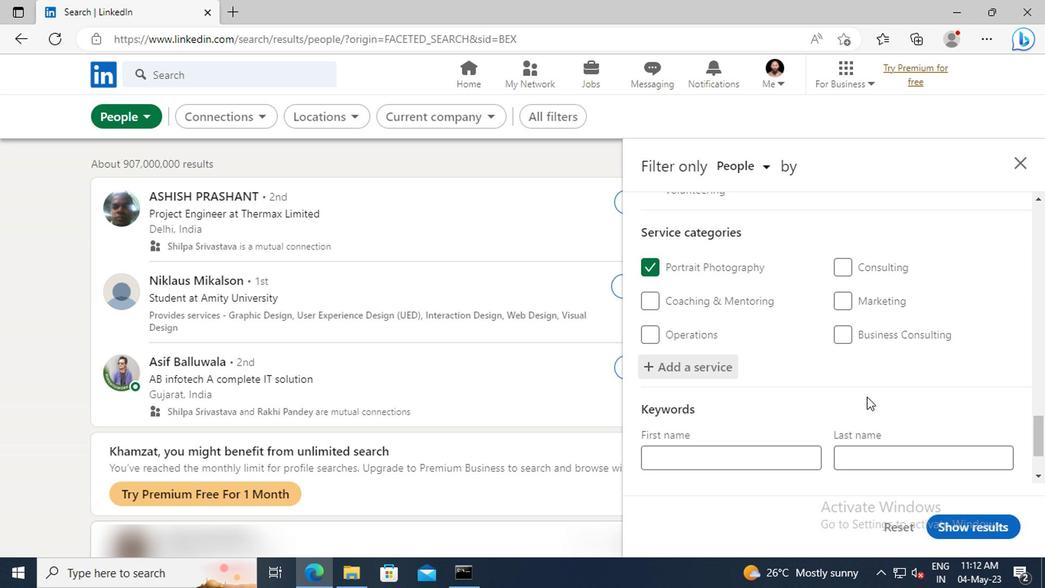 
Action: Mouse moved to (755, 411)
Screenshot: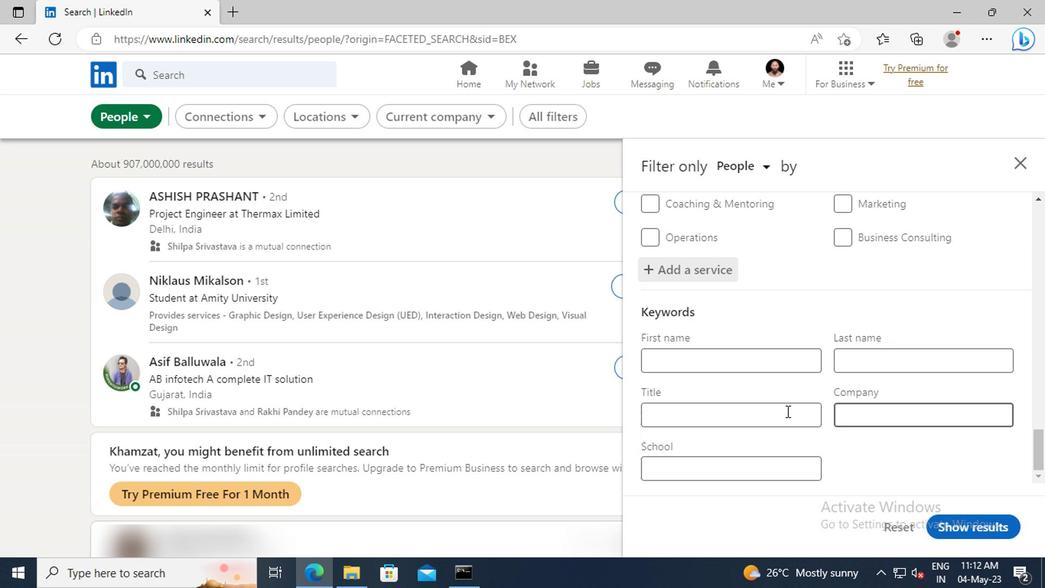 
Action: Mouse pressed left at (755, 411)
Screenshot: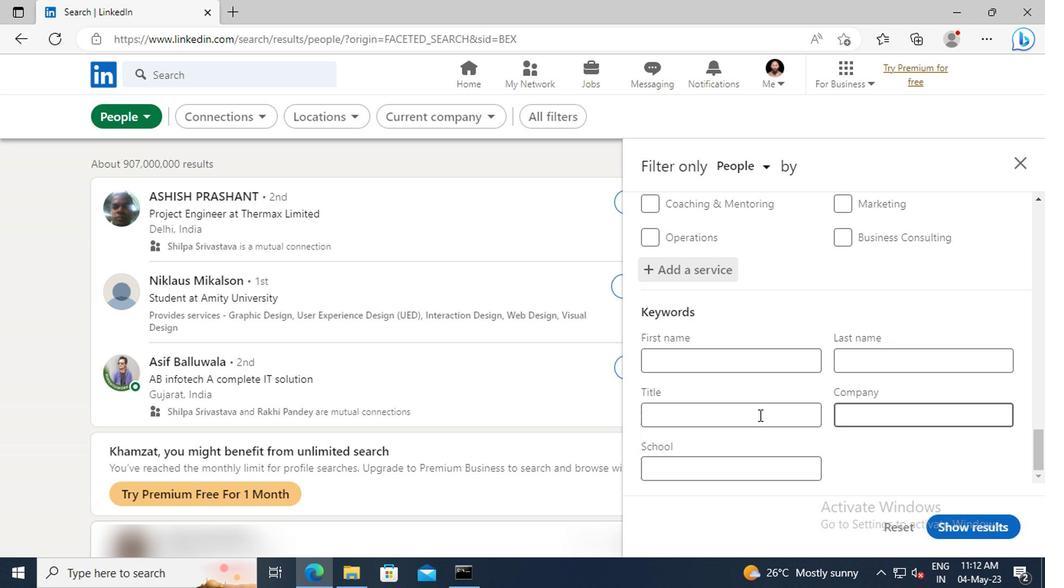 
Action: Key pressed <Key.shift>TECHNICAL<Key.space><Key.shift>SUPPORT<Key.space><Key.shift>SPECIALIST<Key.enter>
Screenshot: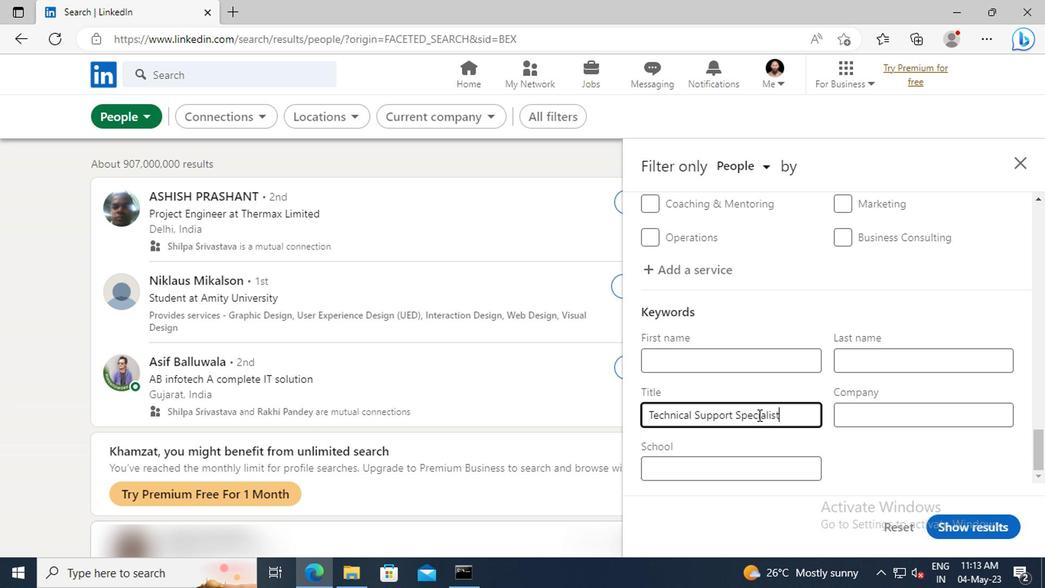 
Action: Mouse moved to (943, 514)
Screenshot: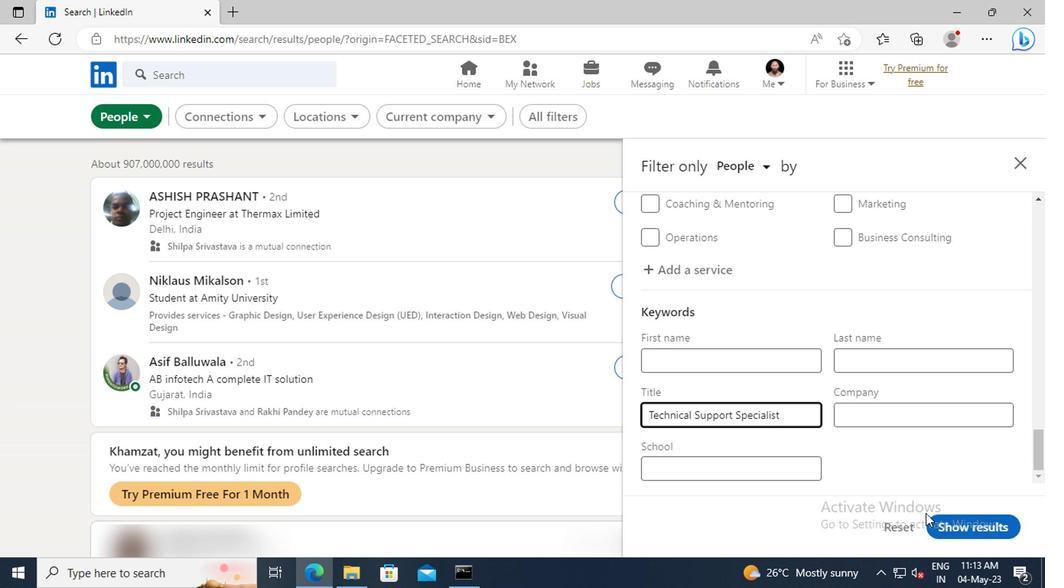 
Action: Mouse pressed left at (943, 514)
Screenshot: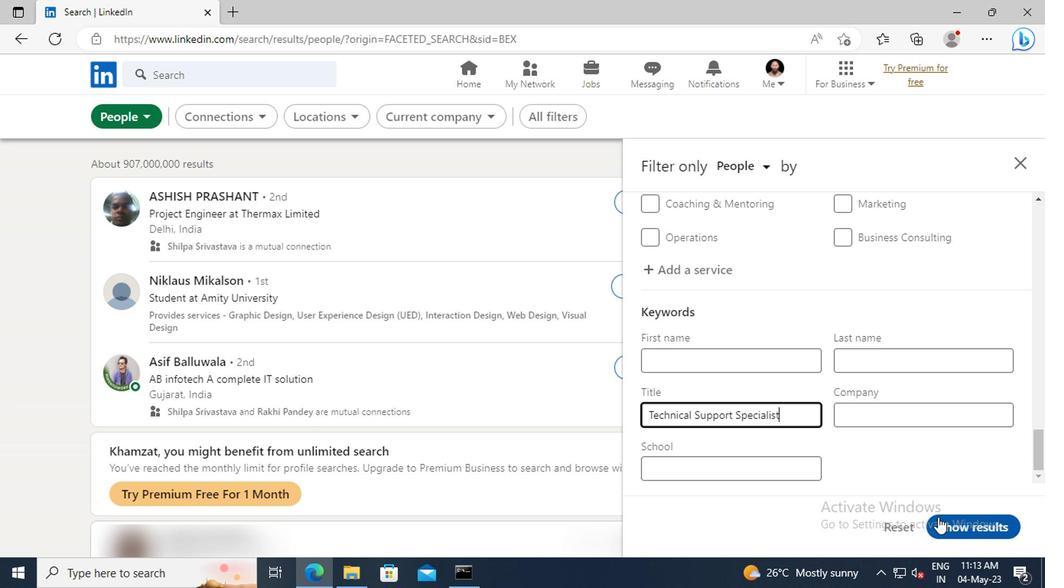 
